 Task: Search one way flight ticket for 3 adults, 3 children in business from King Salmon: King Salmon Airport to Laramie: Laramie Regional Airport on 5-3-2023. Choice of flights is Royal air maroc. Number of bags: 1 carry on bag and 3 checked bags. Price is upto 99000. Outbound departure time preference is 18:45.
Action: Mouse moved to (298, 419)
Screenshot: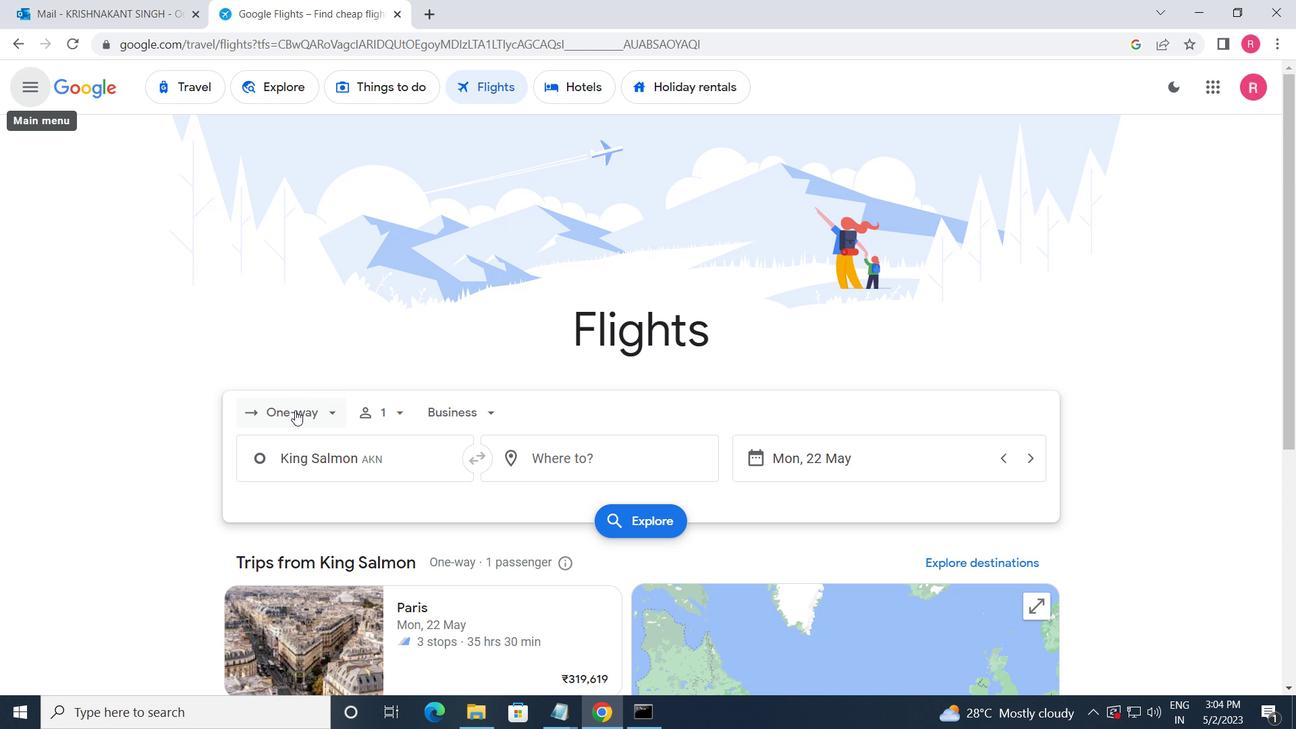 
Action: Mouse pressed left at (298, 419)
Screenshot: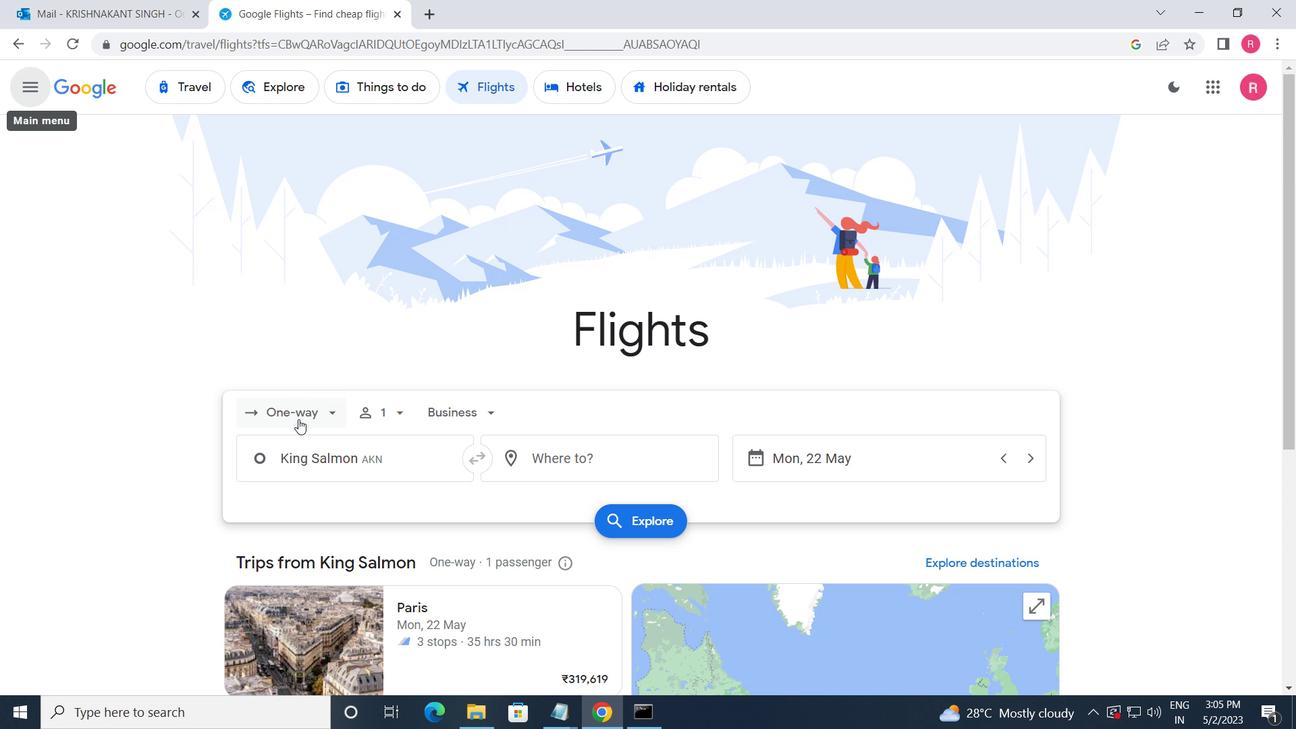
Action: Mouse moved to (310, 499)
Screenshot: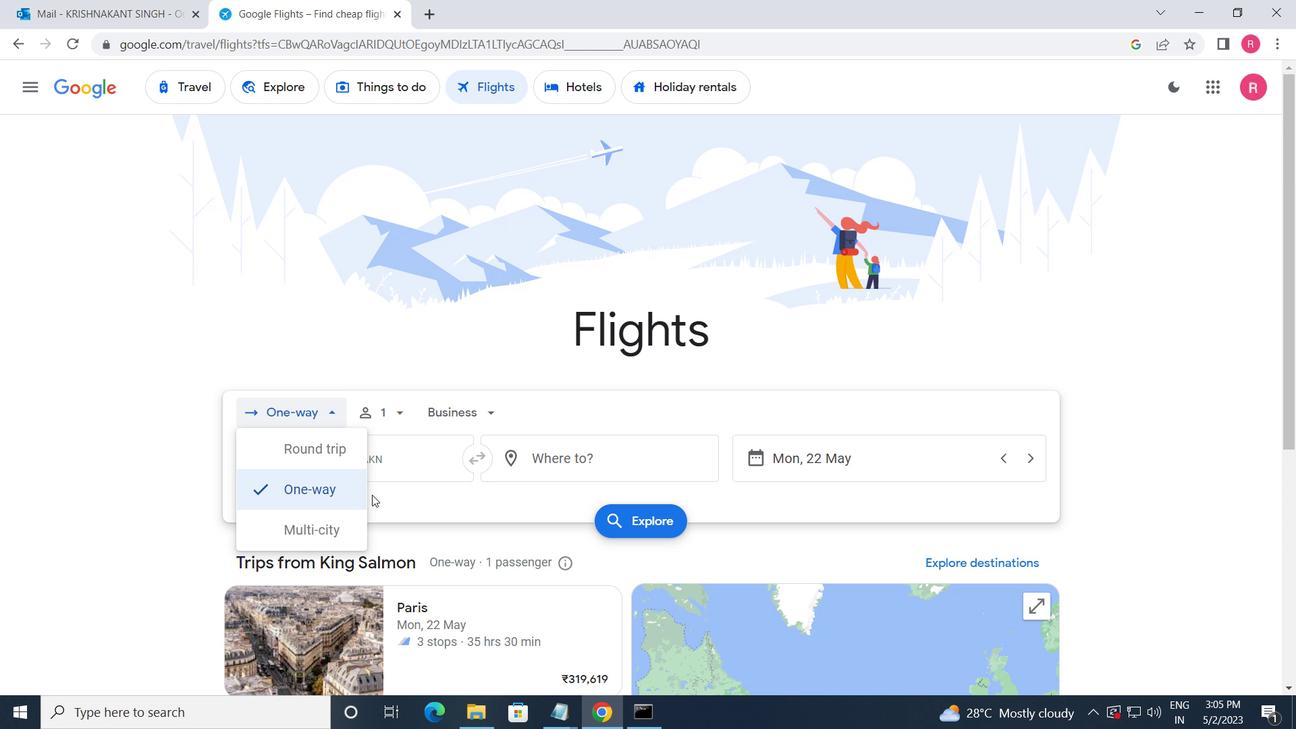 
Action: Mouse pressed left at (310, 499)
Screenshot: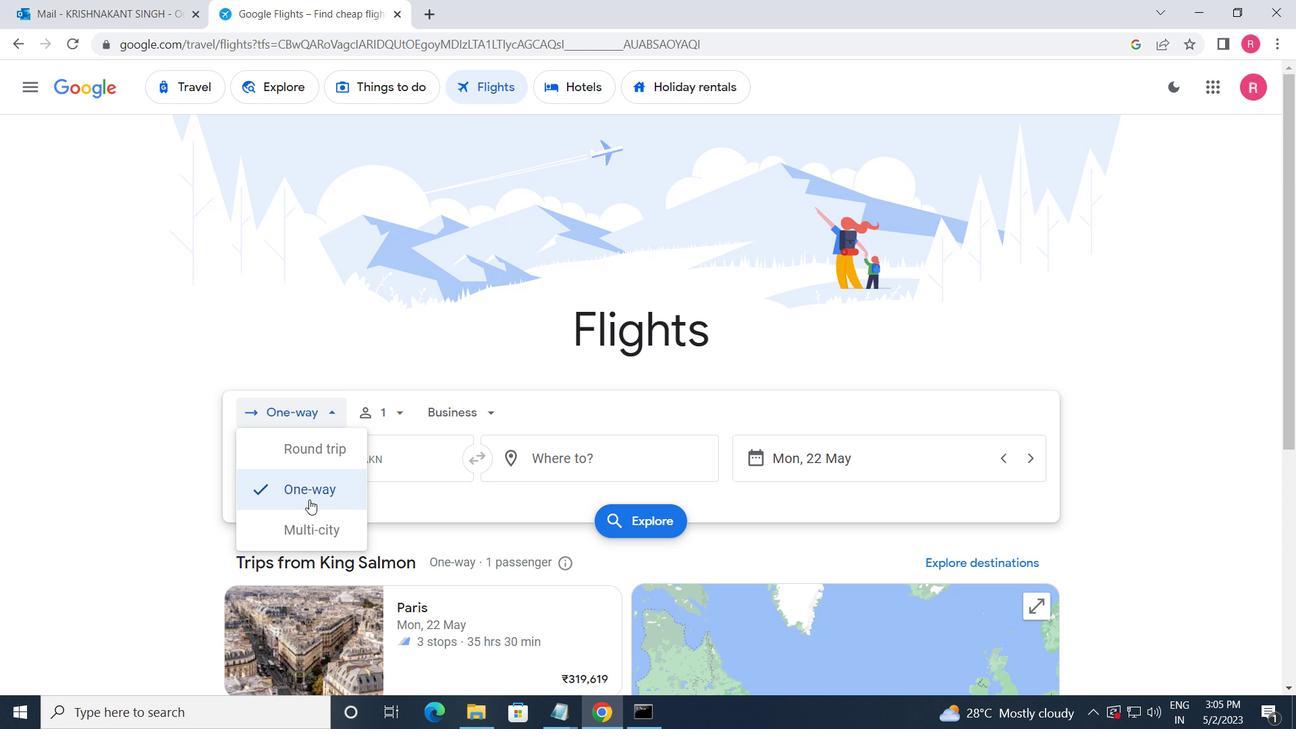 
Action: Mouse moved to (417, 418)
Screenshot: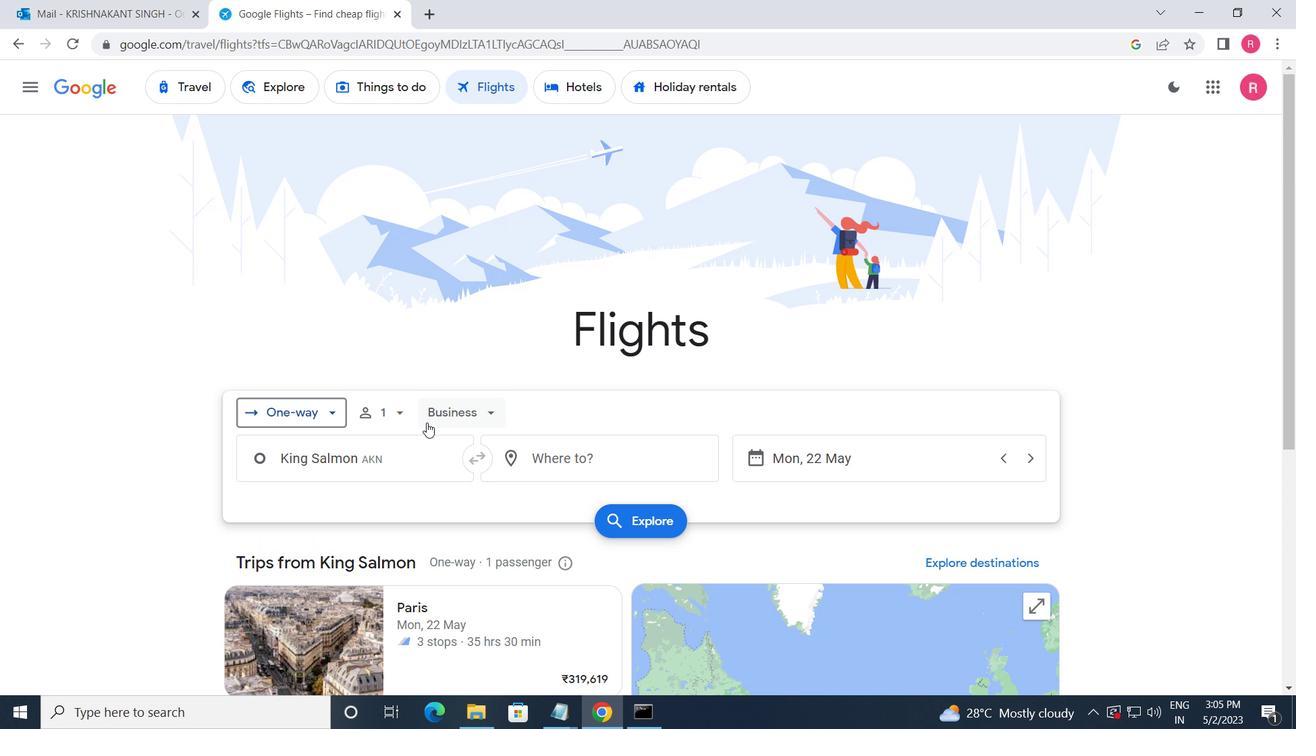 
Action: Mouse pressed left at (417, 418)
Screenshot: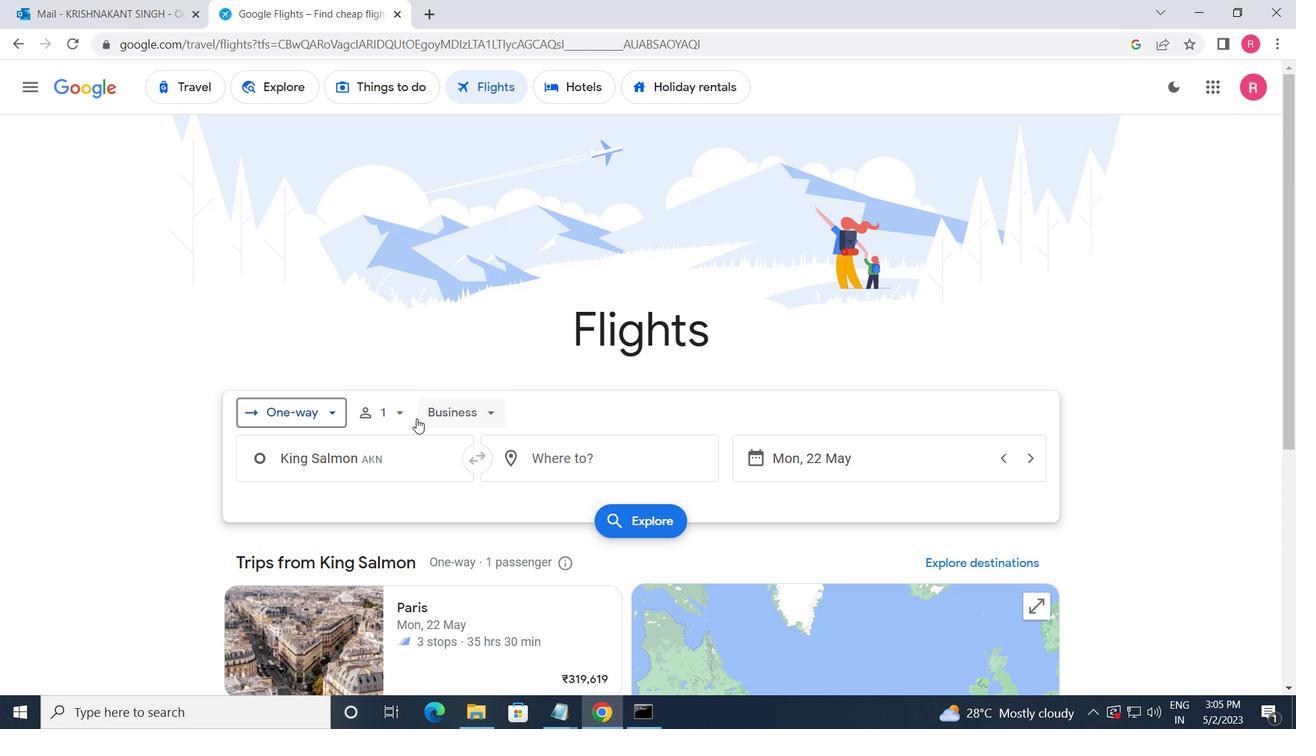 
Action: Mouse moved to (401, 419)
Screenshot: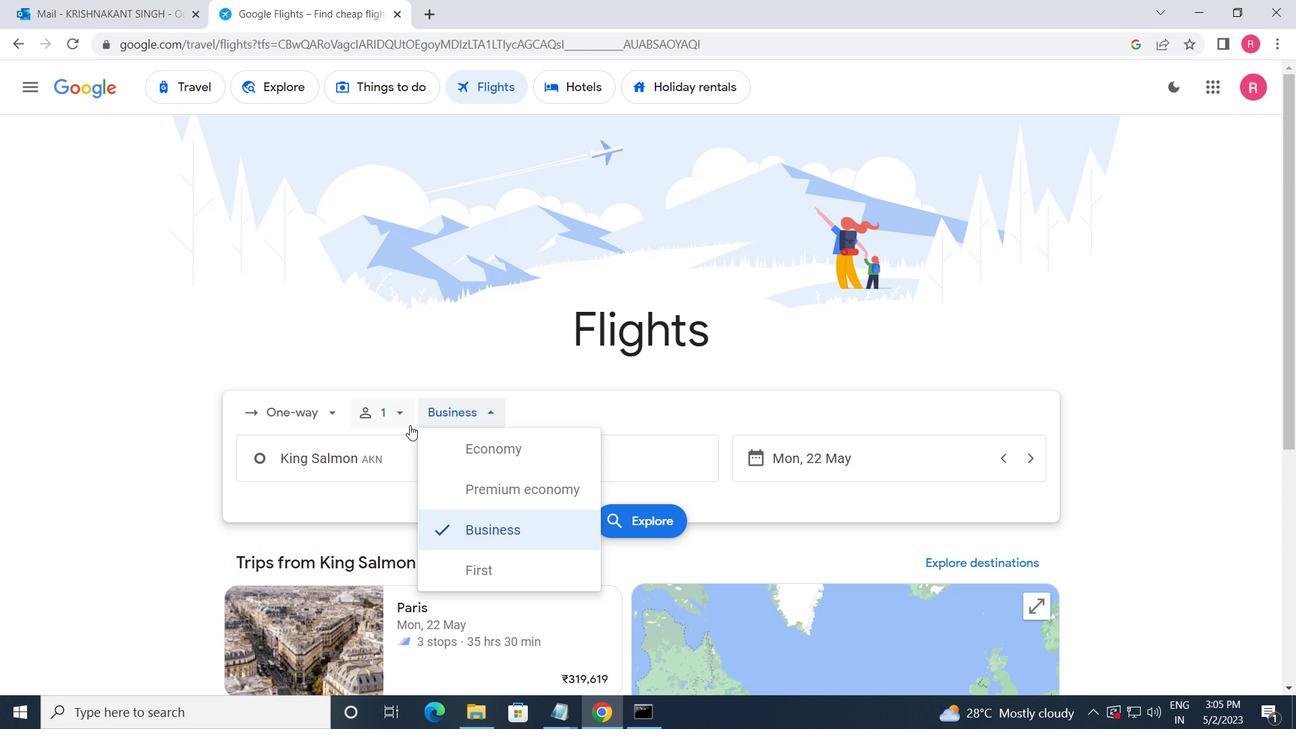 
Action: Mouse pressed left at (401, 419)
Screenshot: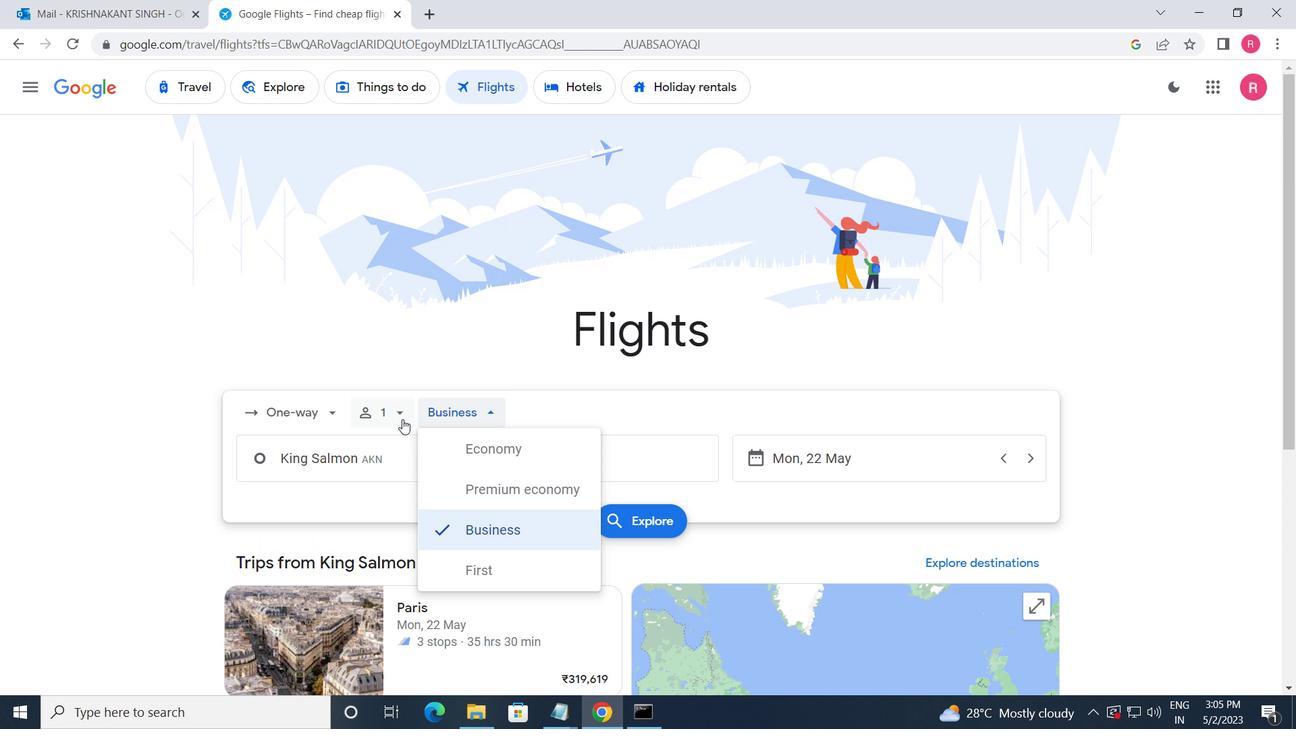 
Action: Mouse moved to (532, 451)
Screenshot: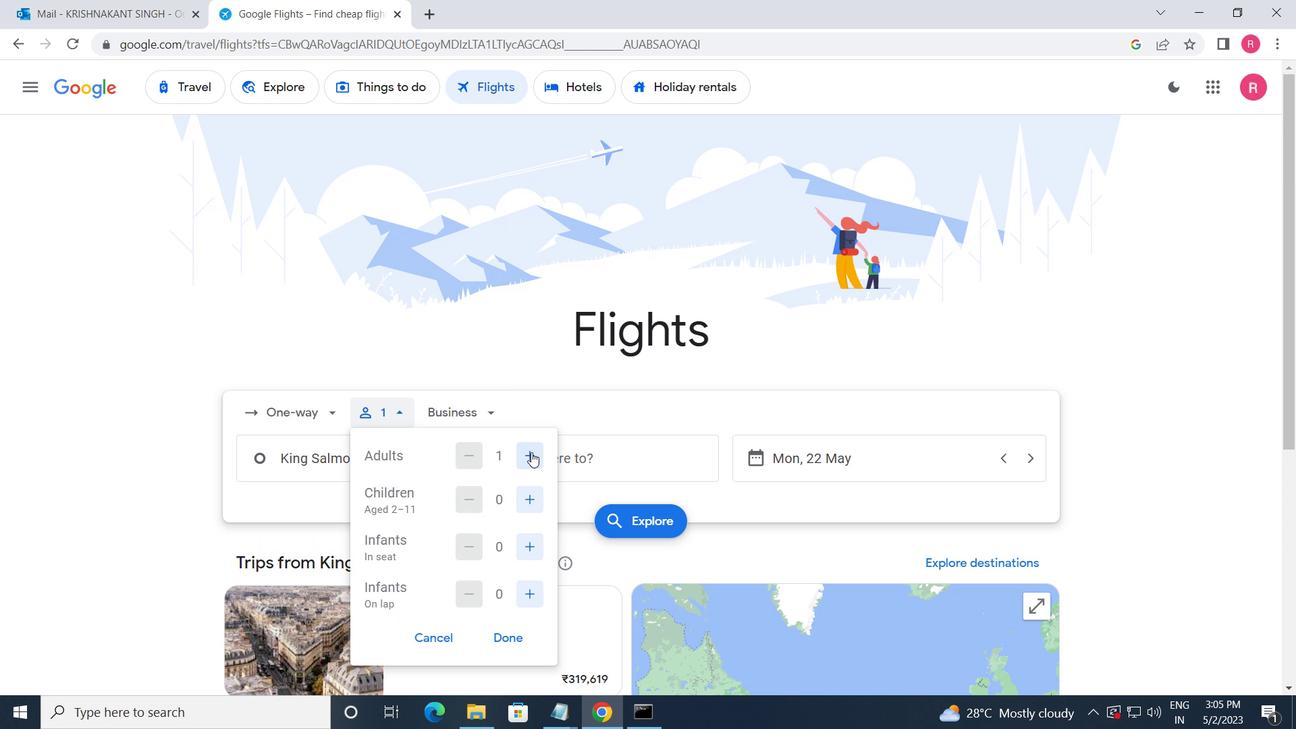 
Action: Mouse pressed left at (532, 451)
Screenshot: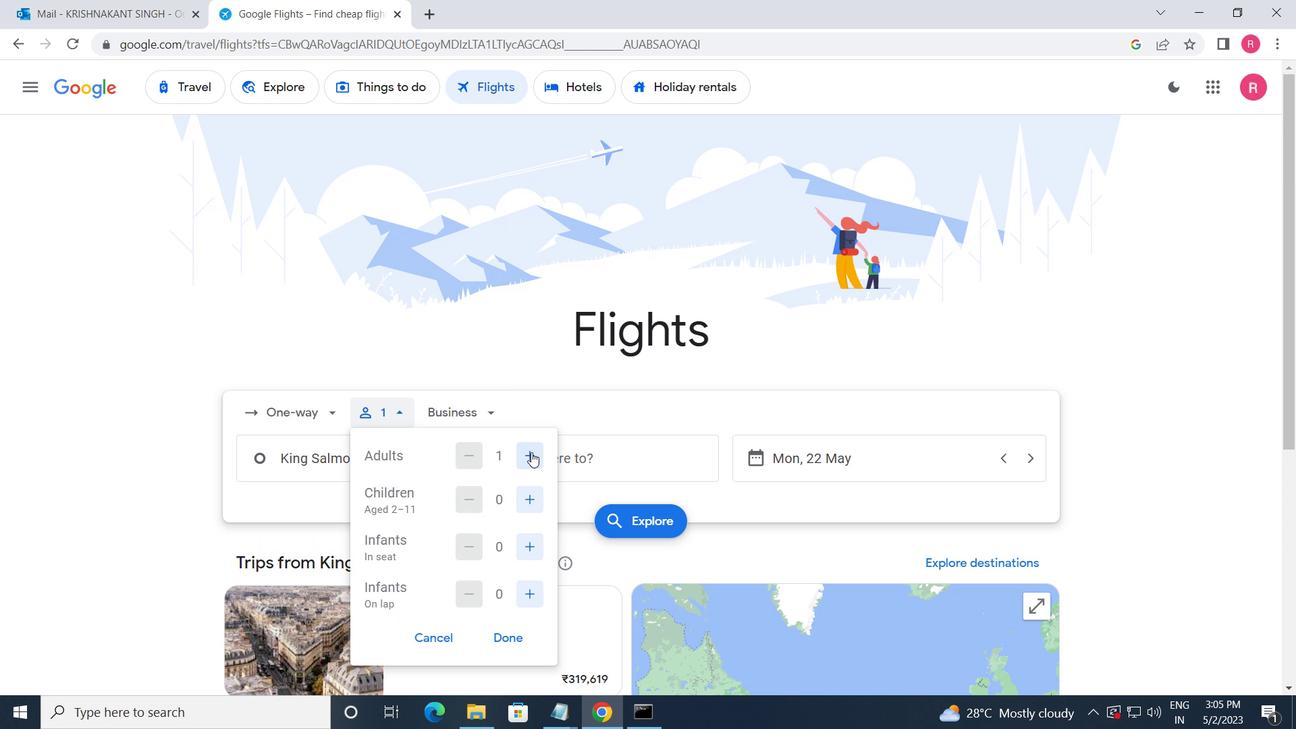 
Action: Mouse moved to (532, 451)
Screenshot: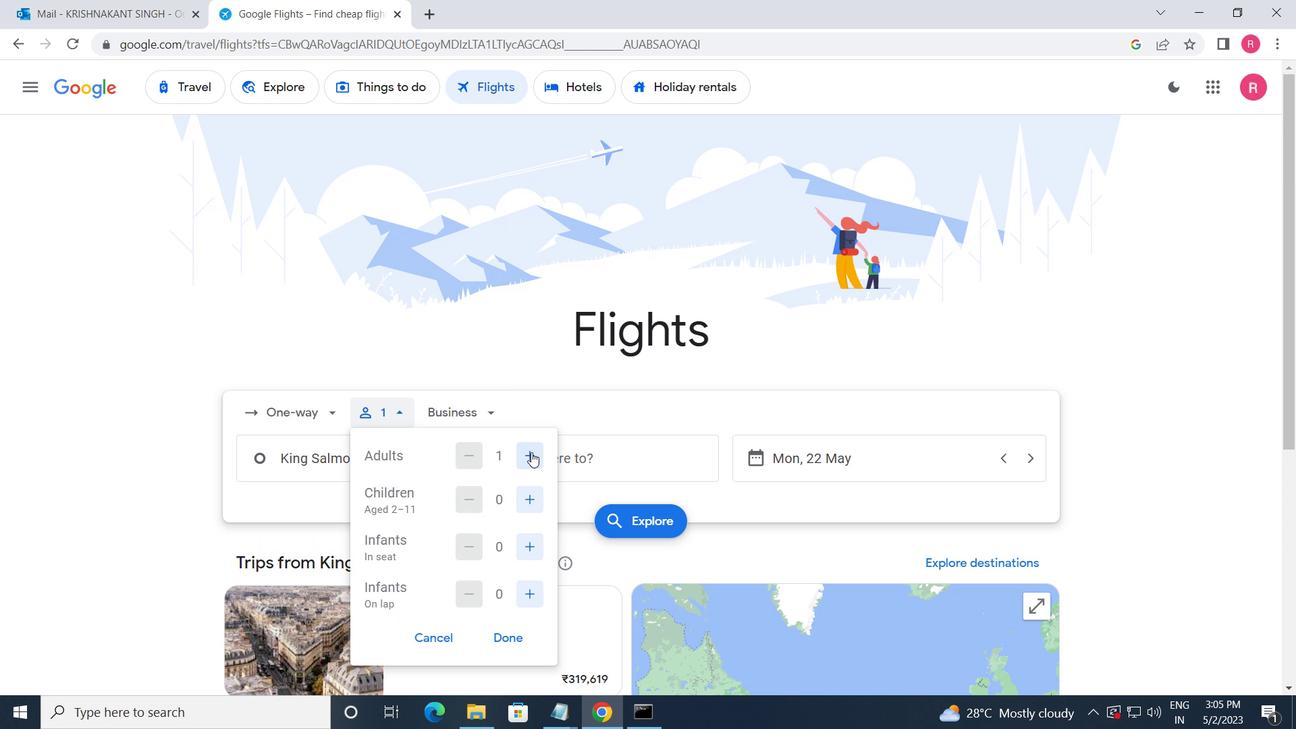 
Action: Mouse pressed left at (532, 451)
Screenshot: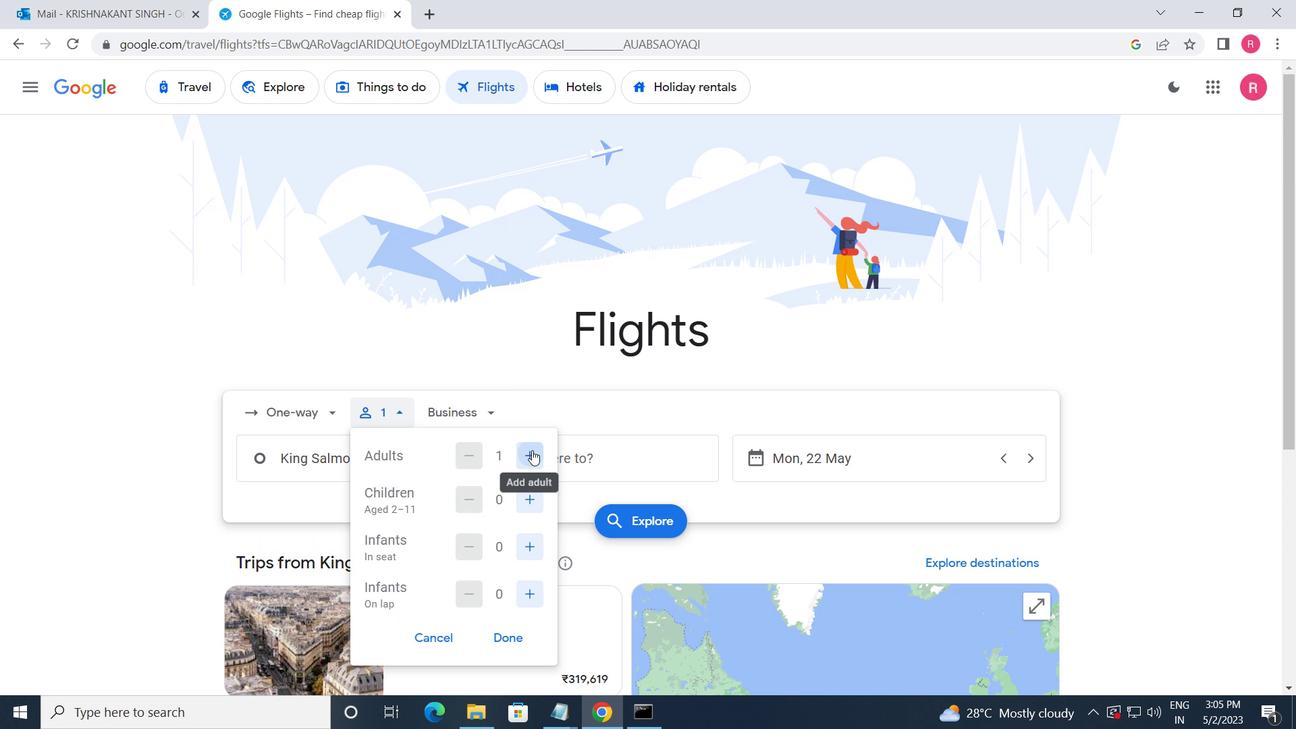 
Action: Mouse moved to (527, 509)
Screenshot: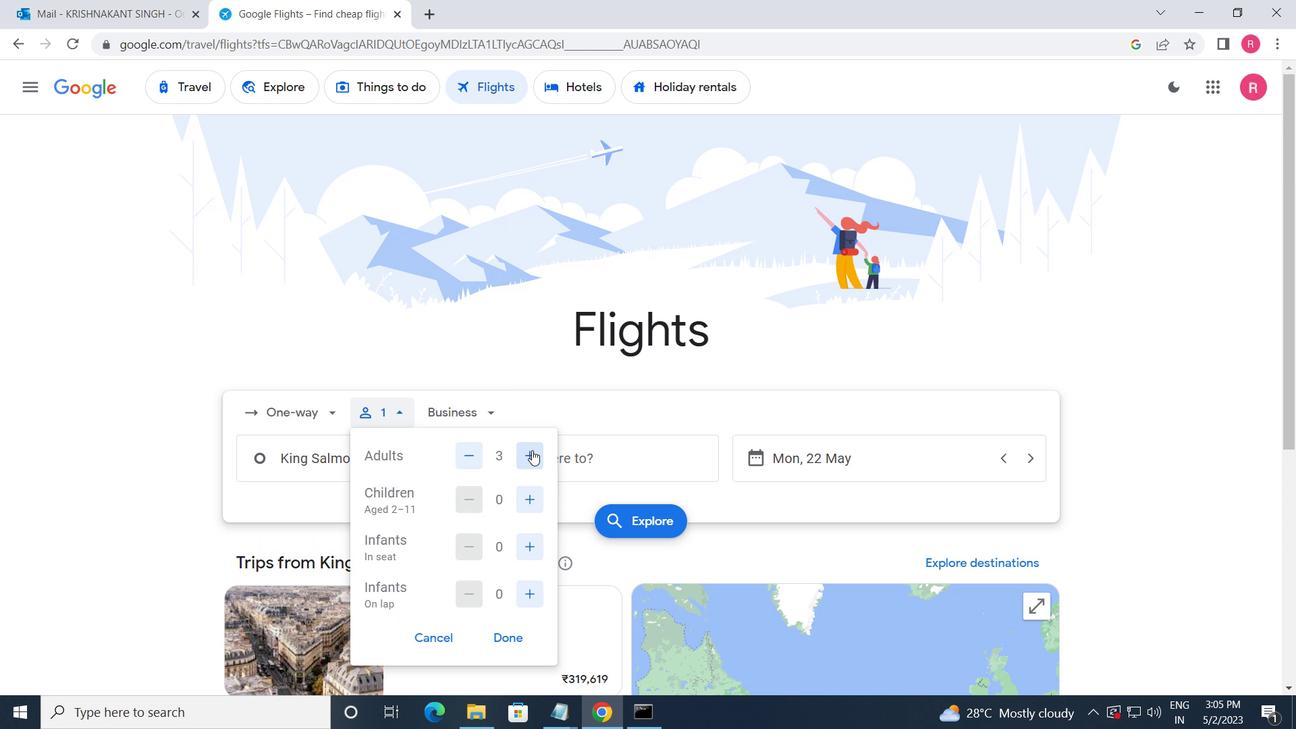 
Action: Mouse pressed left at (527, 509)
Screenshot: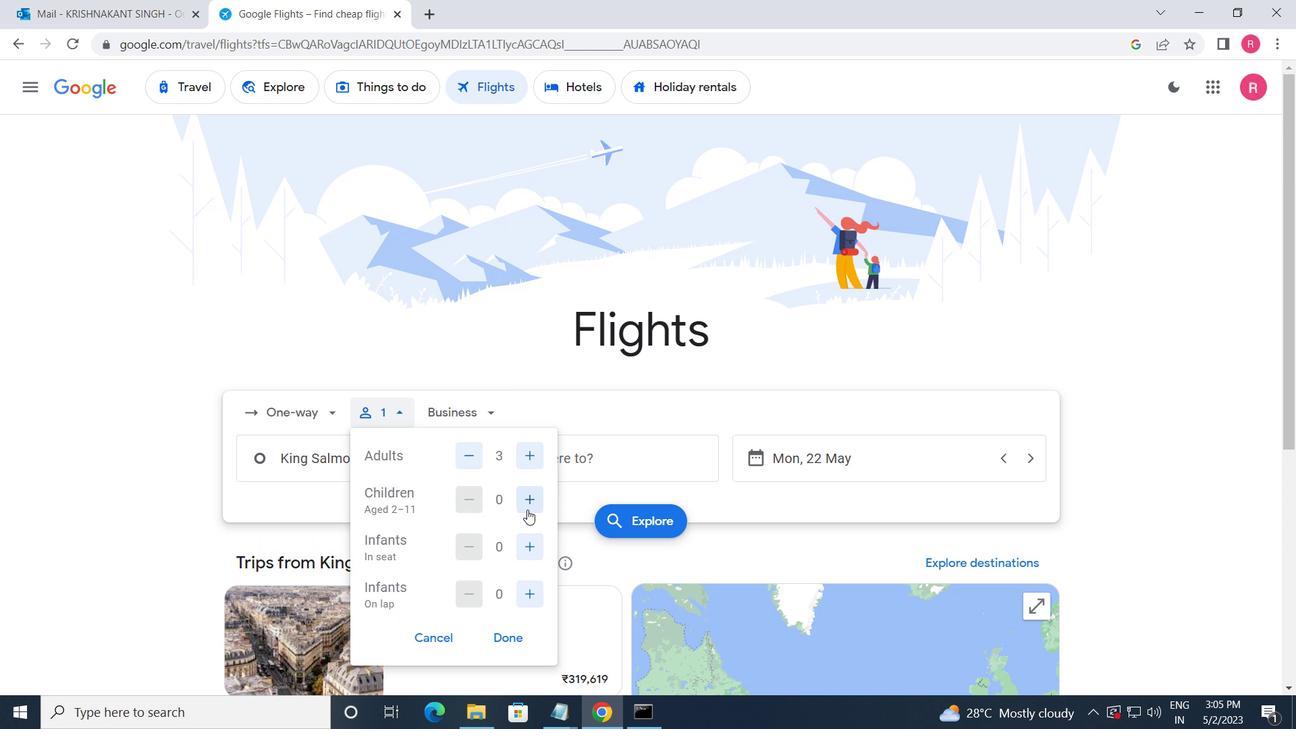 
Action: Mouse moved to (526, 509)
Screenshot: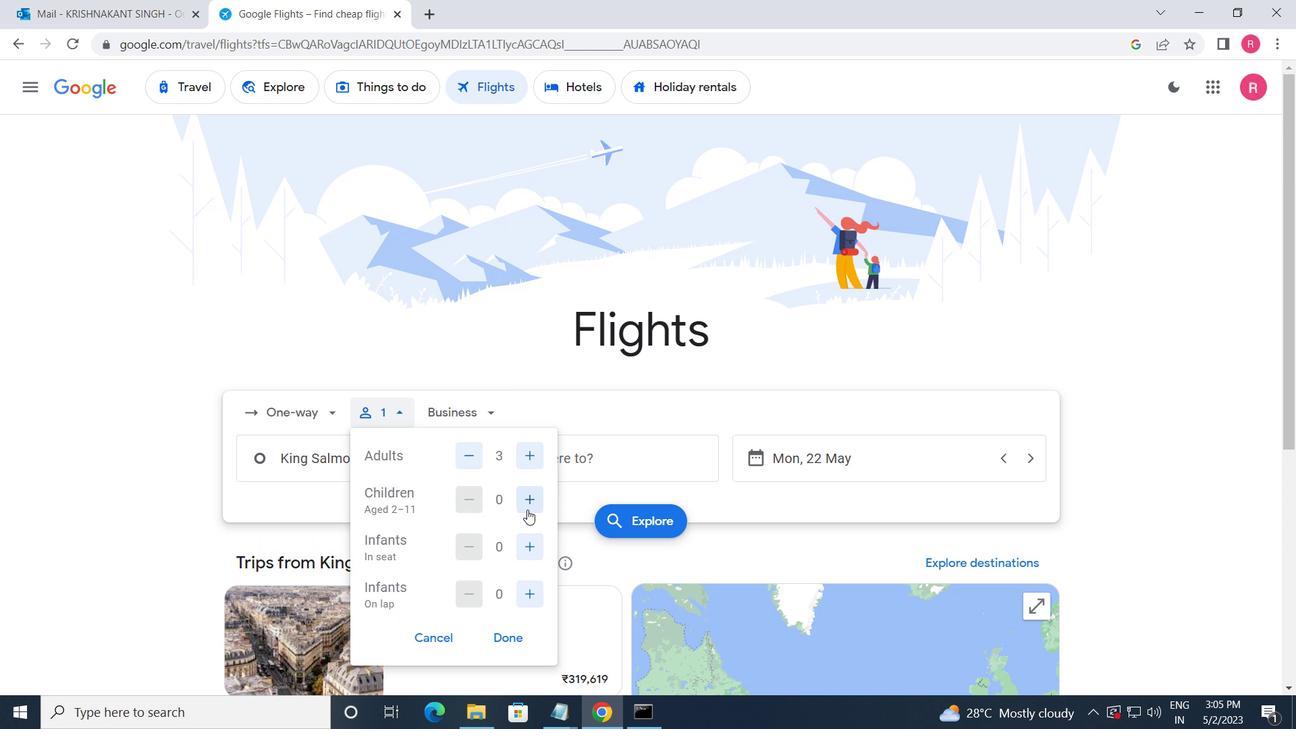 
Action: Mouse pressed left at (526, 509)
Screenshot: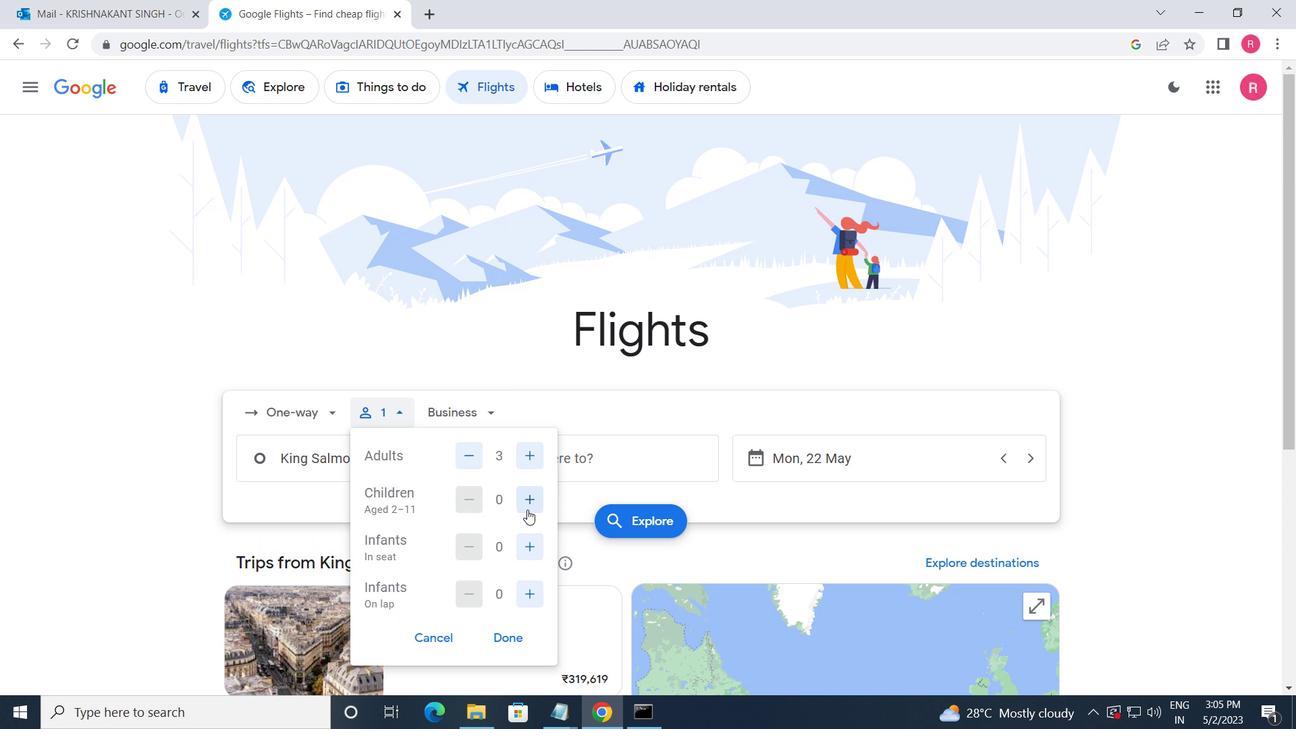 
Action: Mouse moved to (526, 508)
Screenshot: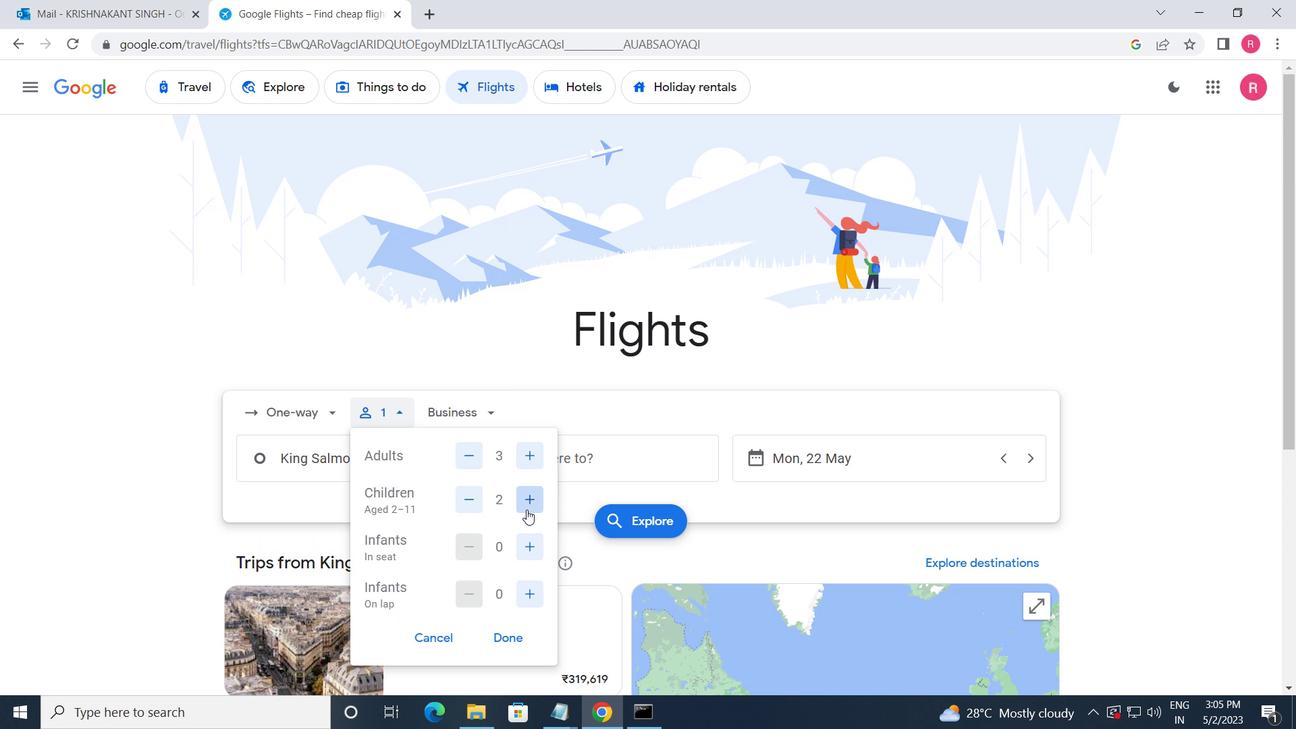 
Action: Mouse pressed left at (526, 508)
Screenshot: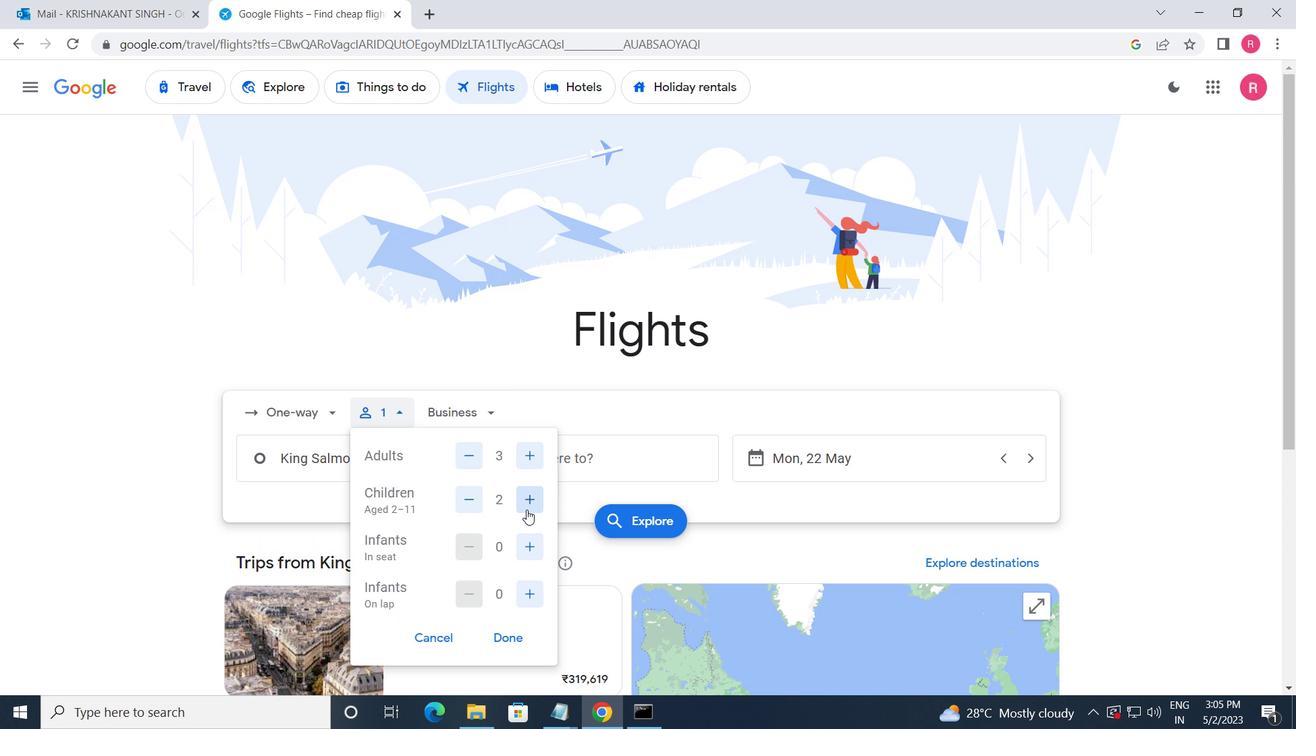 
Action: Mouse moved to (466, 413)
Screenshot: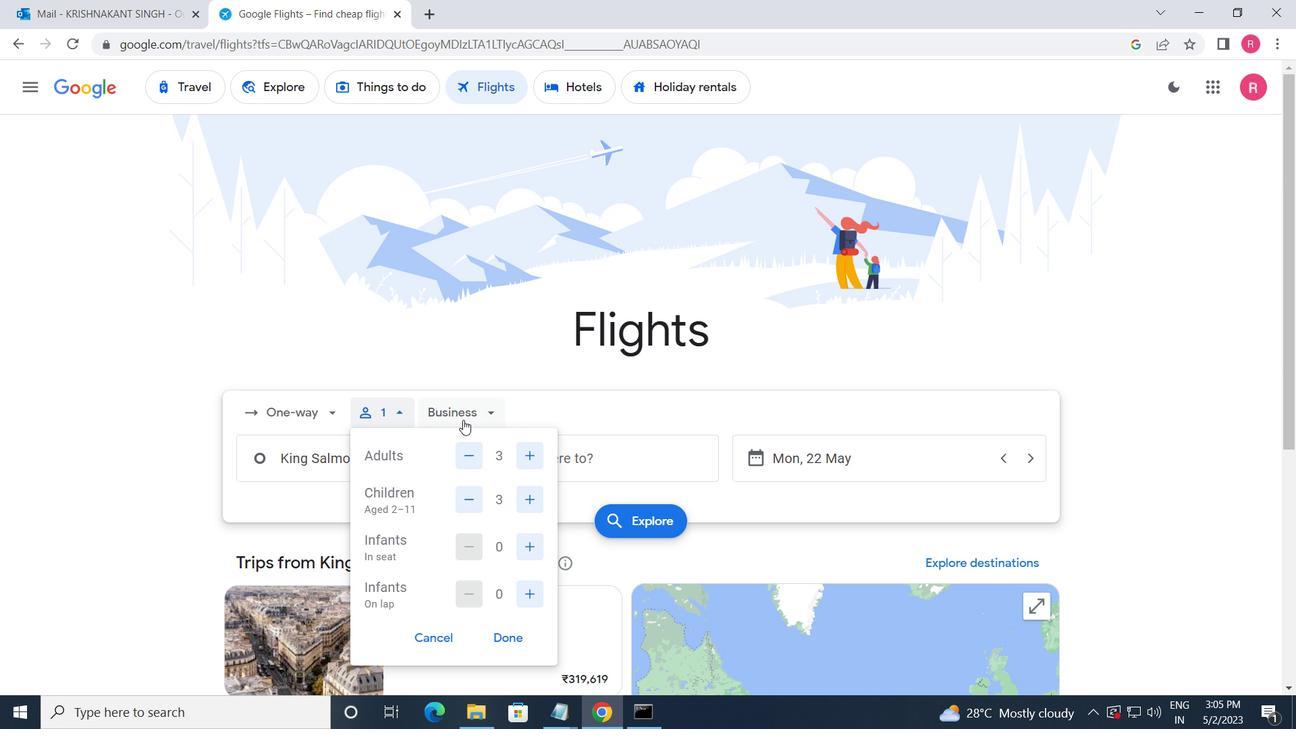 
Action: Mouse pressed left at (466, 413)
Screenshot: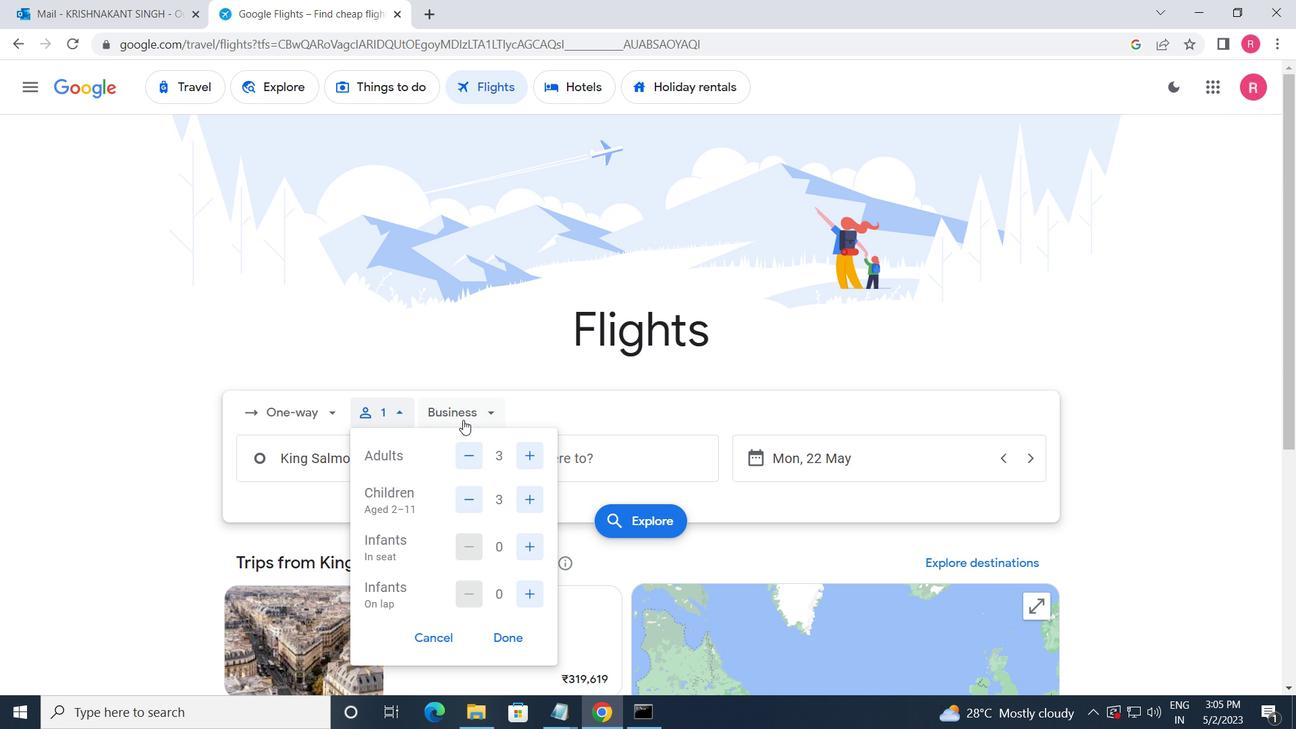 
Action: Mouse moved to (478, 532)
Screenshot: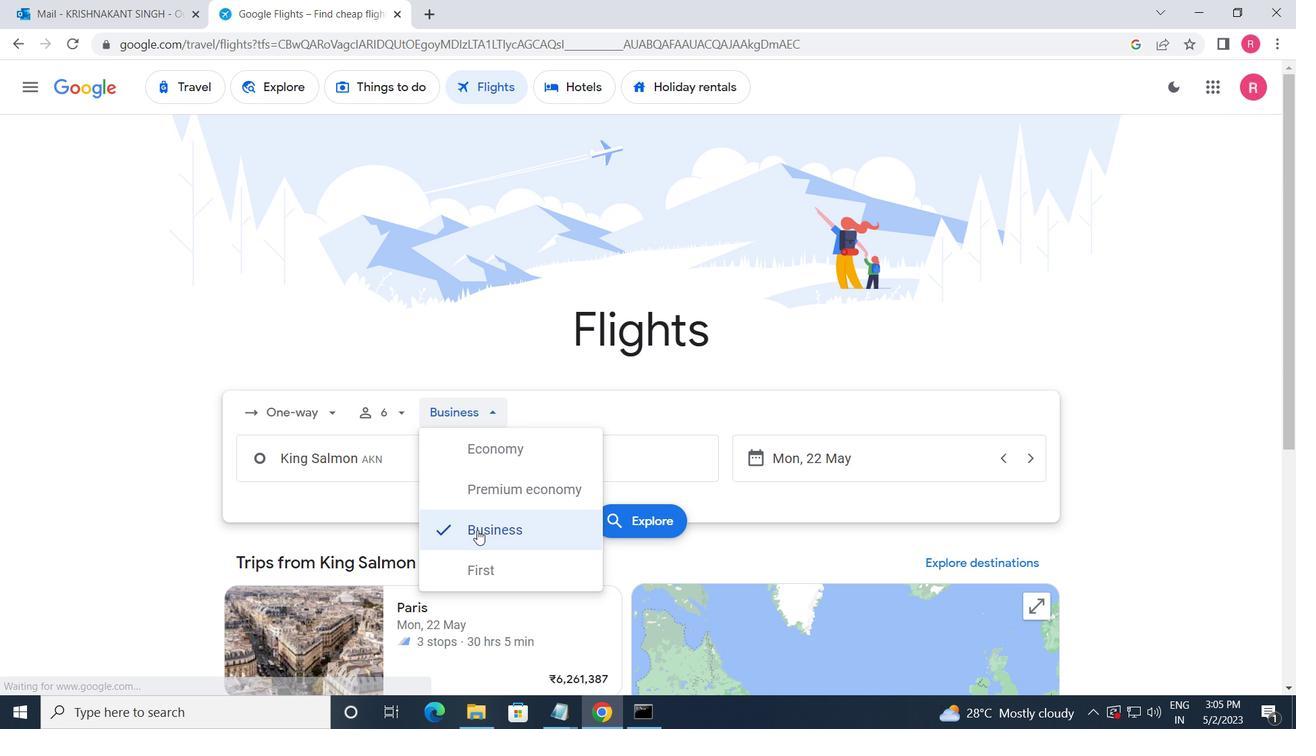 
Action: Mouse pressed left at (478, 532)
Screenshot: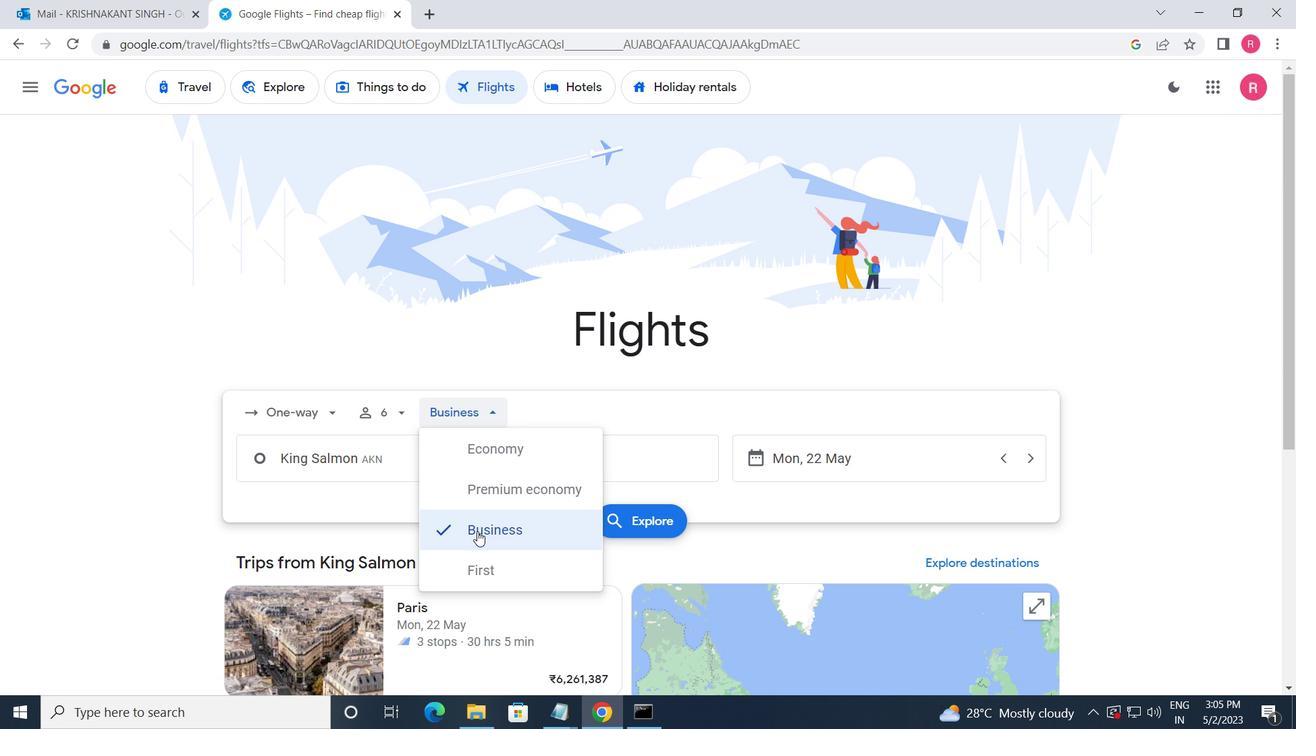 
Action: Mouse moved to (382, 469)
Screenshot: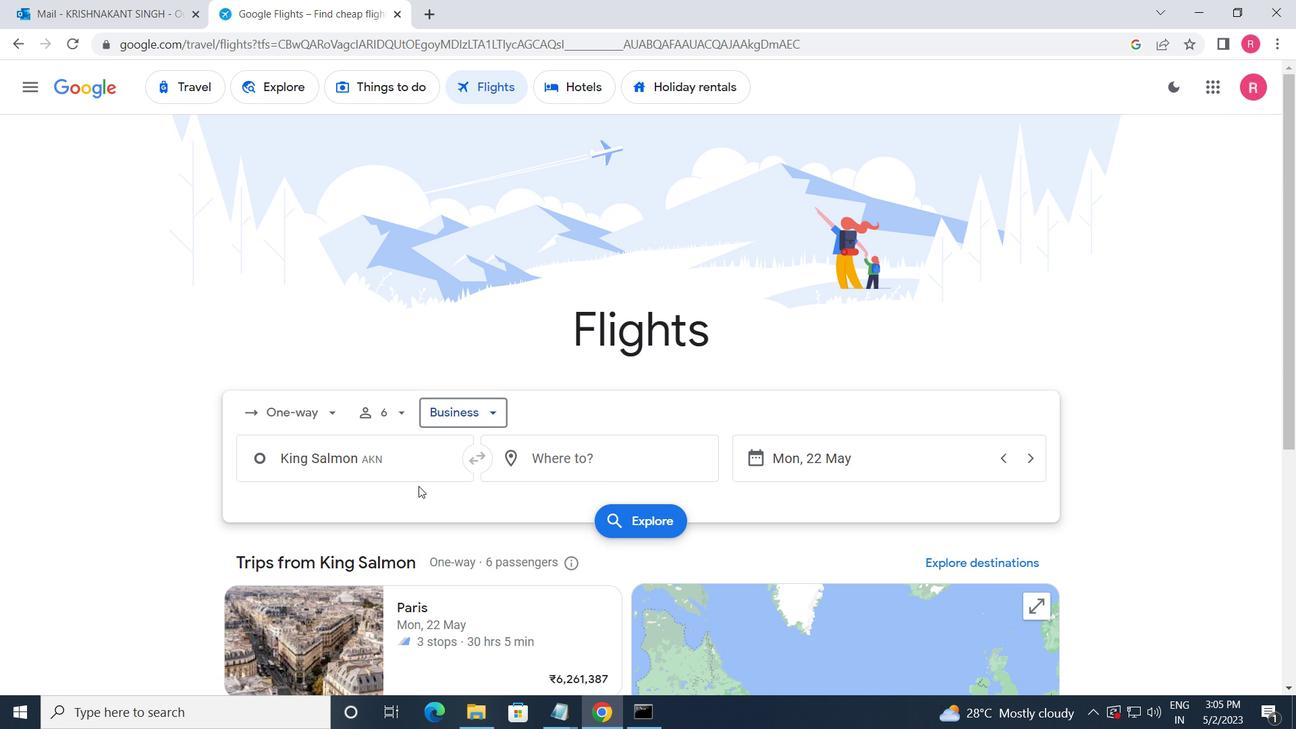 
Action: Mouse pressed left at (382, 469)
Screenshot: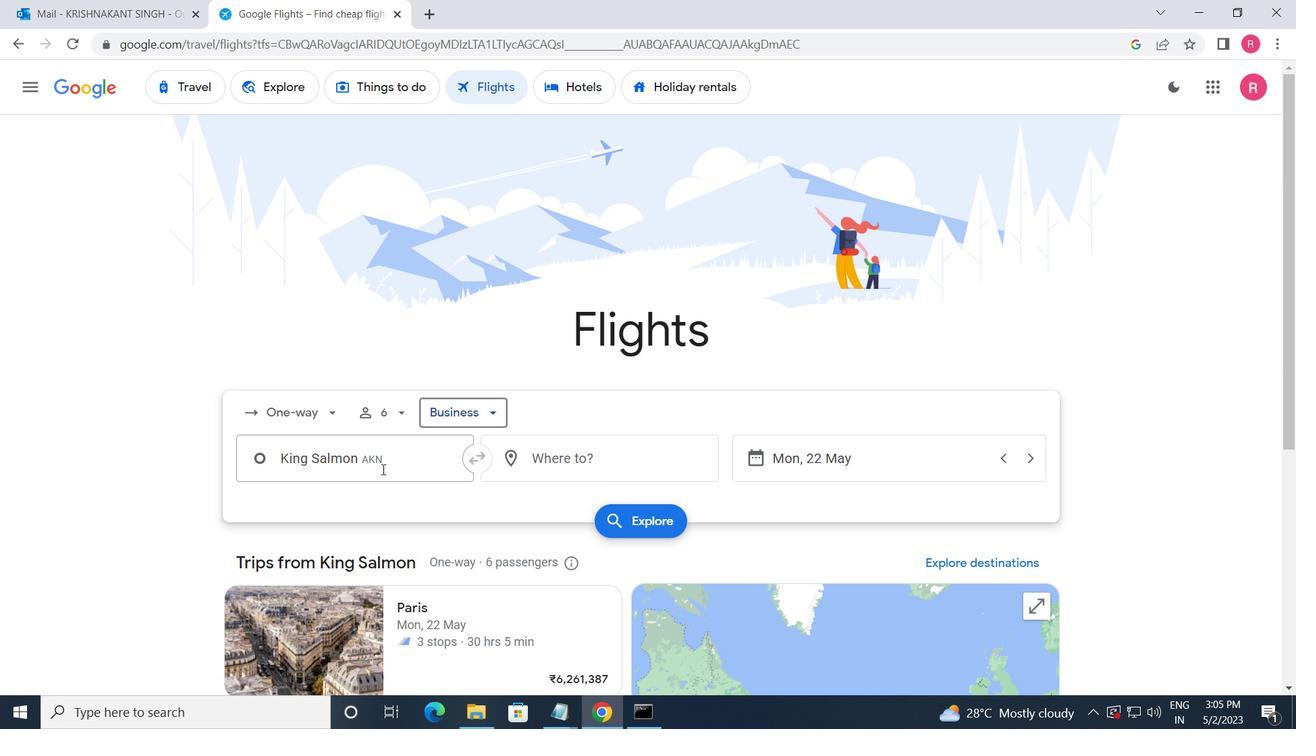 
Action: Mouse moved to (441, 501)
Screenshot: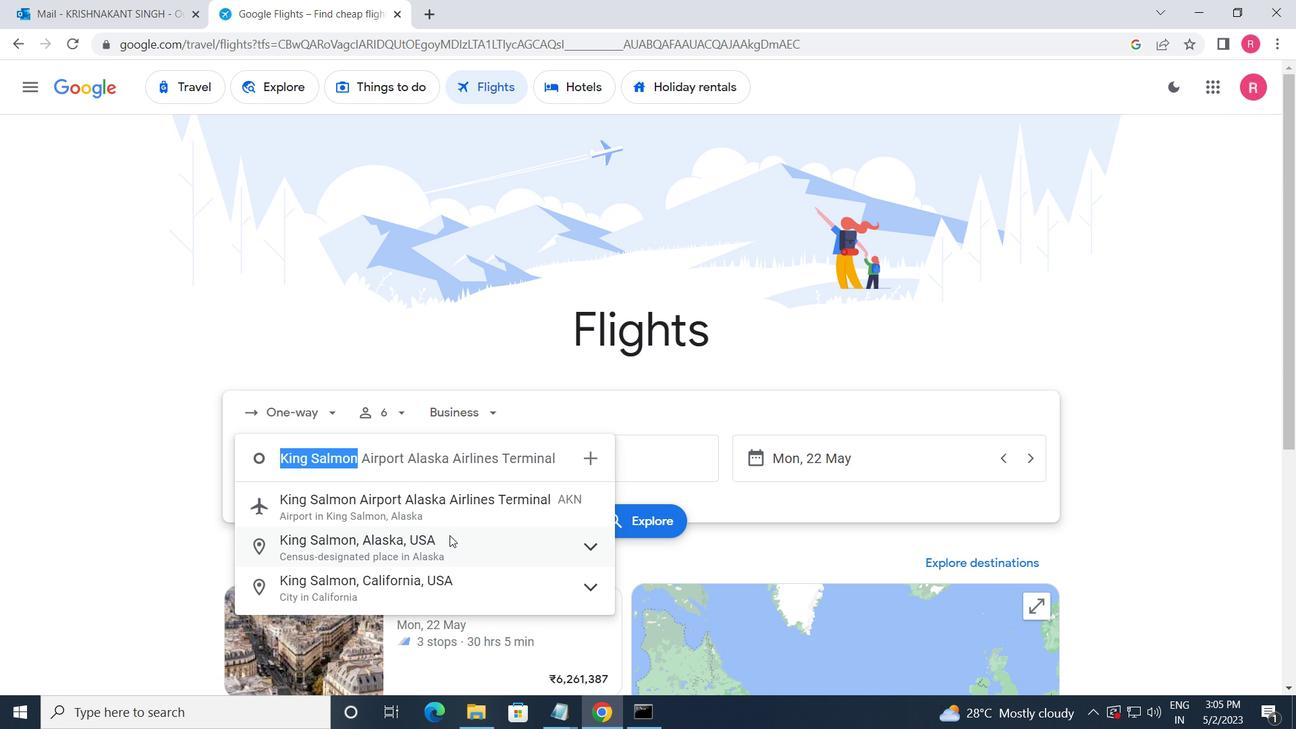 
Action: Mouse pressed left at (441, 501)
Screenshot: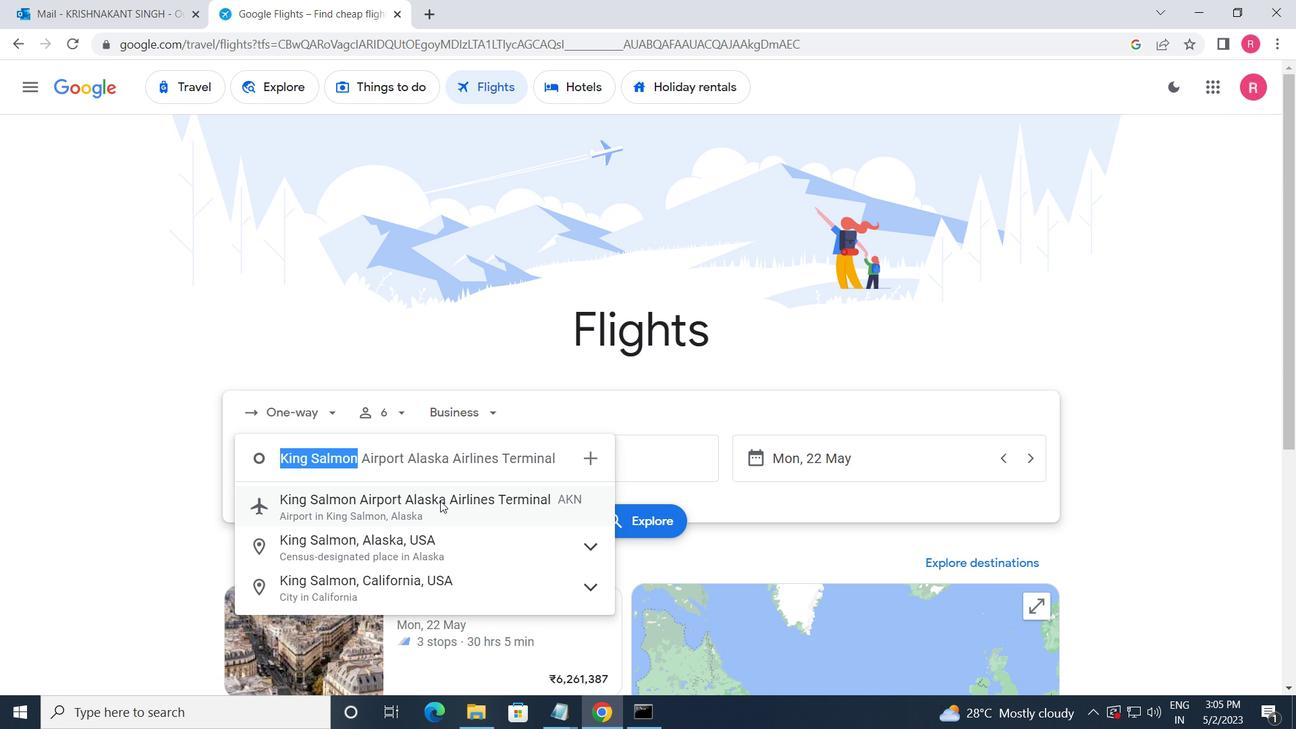 
Action: Mouse moved to (658, 456)
Screenshot: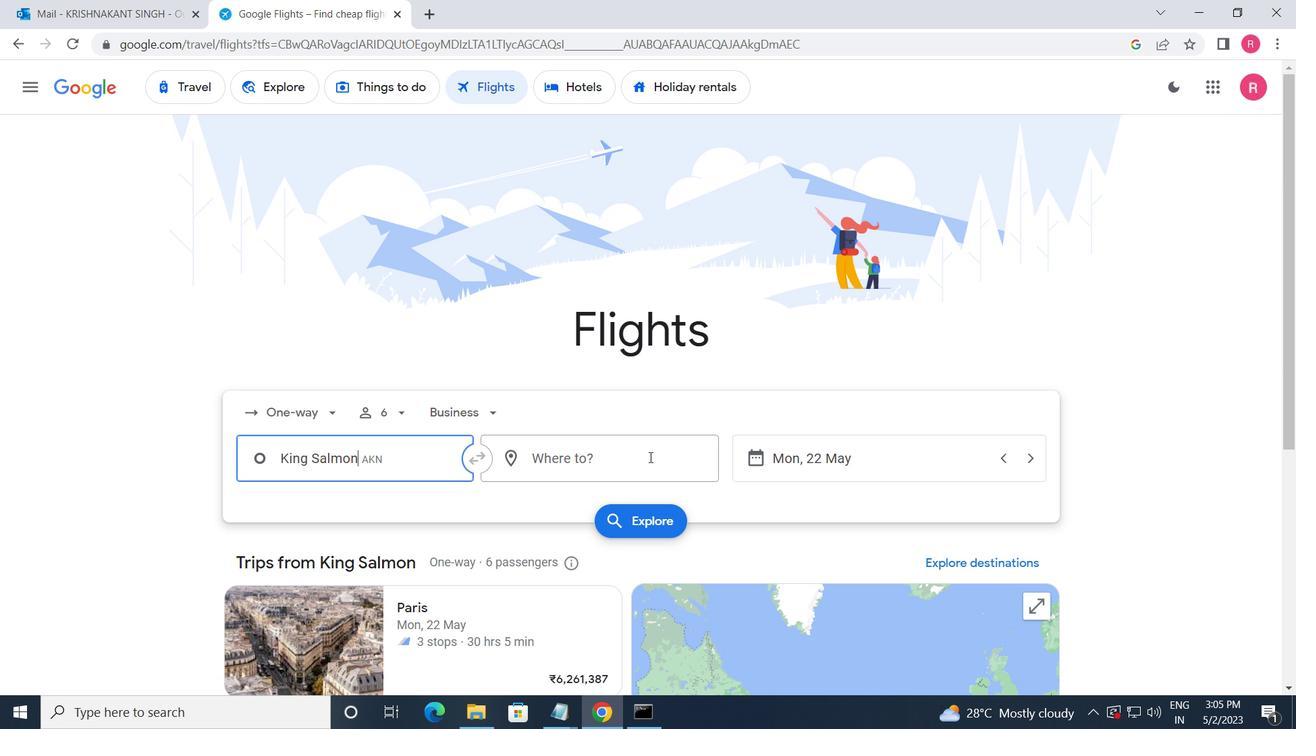 
Action: Mouse pressed left at (658, 456)
Screenshot: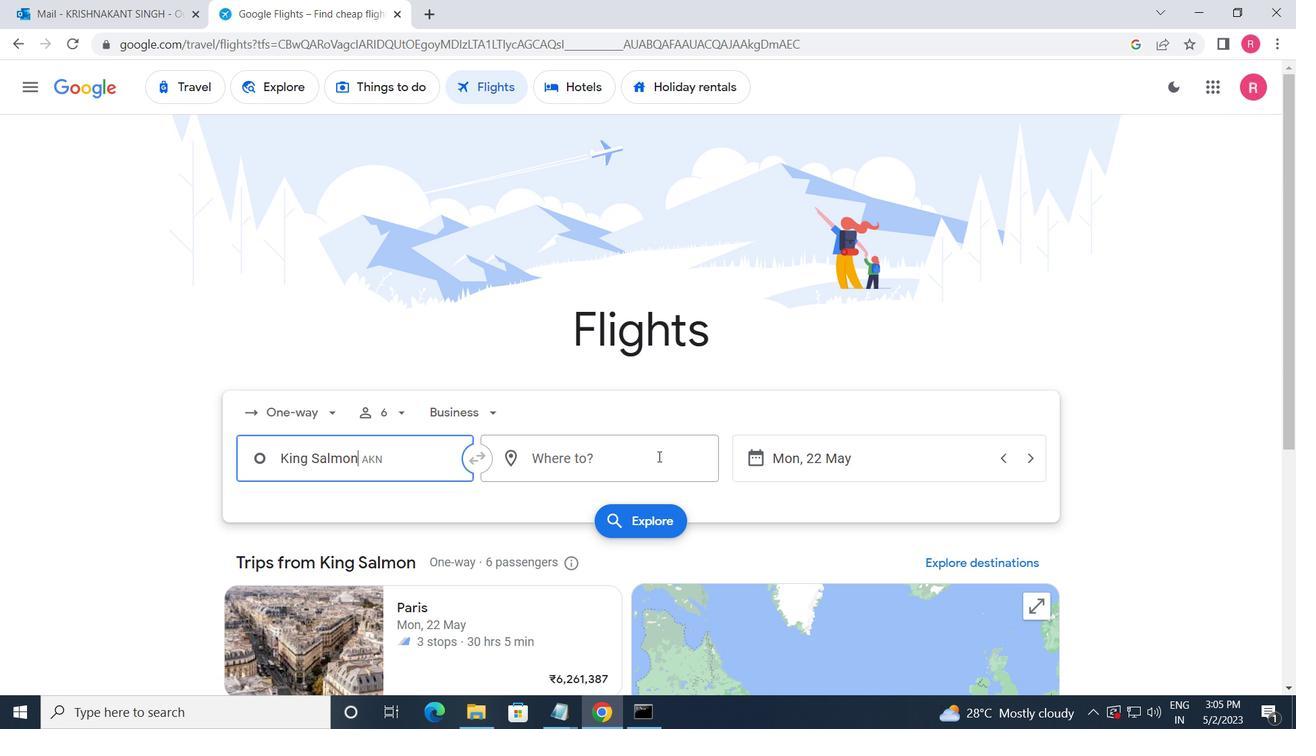 
Action: Mouse moved to (601, 551)
Screenshot: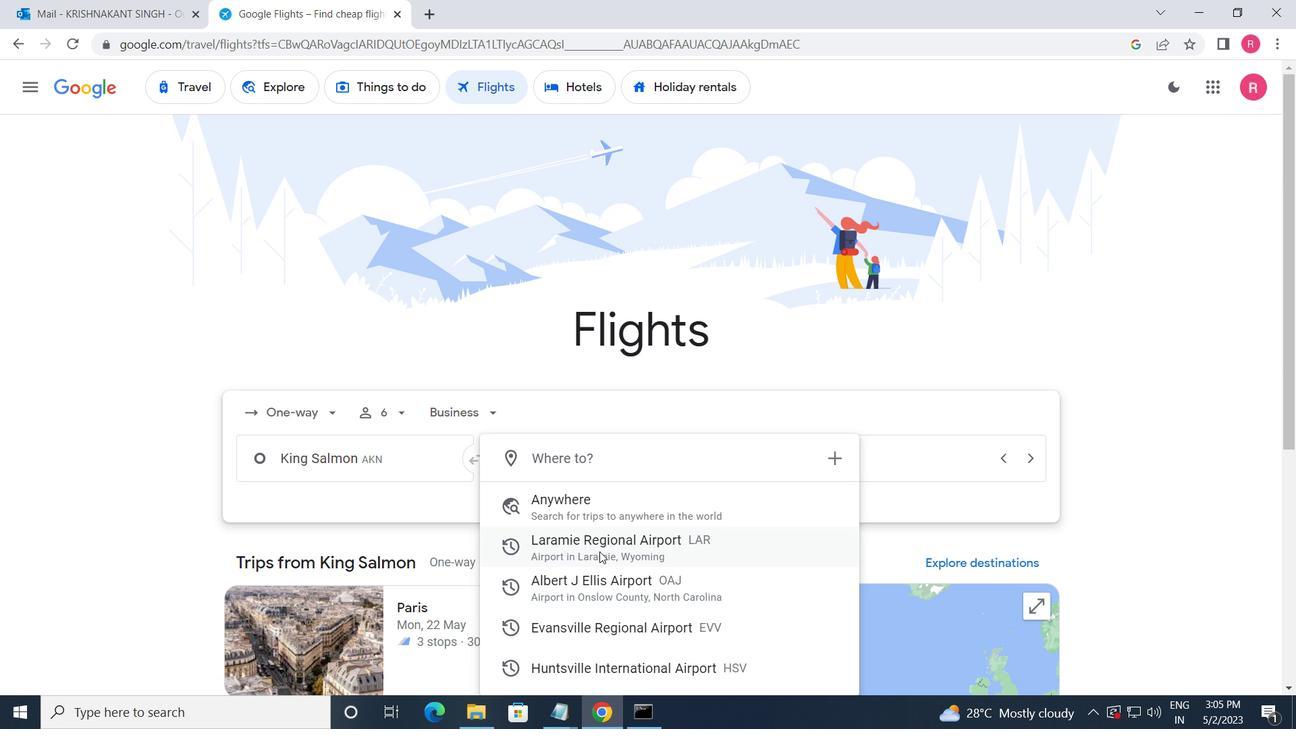 
Action: Mouse pressed left at (601, 551)
Screenshot: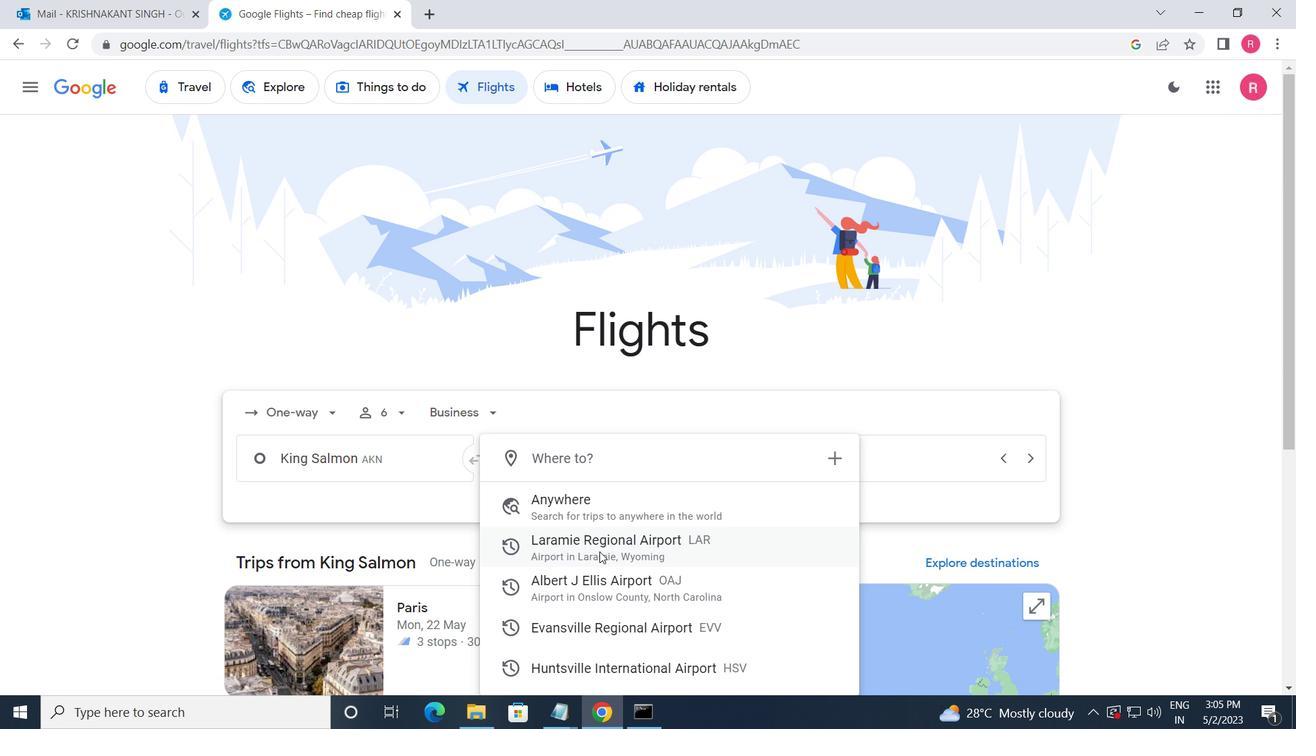 
Action: Mouse moved to (901, 472)
Screenshot: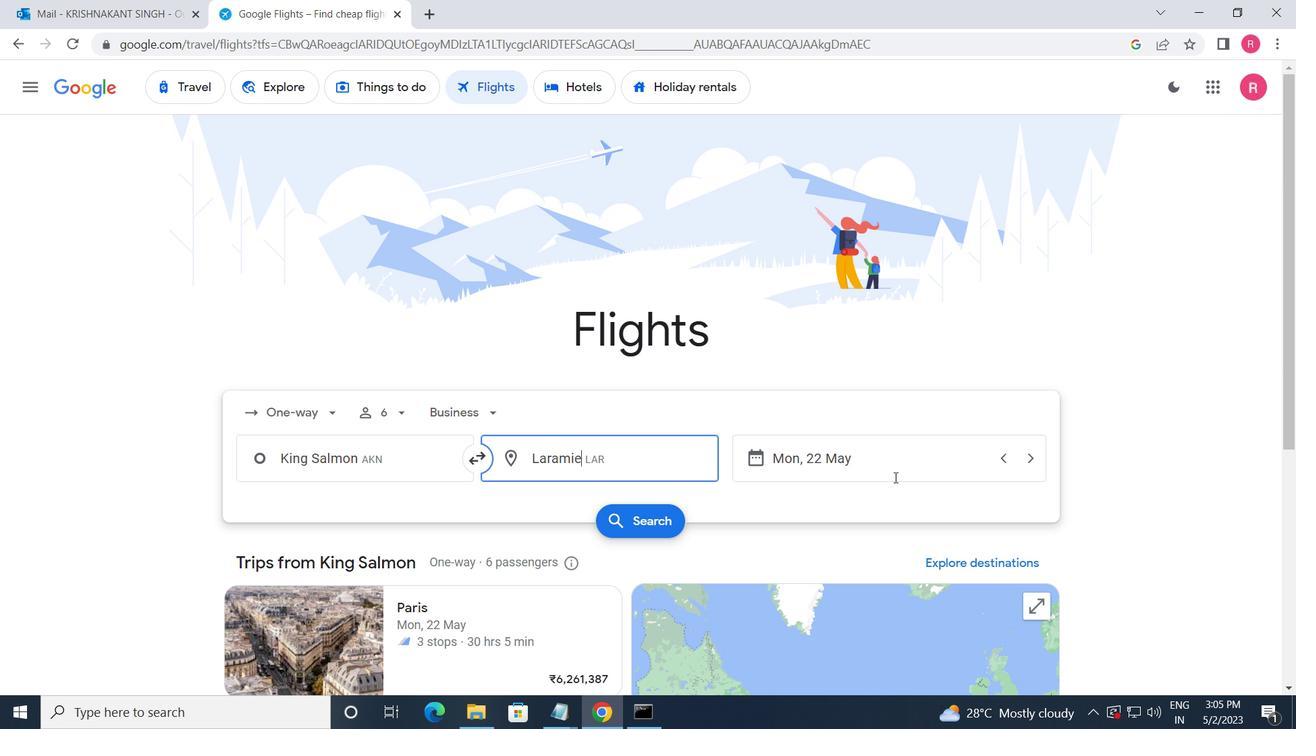 
Action: Mouse pressed left at (901, 472)
Screenshot: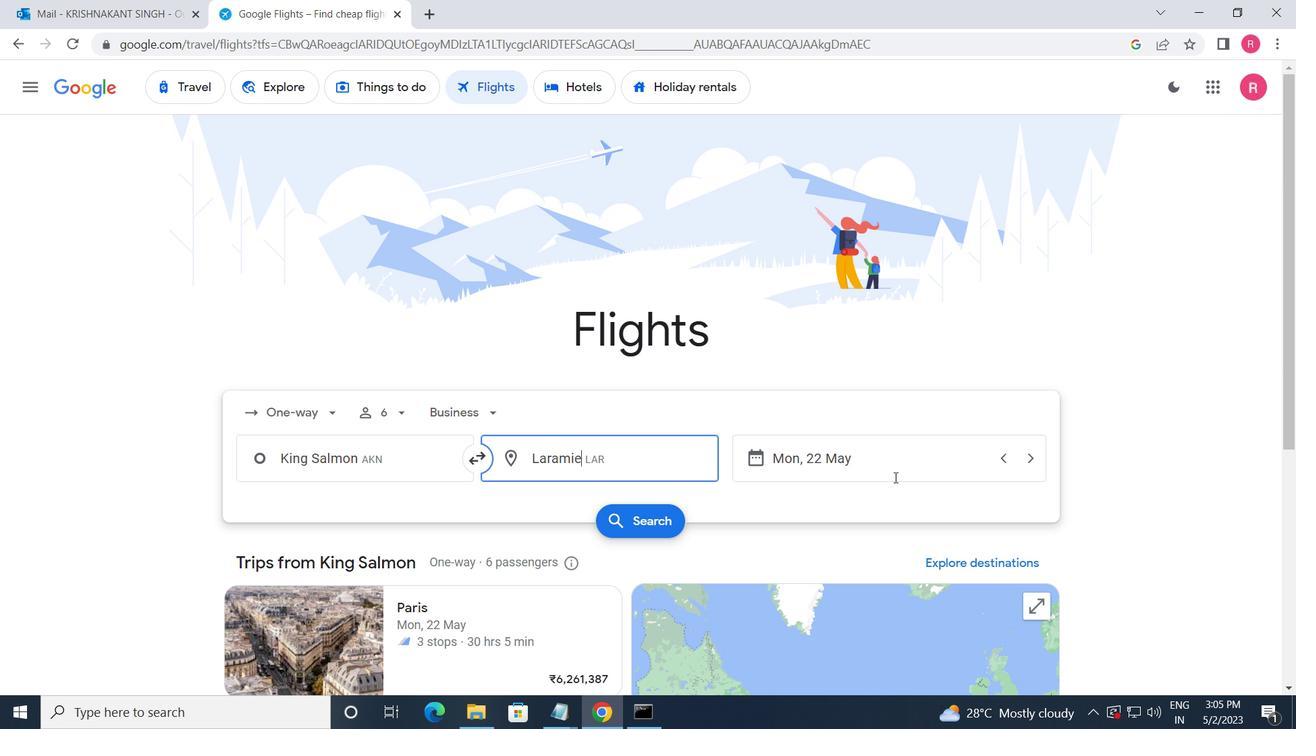 
Action: Mouse moved to (530, 396)
Screenshot: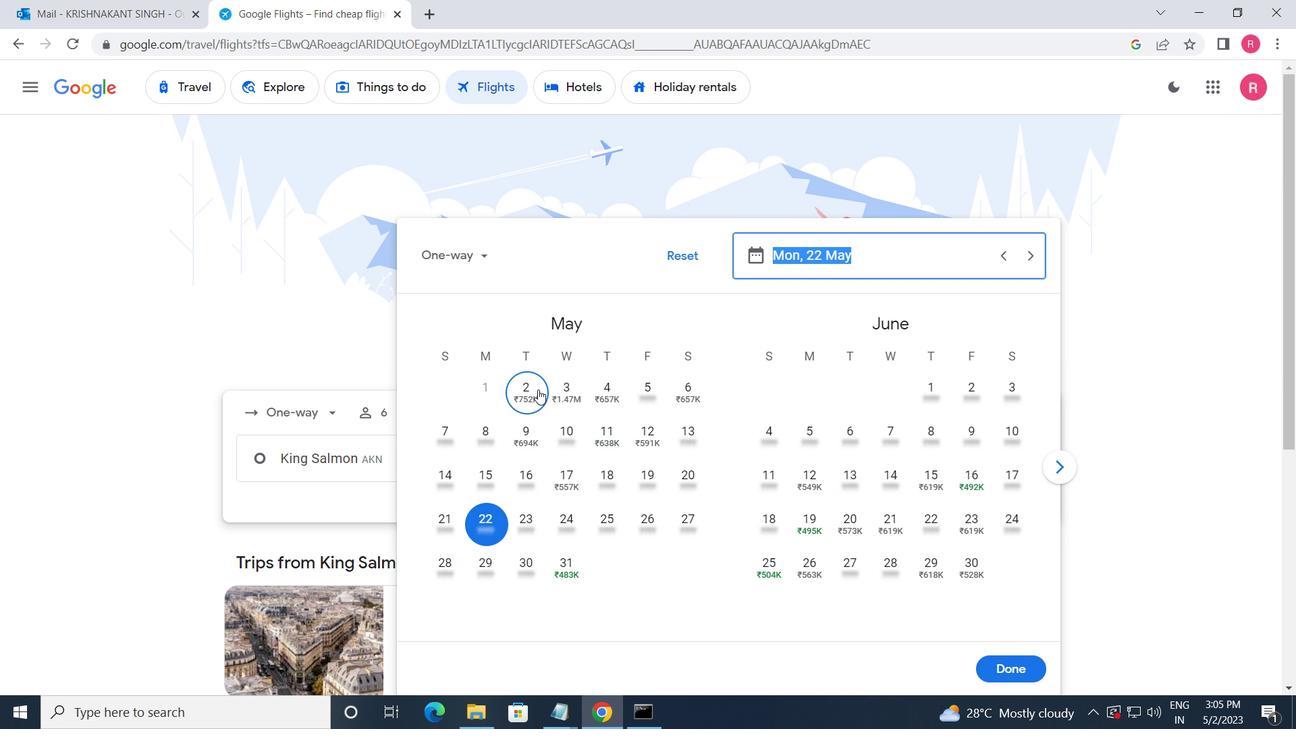 
Action: Mouse pressed left at (530, 396)
Screenshot: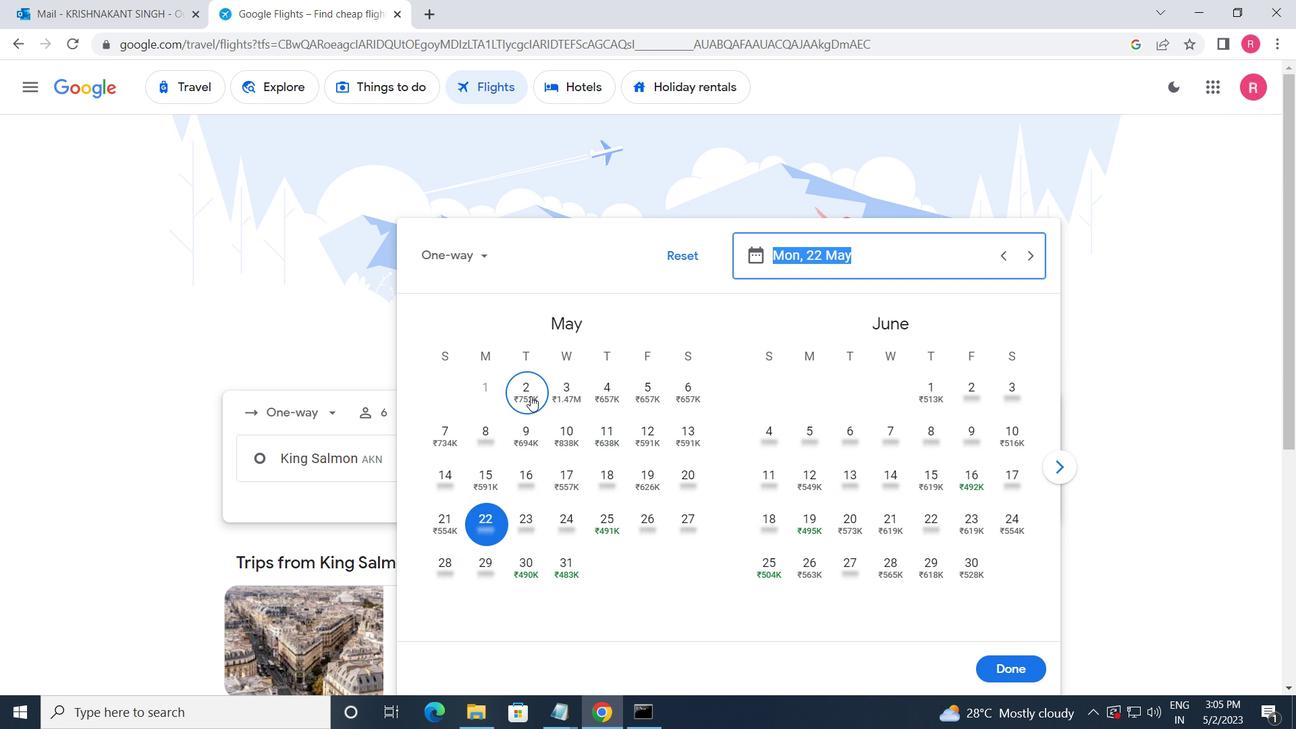 
Action: Mouse moved to (999, 668)
Screenshot: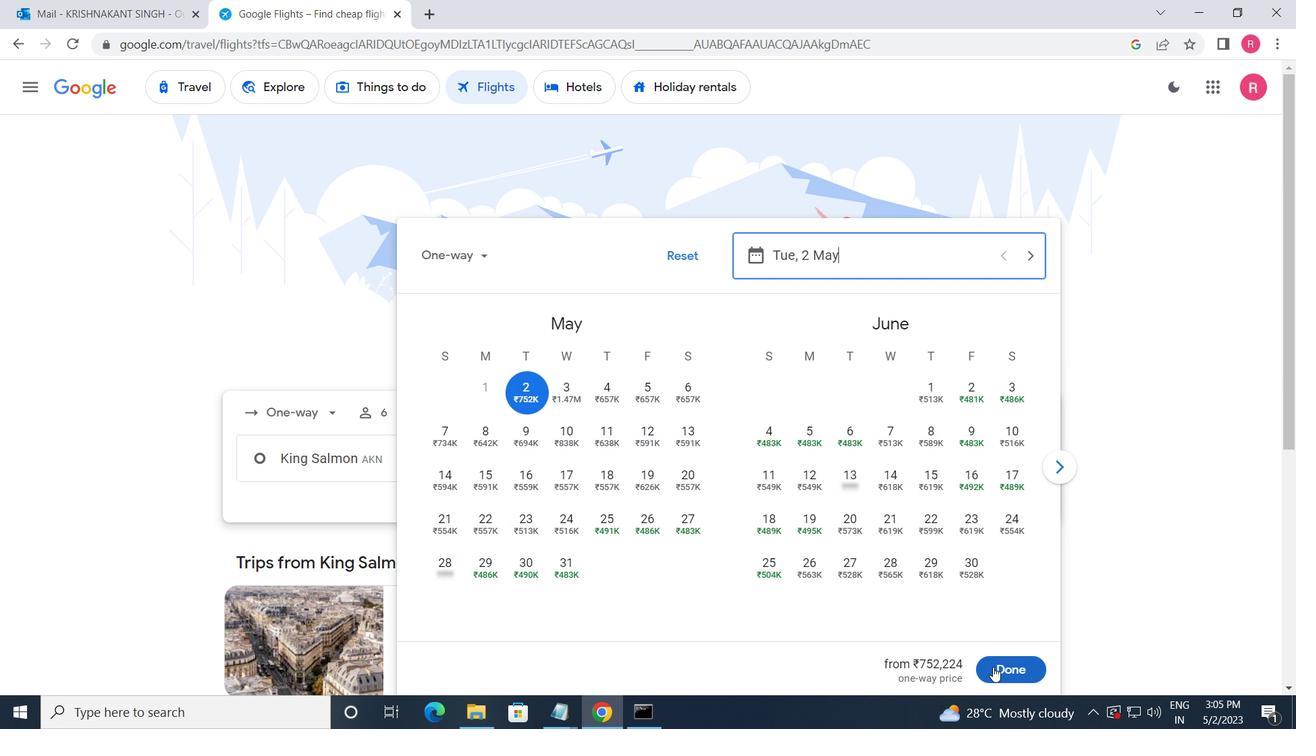 
Action: Mouse pressed left at (999, 668)
Screenshot: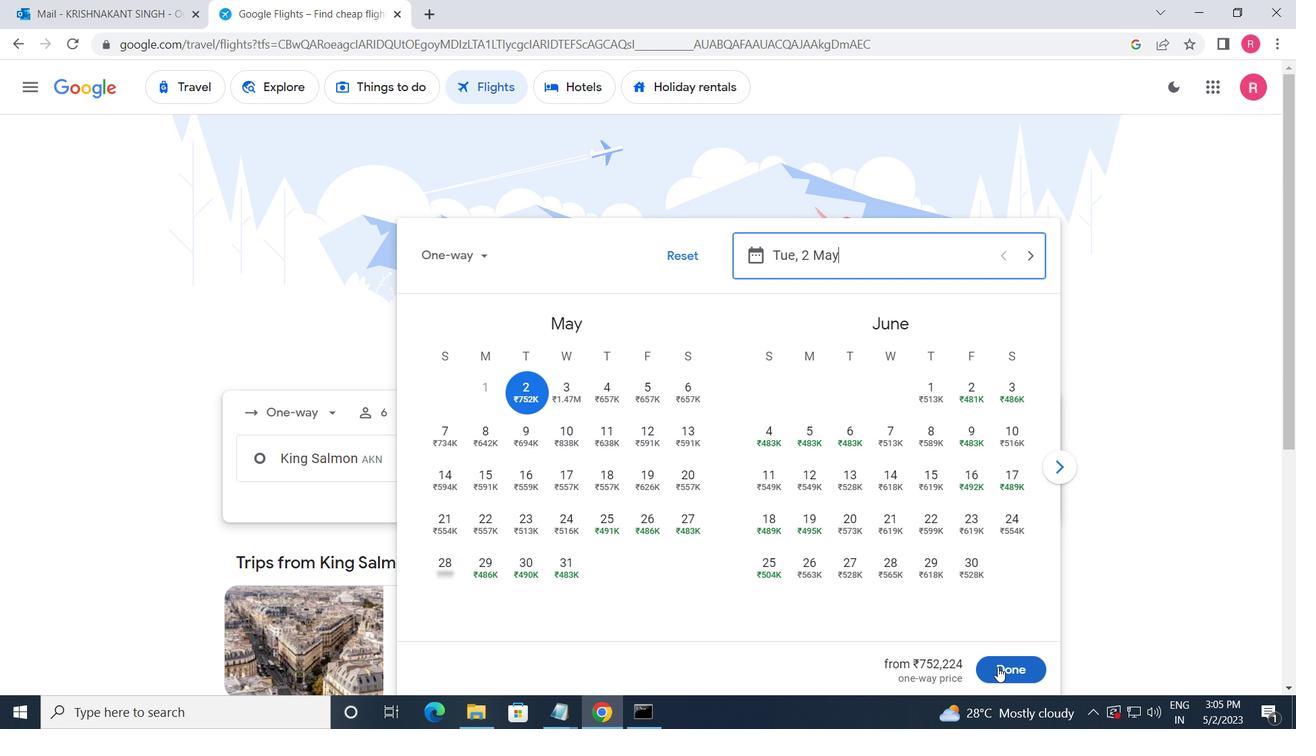 
Action: Mouse moved to (638, 529)
Screenshot: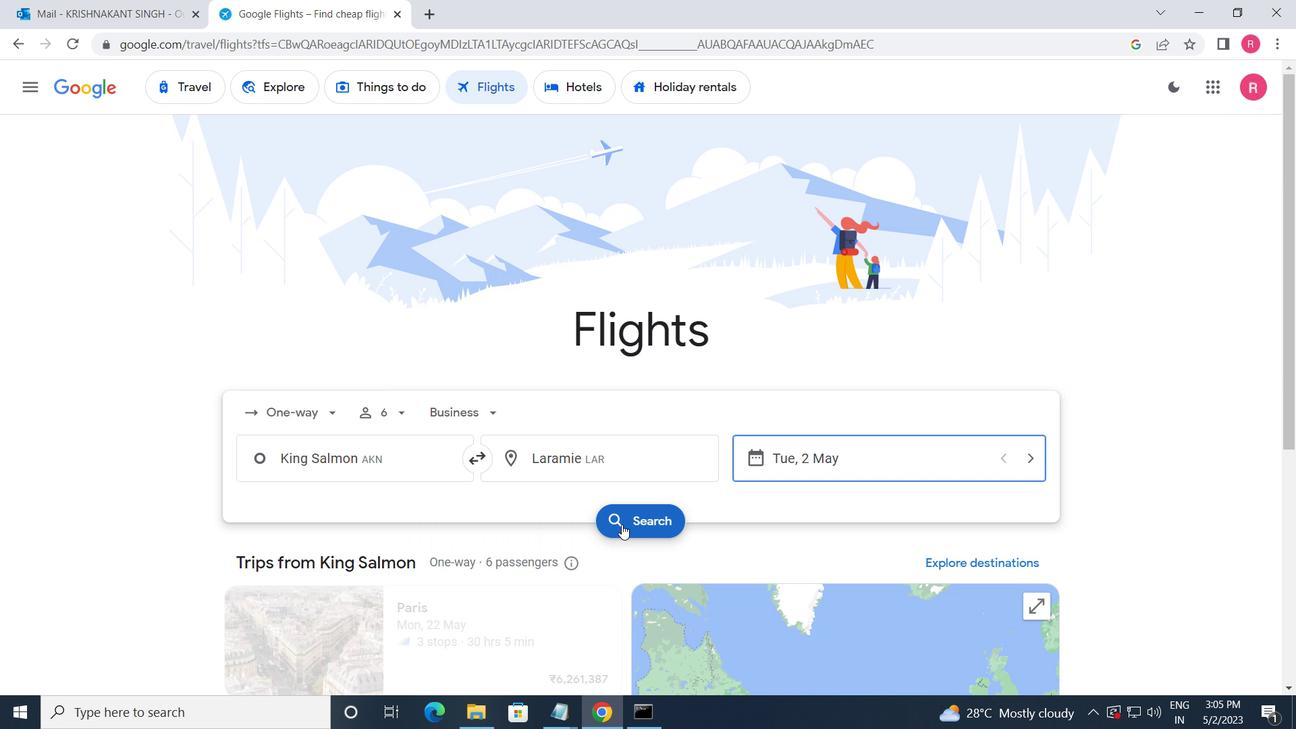 
Action: Mouse pressed left at (638, 529)
Screenshot: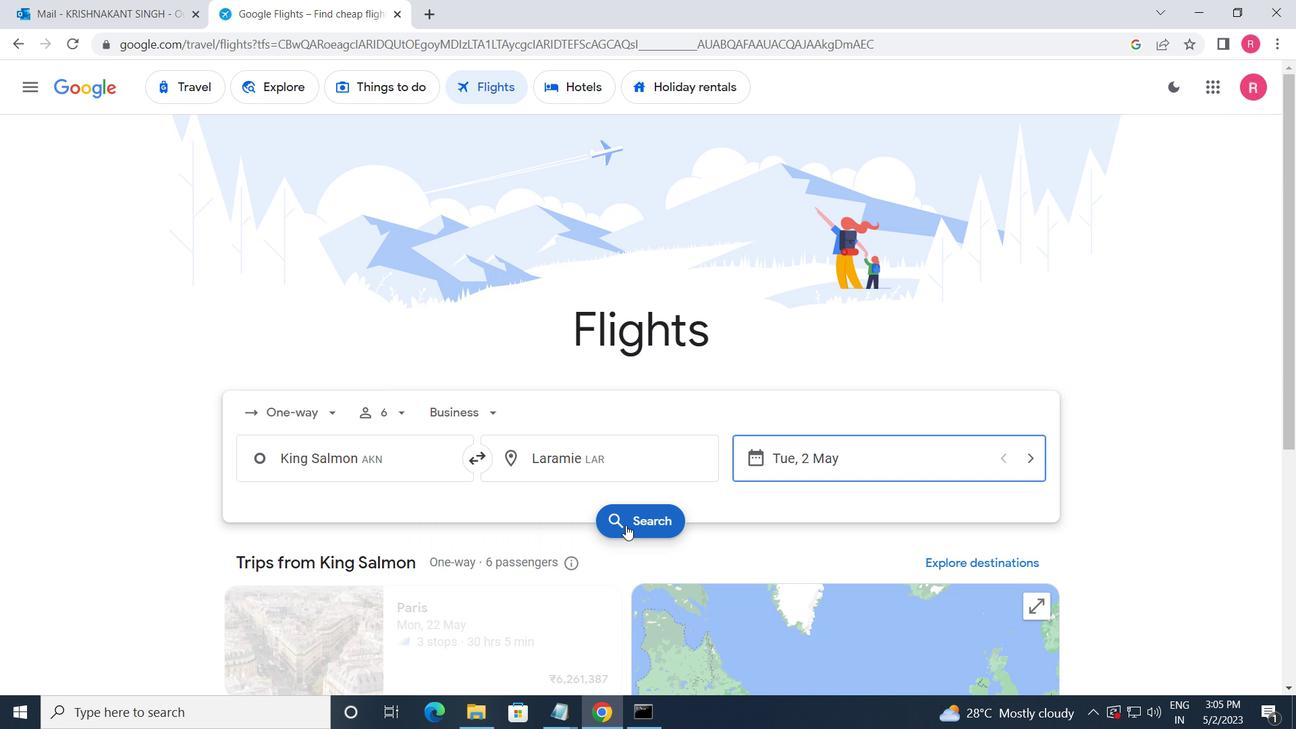 
Action: Mouse moved to (243, 254)
Screenshot: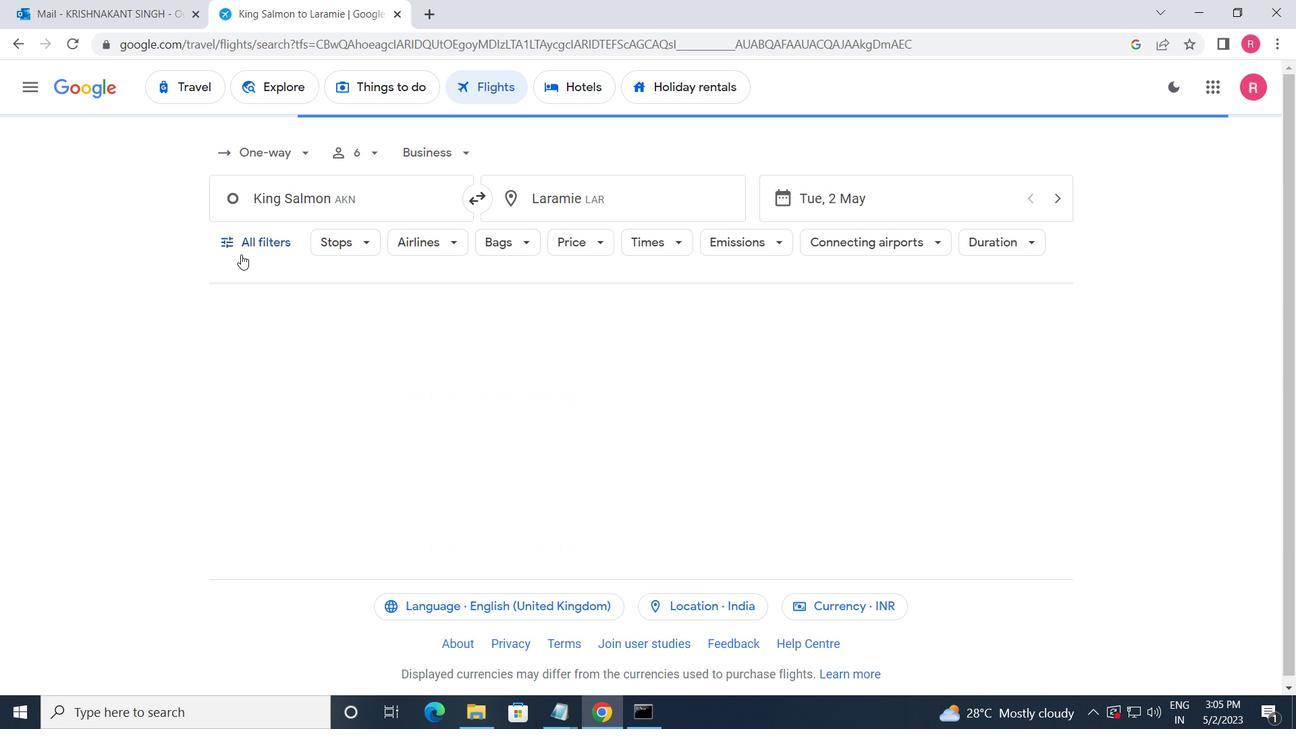 
Action: Mouse pressed left at (243, 254)
Screenshot: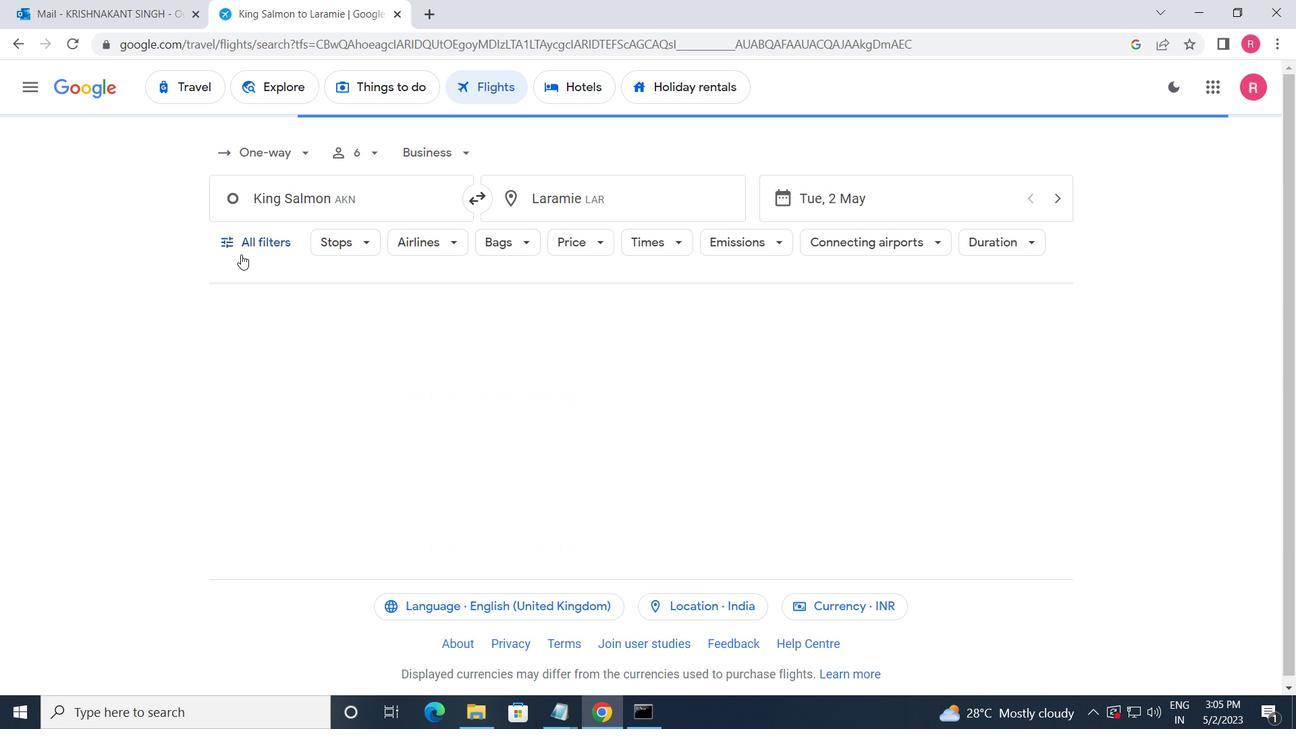 
Action: Mouse moved to (462, 470)
Screenshot: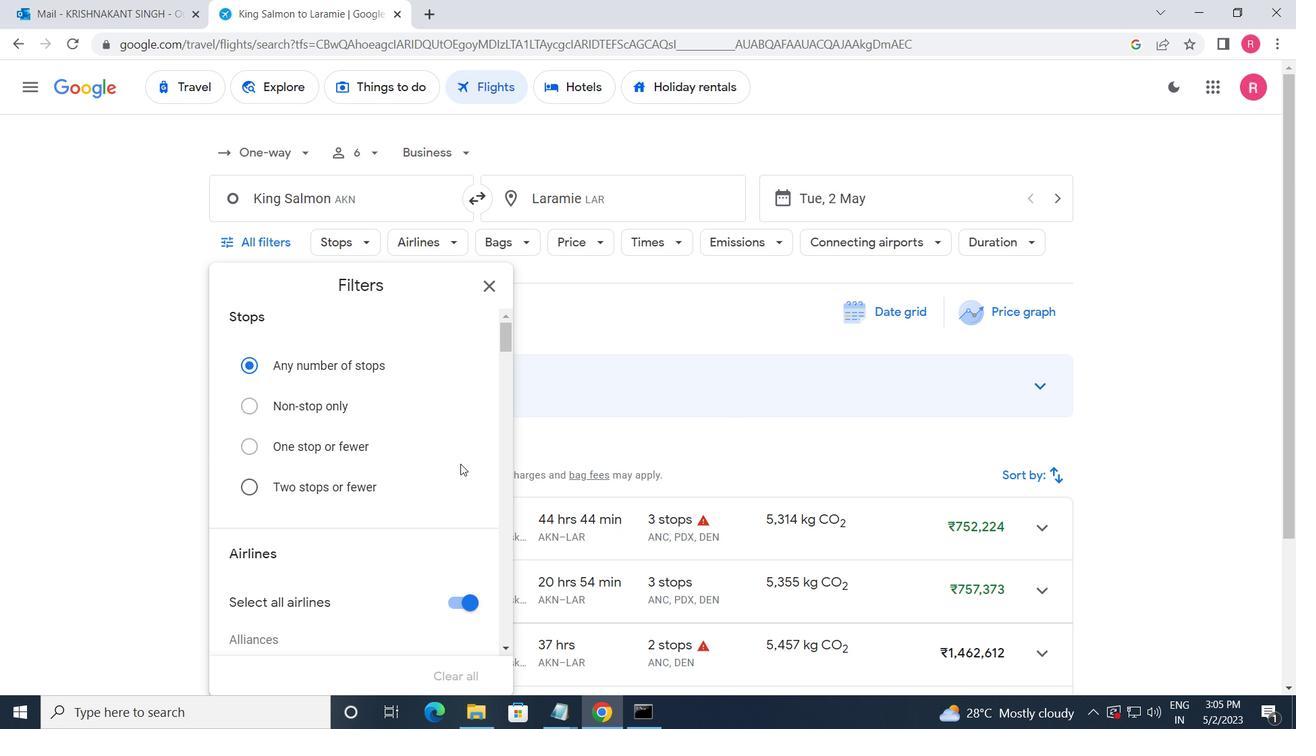 
Action: Mouse scrolled (462, 469) with delta (0, 0)
Screenshot: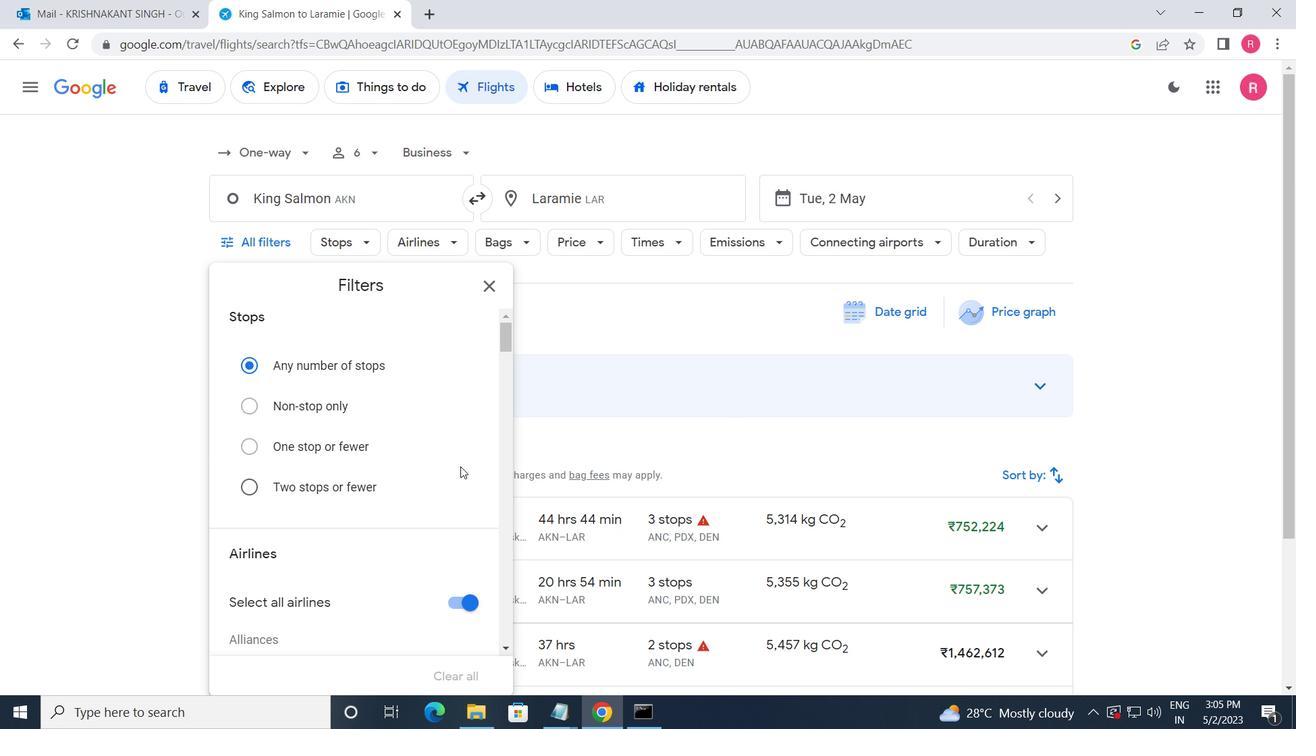 
Action: Mouse moved to (462, 471)
Screenshot: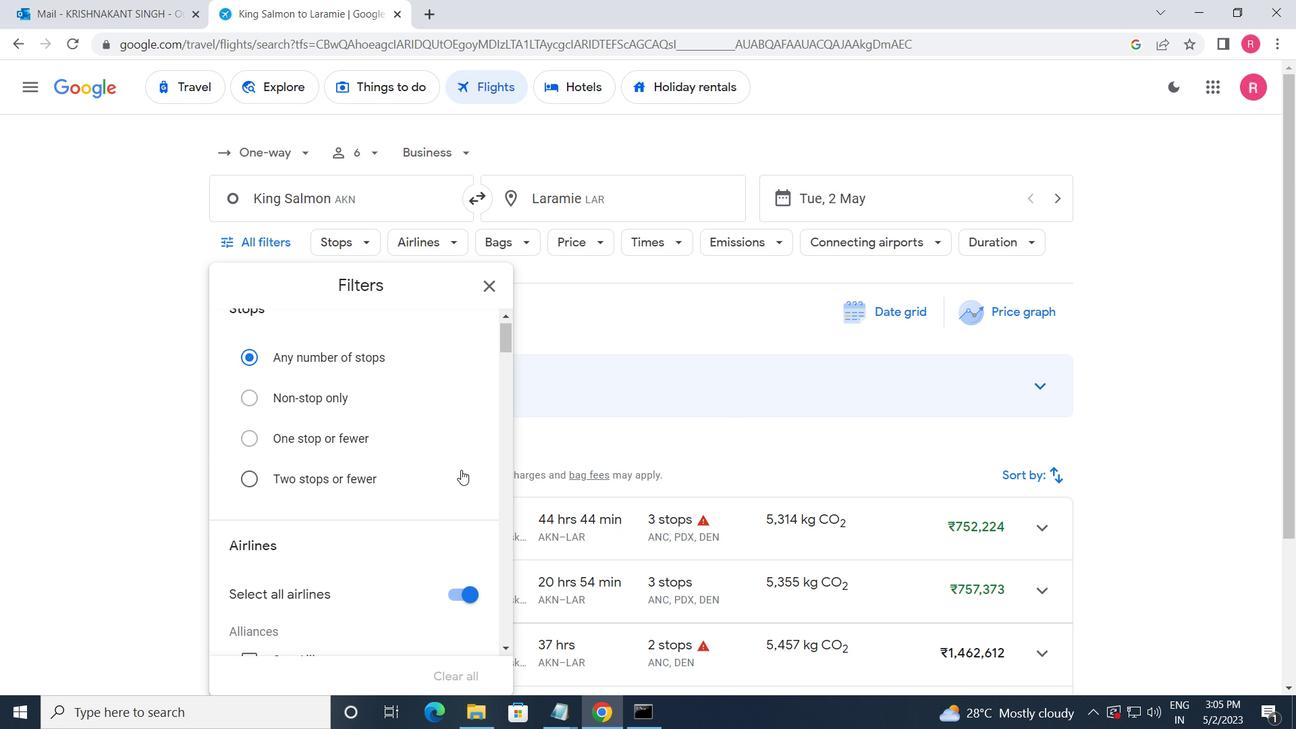 
Action: Mouse scrolled (462, 470) with delta (0, 0)
Screenshot: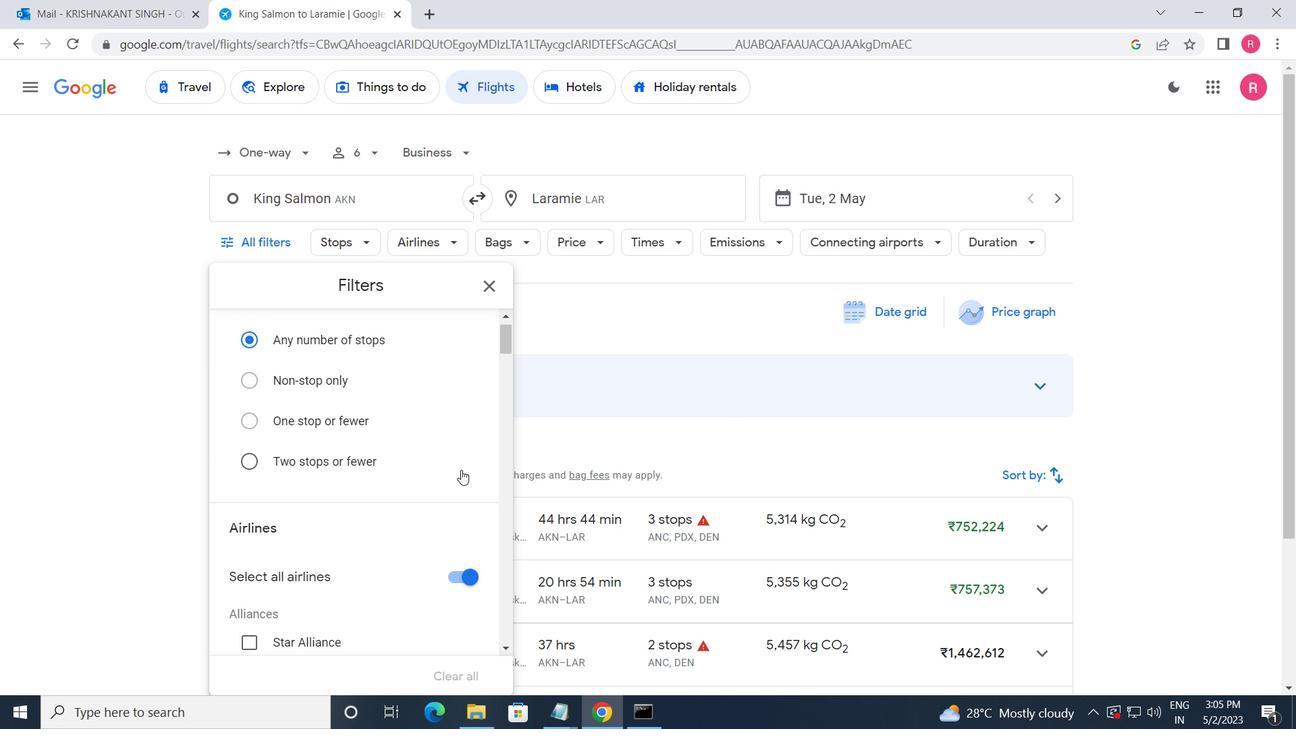 
Action: Mouse moved to (461, 474)
Screenshot: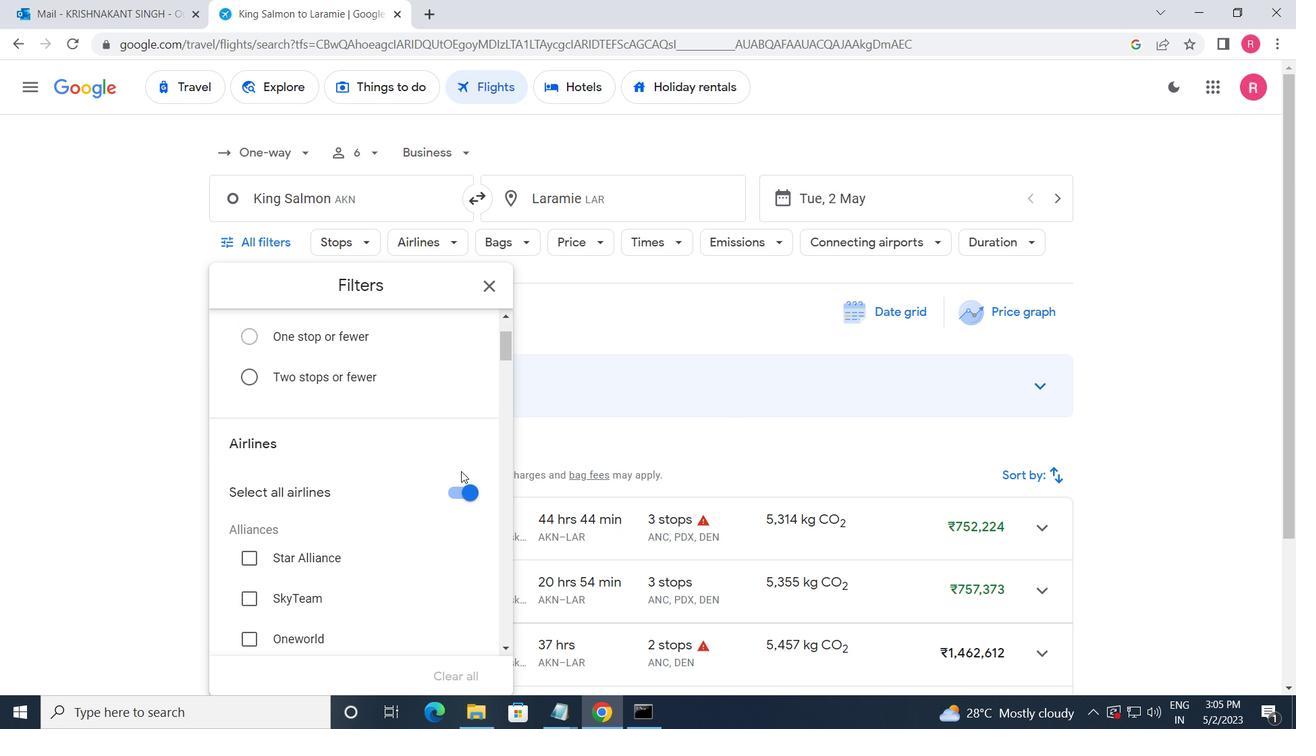 
Action: Mouse scrolled (461, 474) with delta (0, 0)
Screenshot: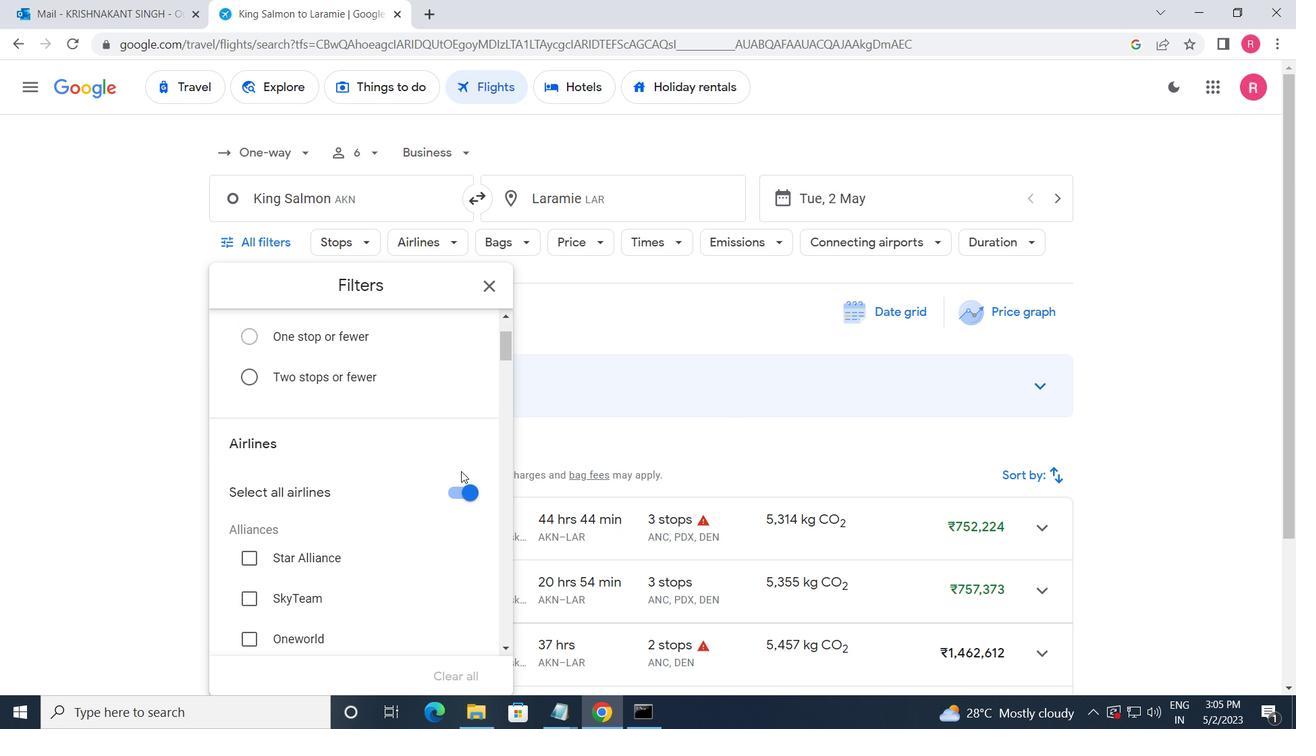 
Action: Mouse moved to (449, 493)
Screenshot: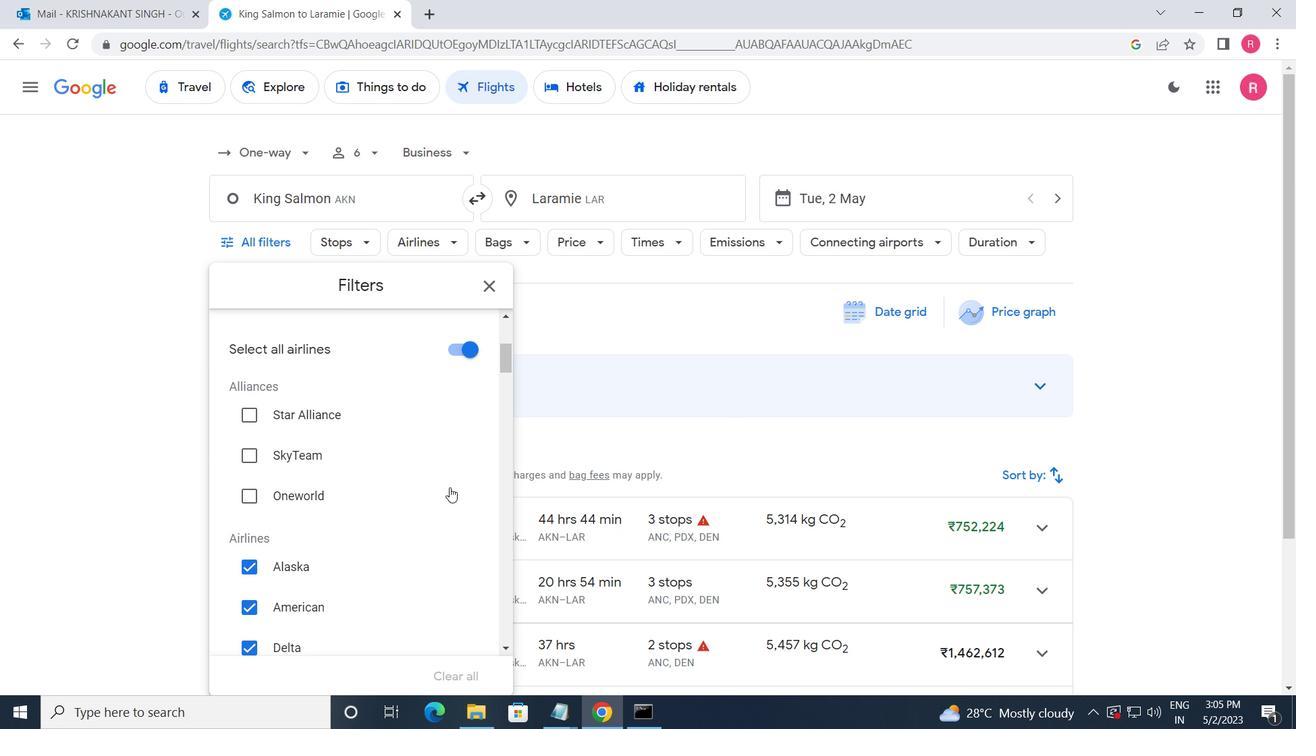 
Action: Mouse scrolled (449, 493) with delta (0, 0)
Screenshot: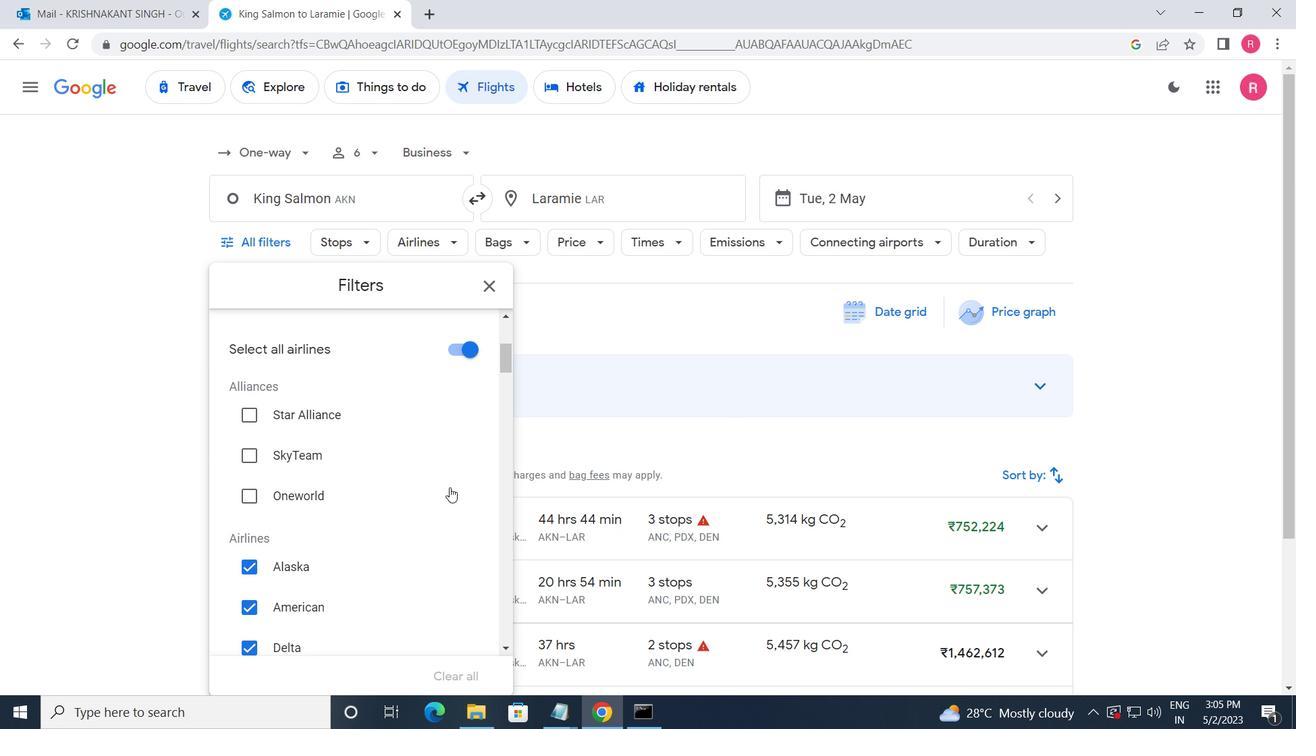
Action: Mouse moved to (449, 496)
Screenshot: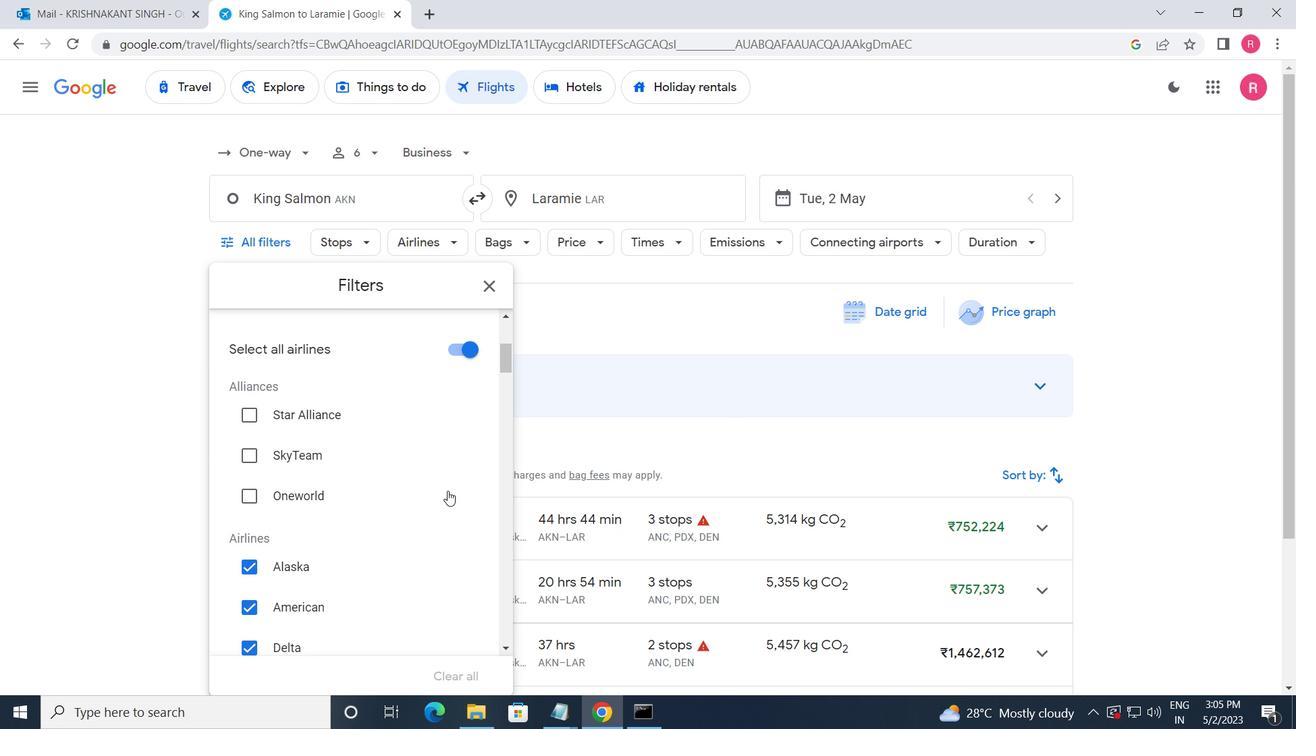 
Action: Mouse scrolled (449, 495) with delta (0, 0)
Screenshot: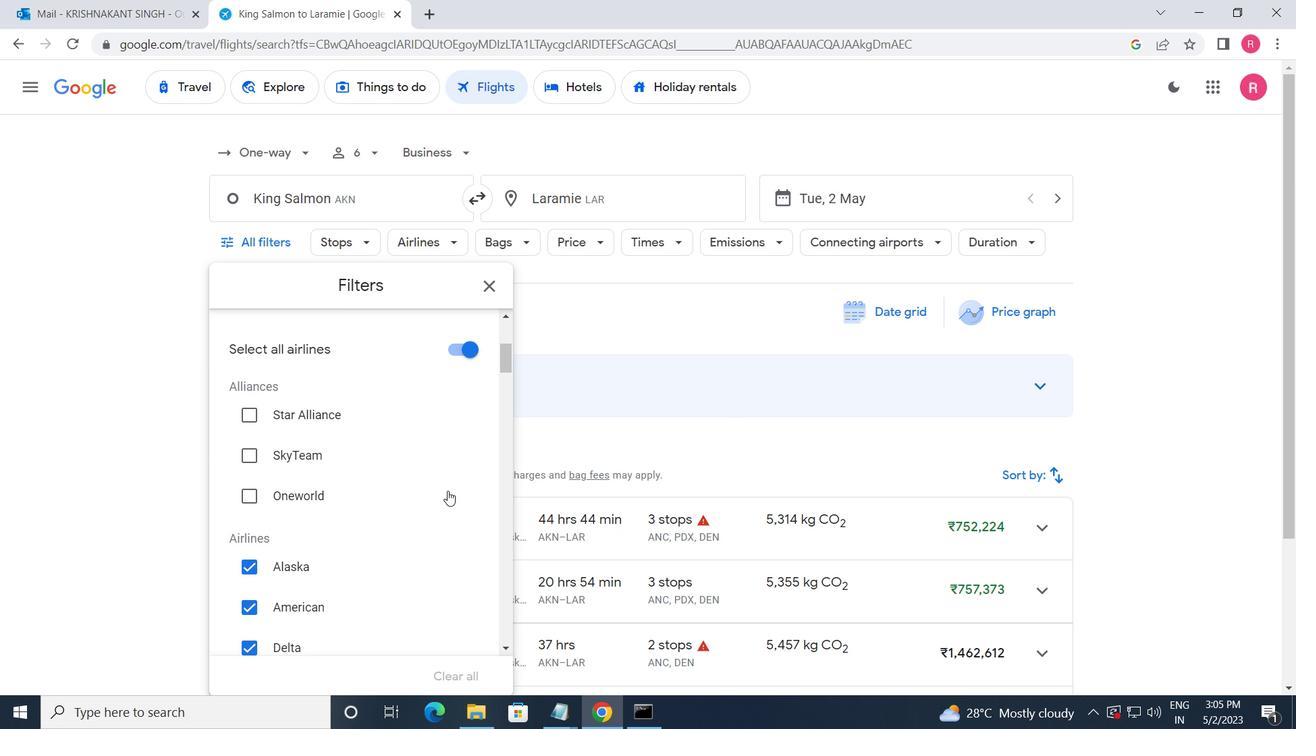 
Action: Mouse moved to (457, 439)
Screenshot: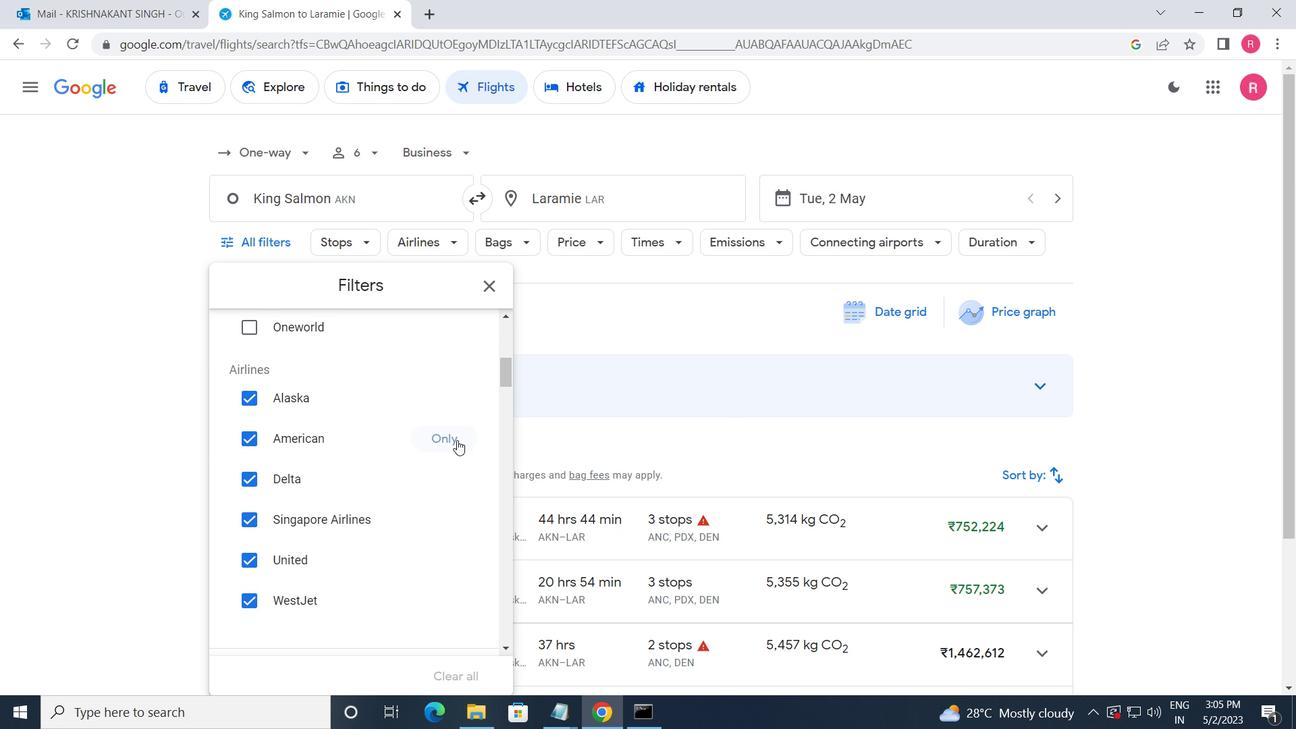 
Action: Mouse scrolled (457, 439) with delta (0, 0)
Screenshot: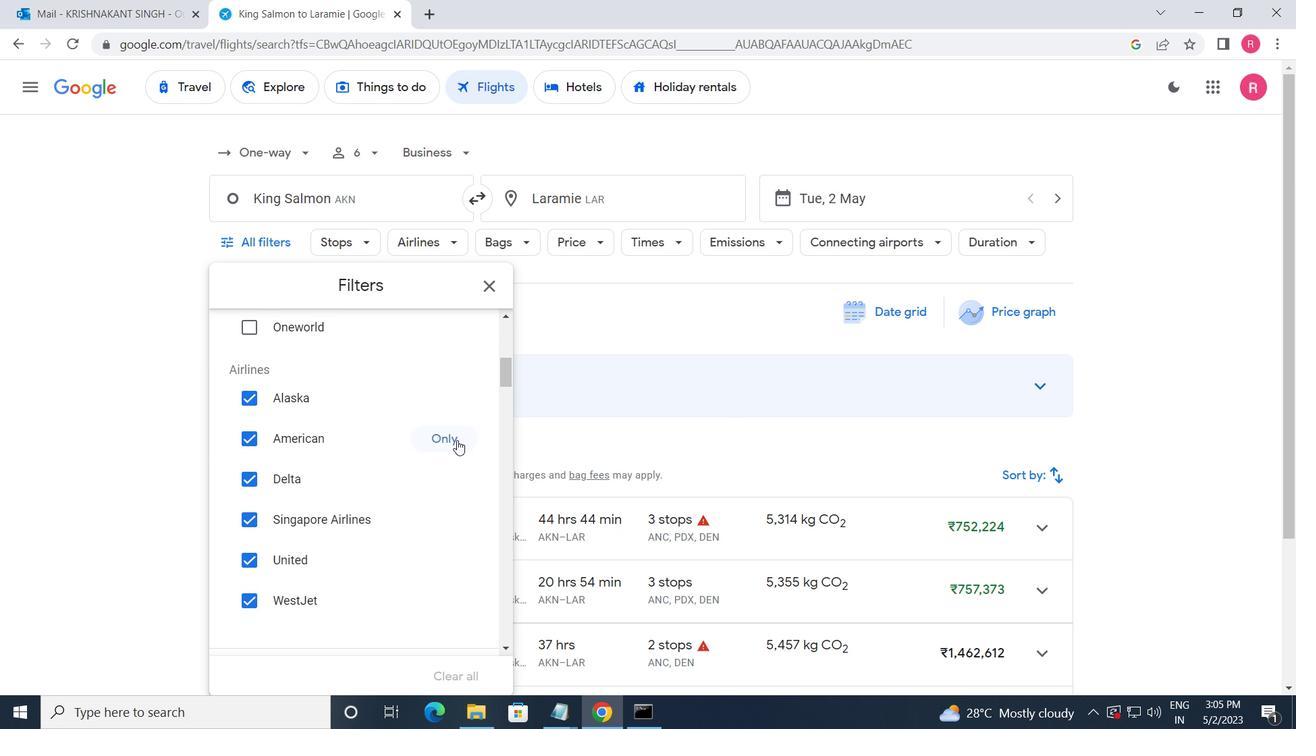 
Action: Mouse moved to (460, 435)
Screenshot: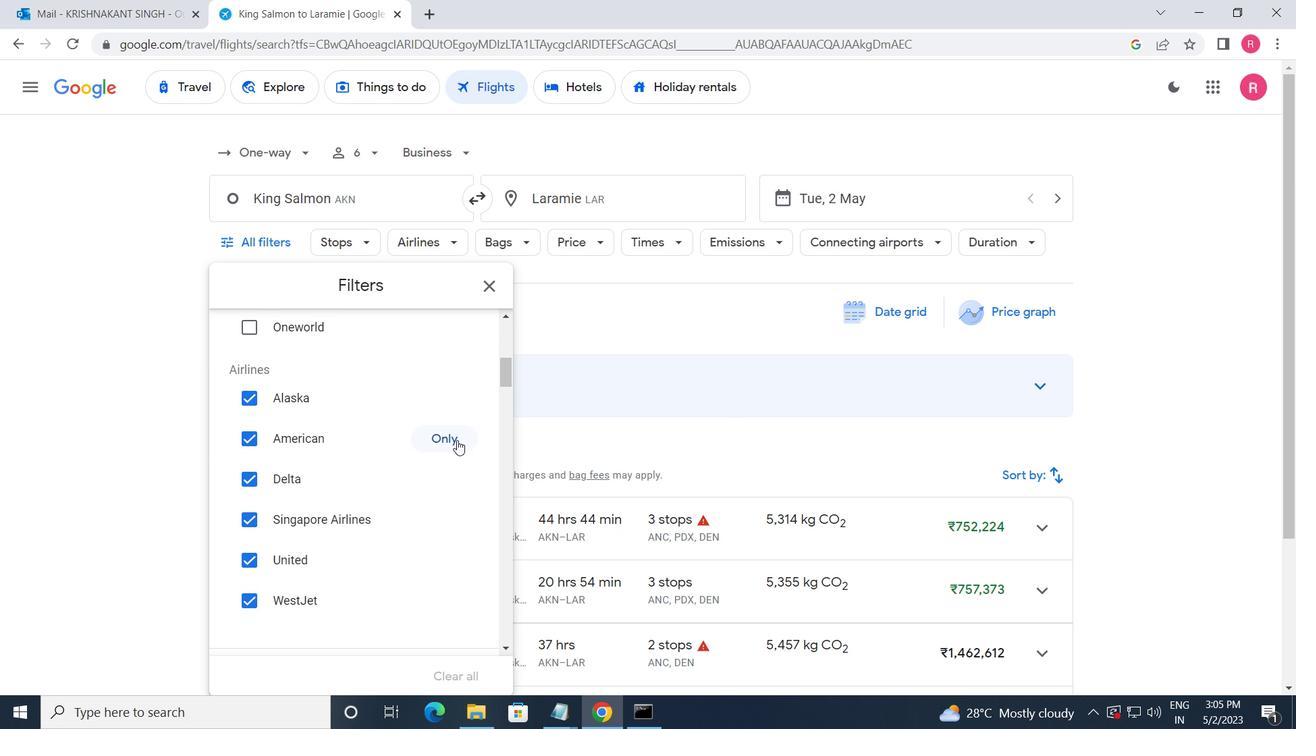 
Action: Mouse scrolled (460, 436) with delta (0, 0)
Screenshot: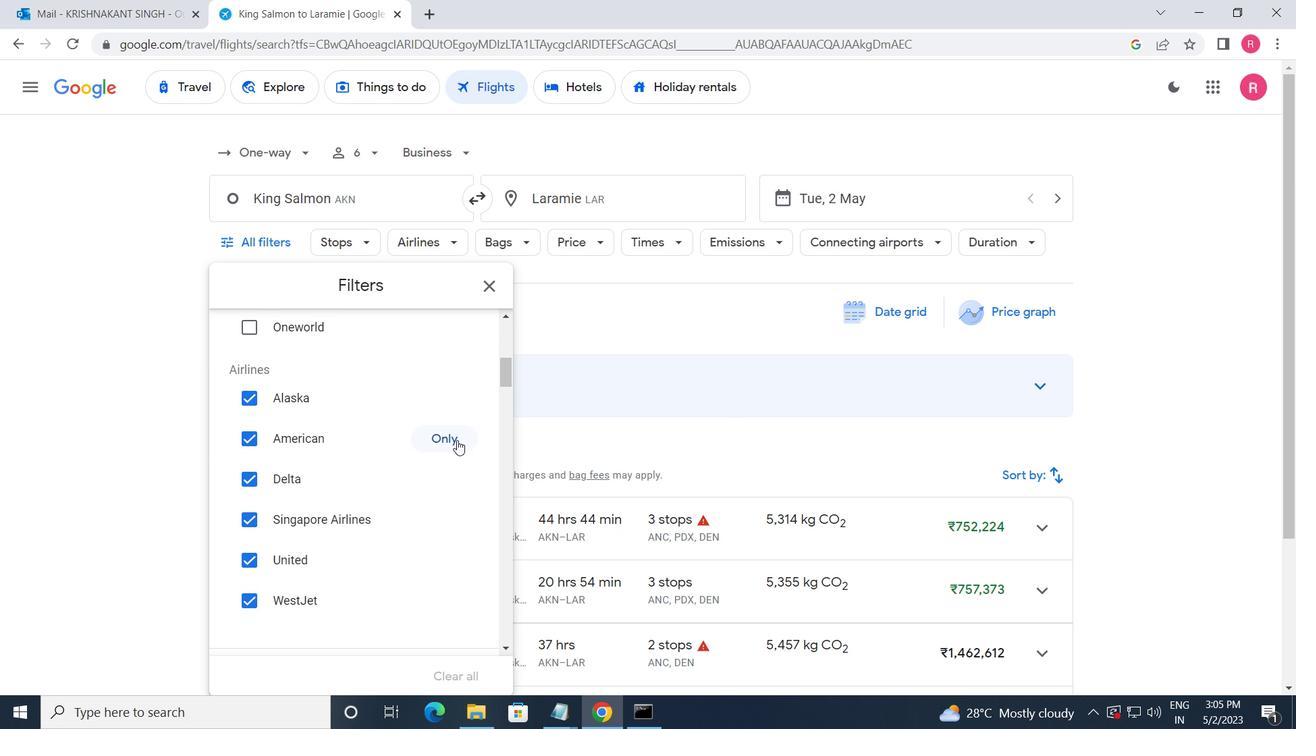 
Action: Mouse moved to (468, 358)
Screenshot: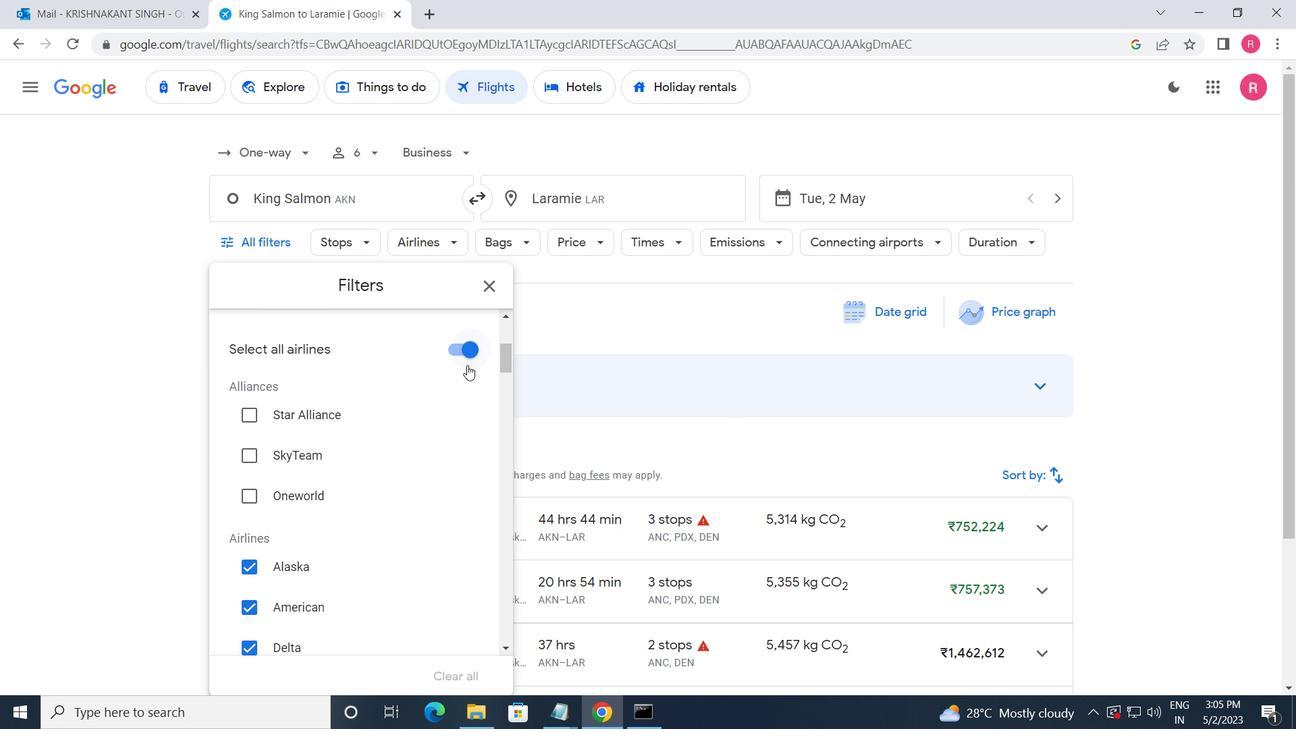 
Action: Mouse pressed left at (468, 358)
Screenshot: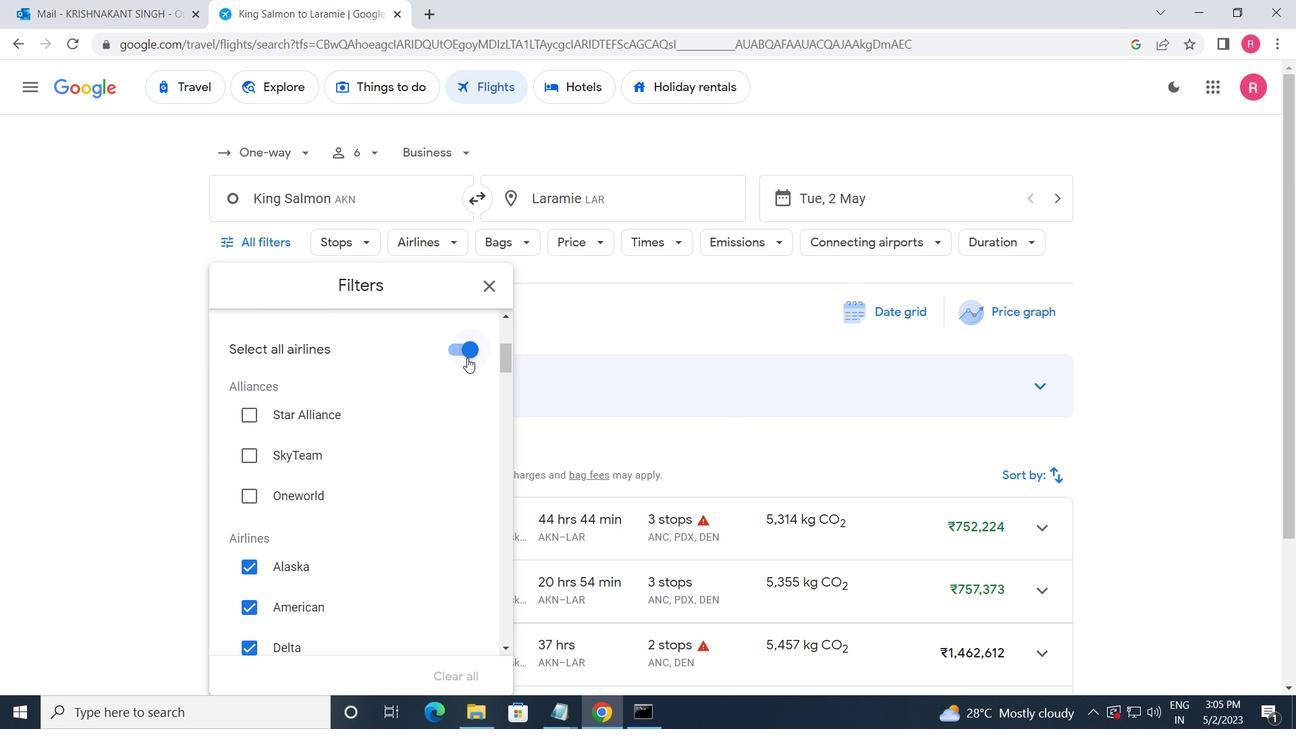 
Action: Mouse moved to (436, 447)
Screenshot: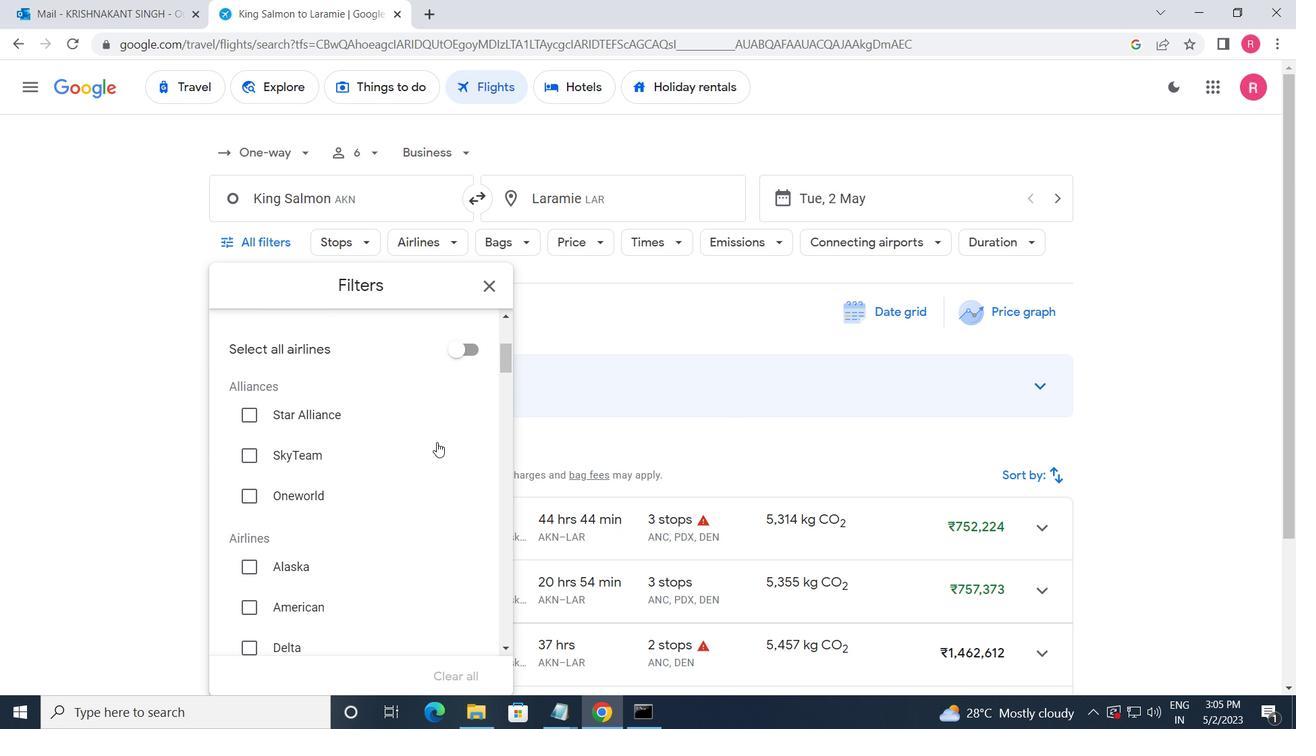 
Action: Mouse scrolled (436, 446) with delta (0, 0)
Screenshot: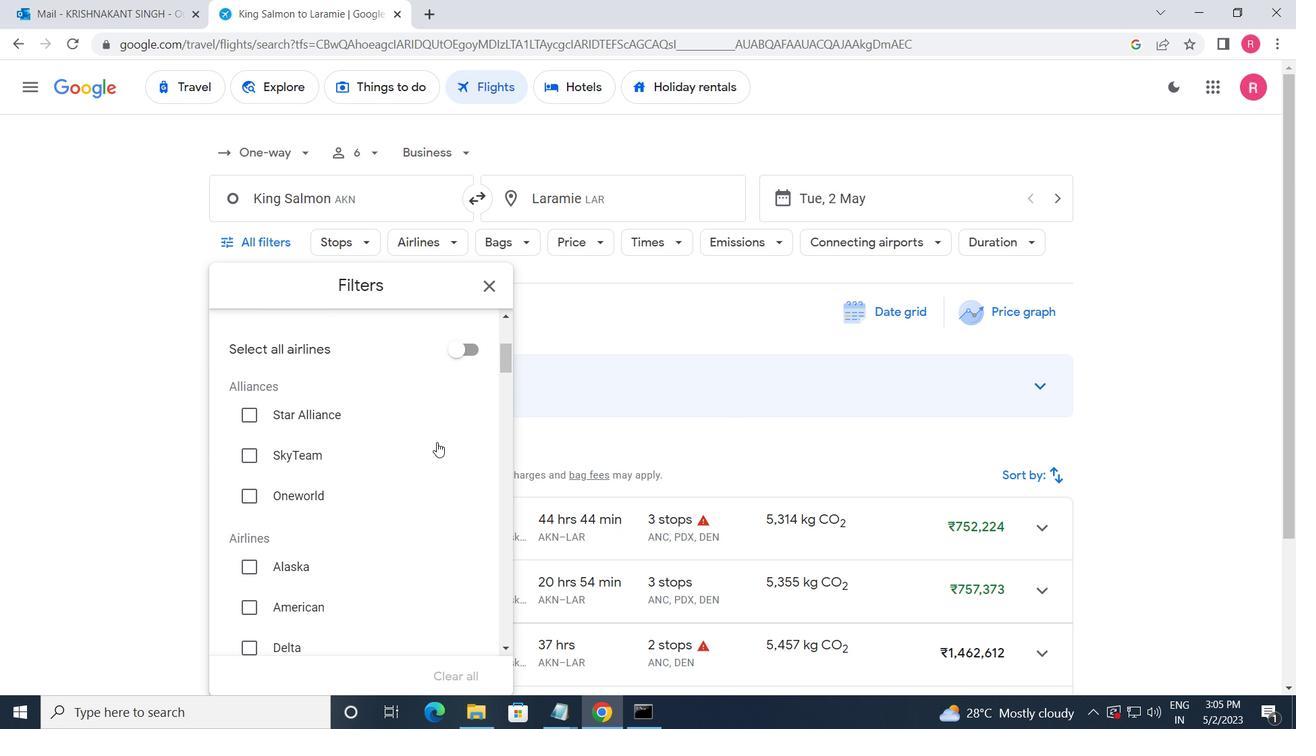 
Action: Mouse moved to (436, 455)
Screenshot: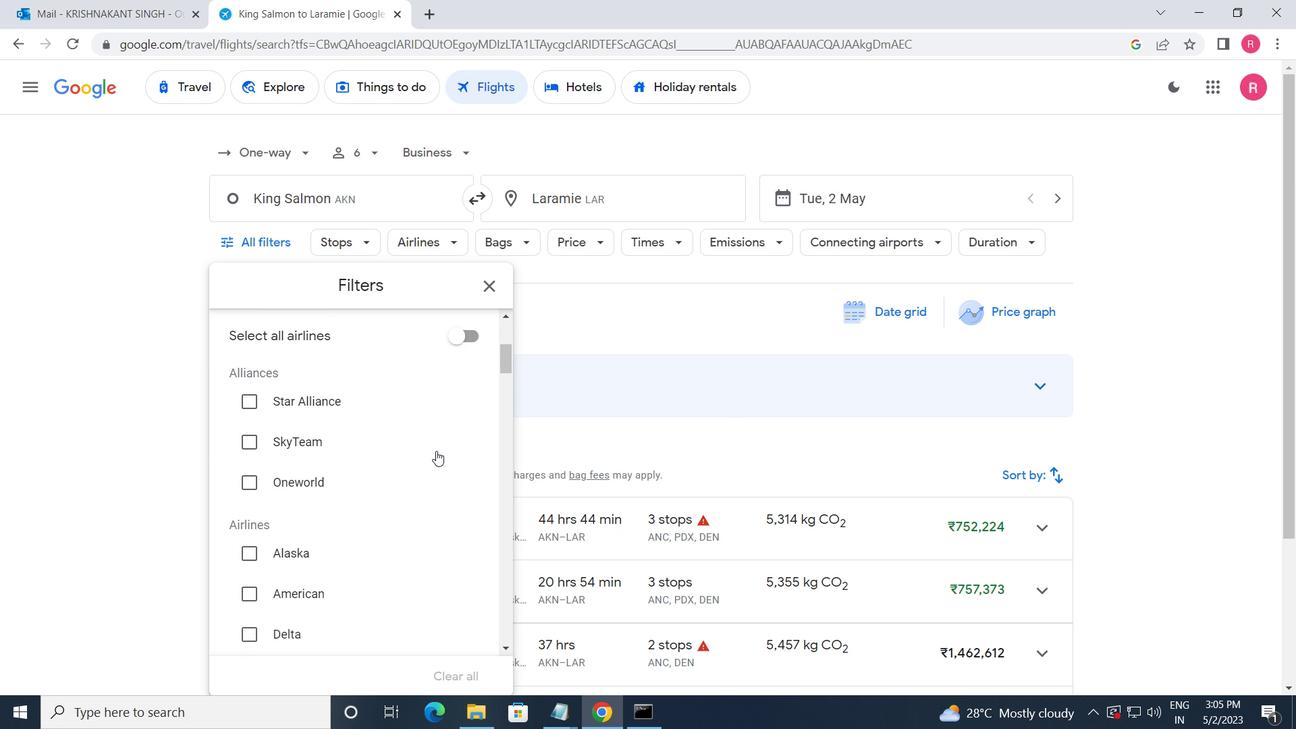 
Action: Mouse scrolled (436, 455) with delta (0, 0)
Screenshot: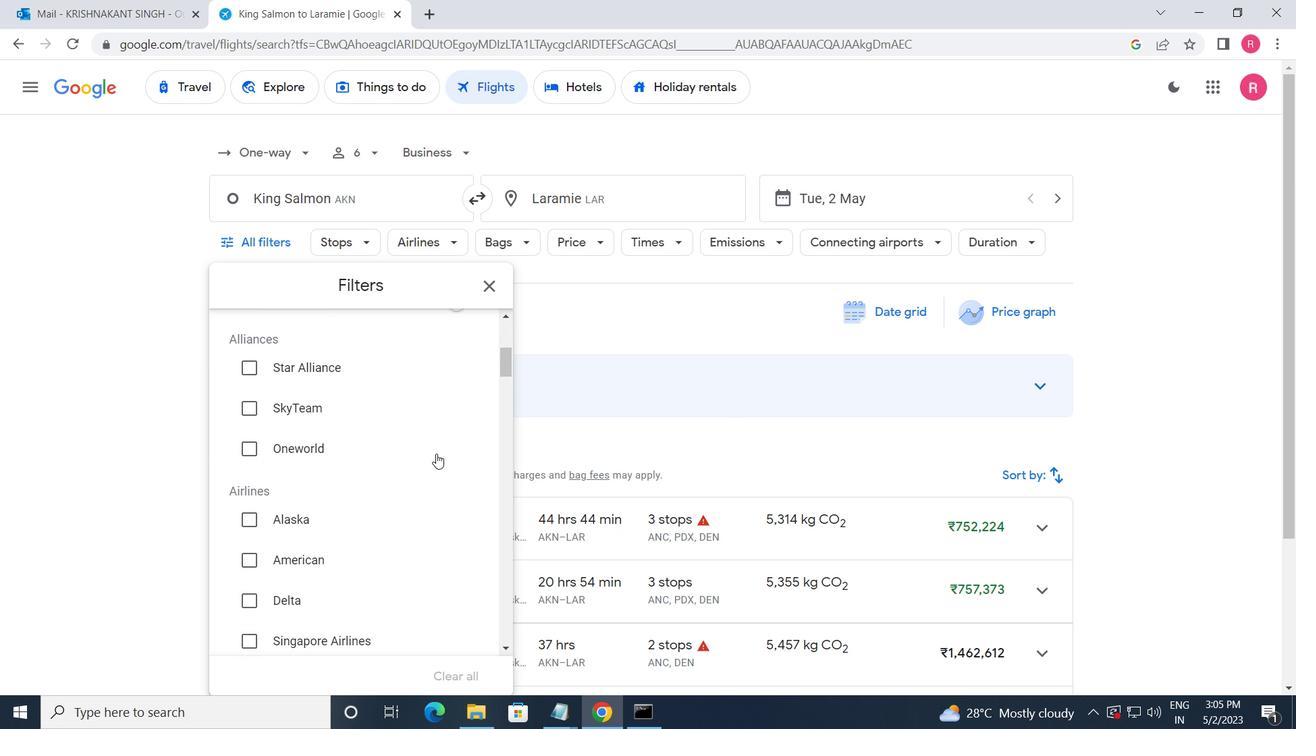 
Action: Mouse moved to (436, 459)
Screenshot: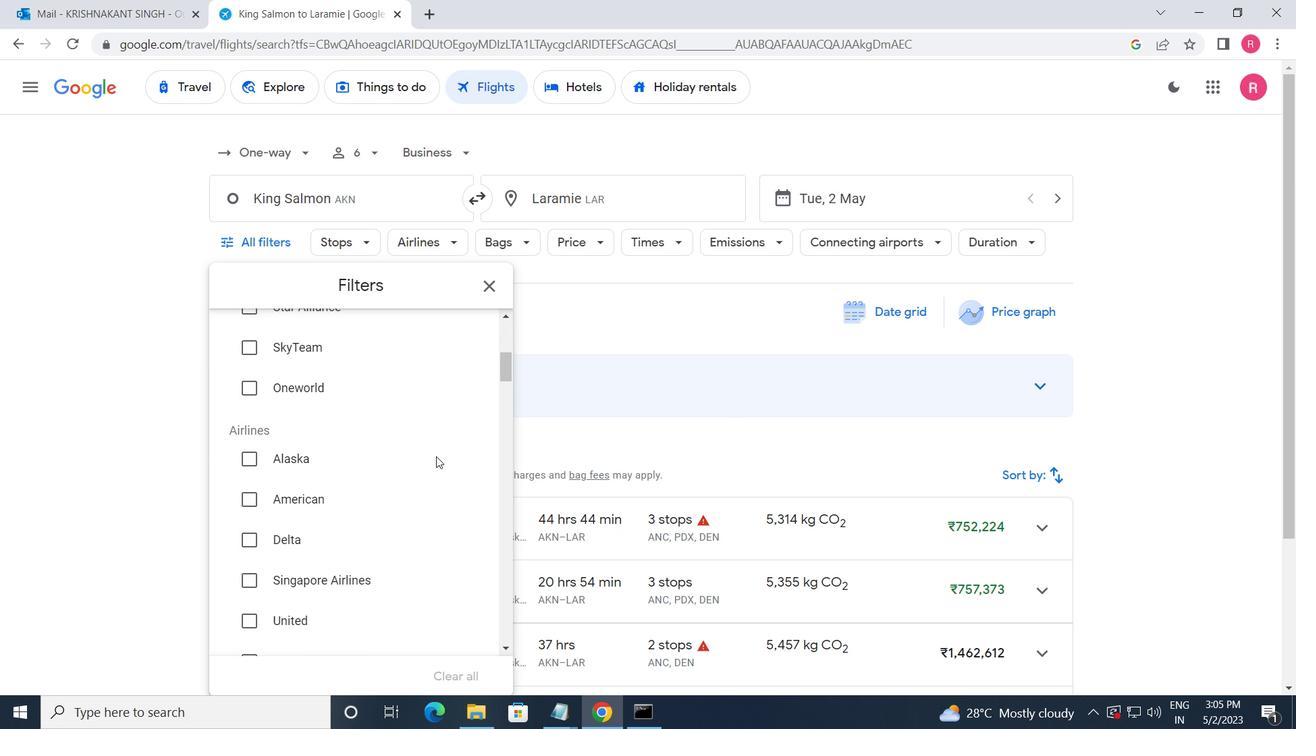 
Action: Mouse scrolled (436, 459) with delta (0, 0)
Screenshot: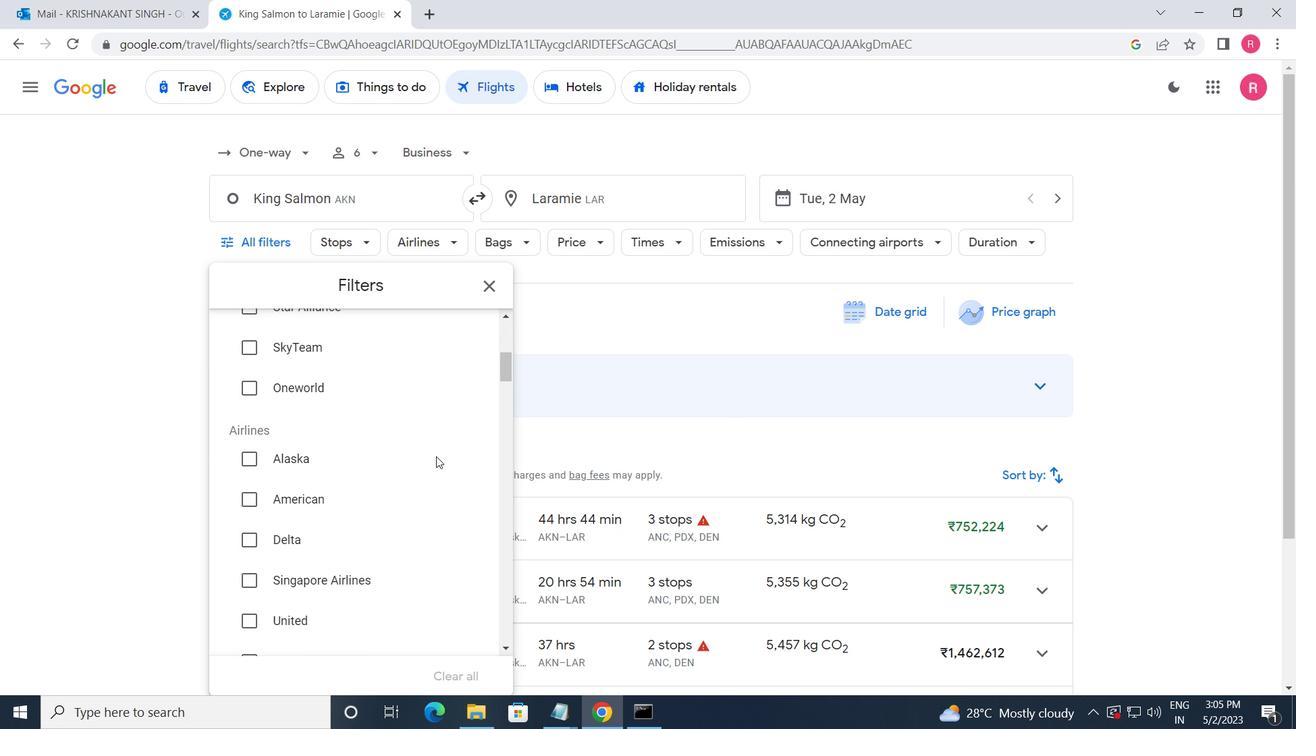 
Action: Mouse moved to (435, 461)
Screenshot: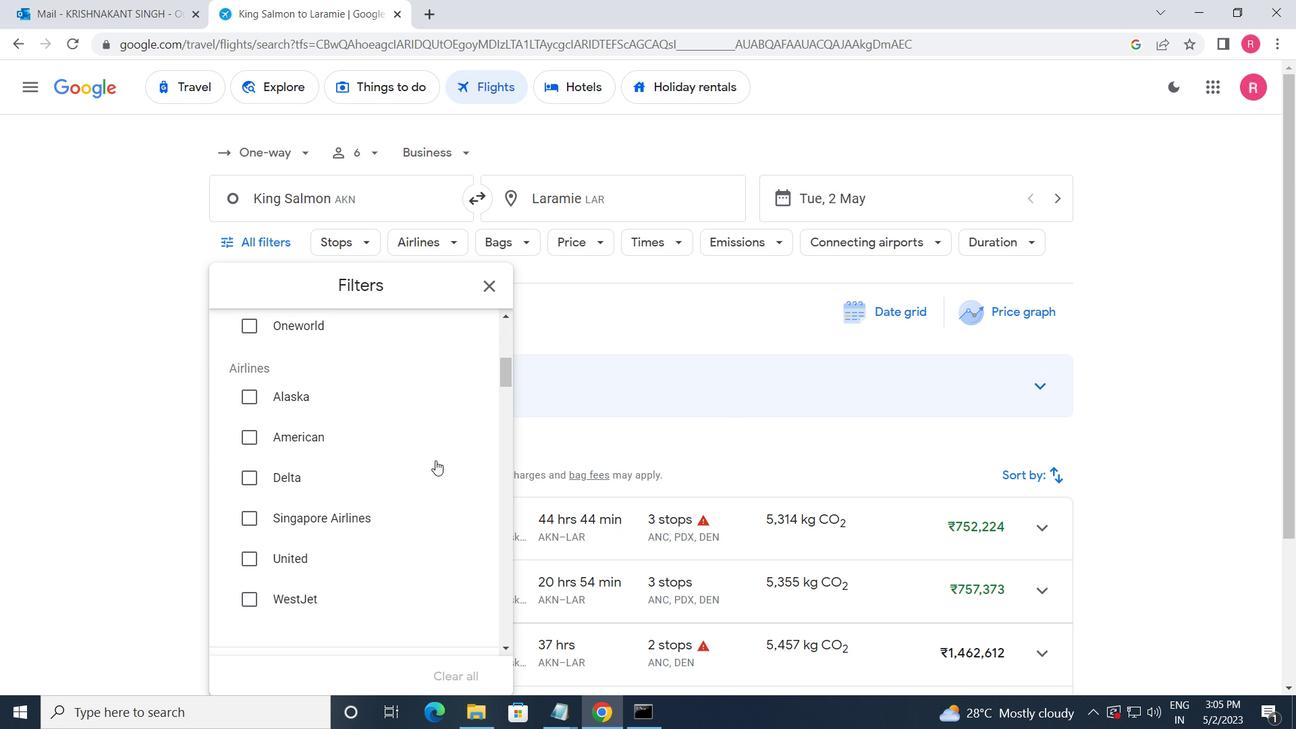 
Action: Mouse scrolled (435, 460) with delta (0, 0)
Screenshot: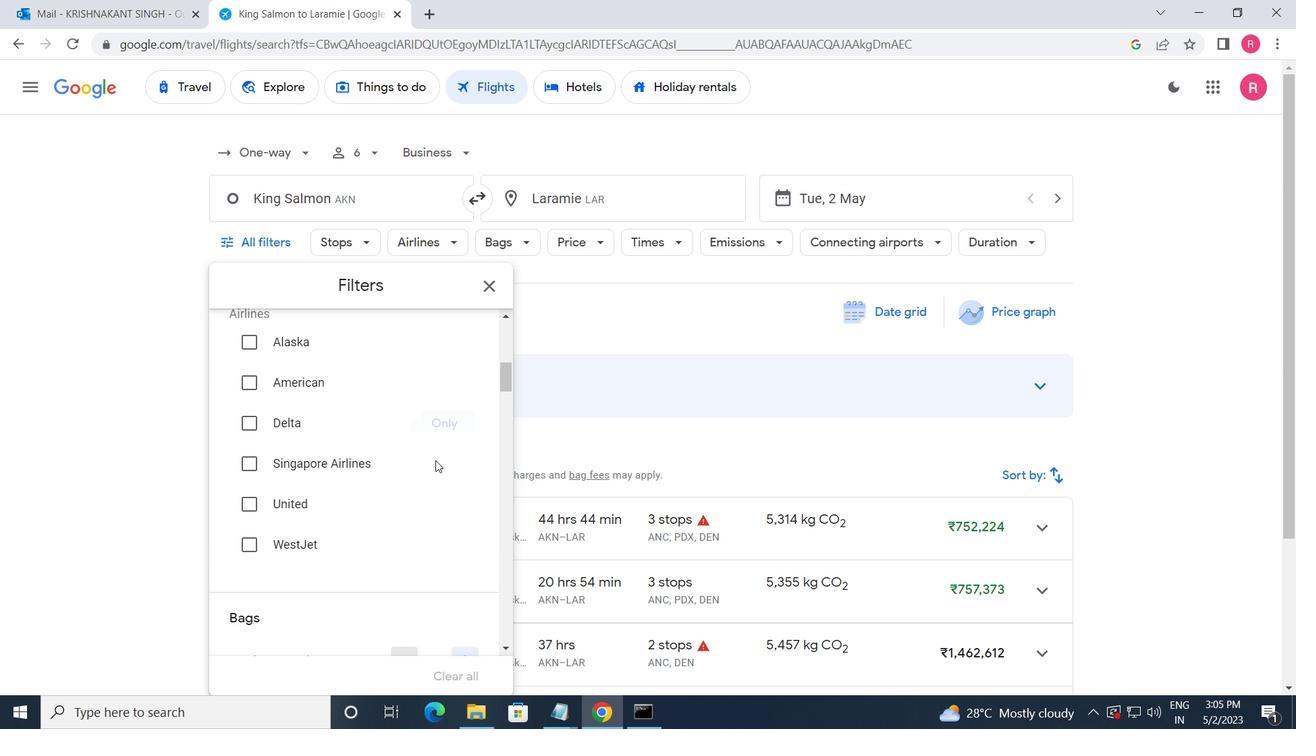 
Action: Mouse moved to (435, 462)
Screenshot: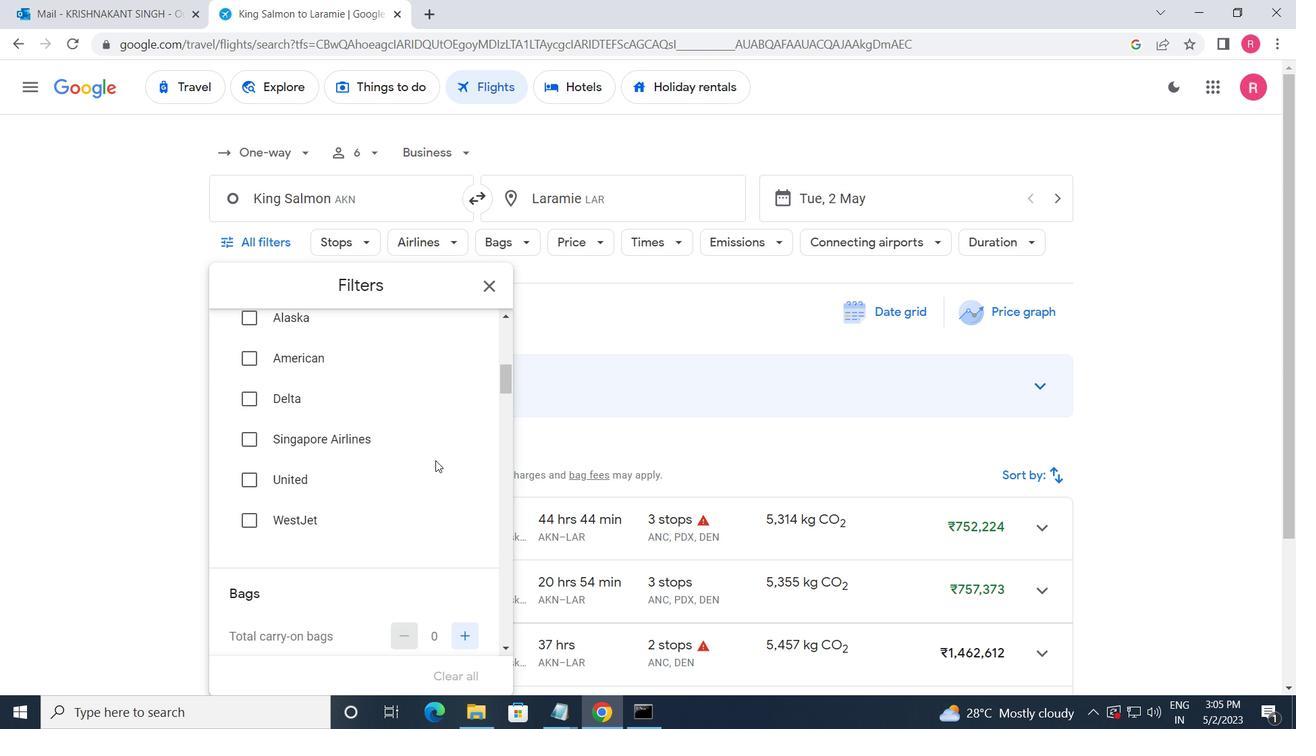 
Action: Mouse scrolled (435, 461) with delta (0, 0)
Screenshot: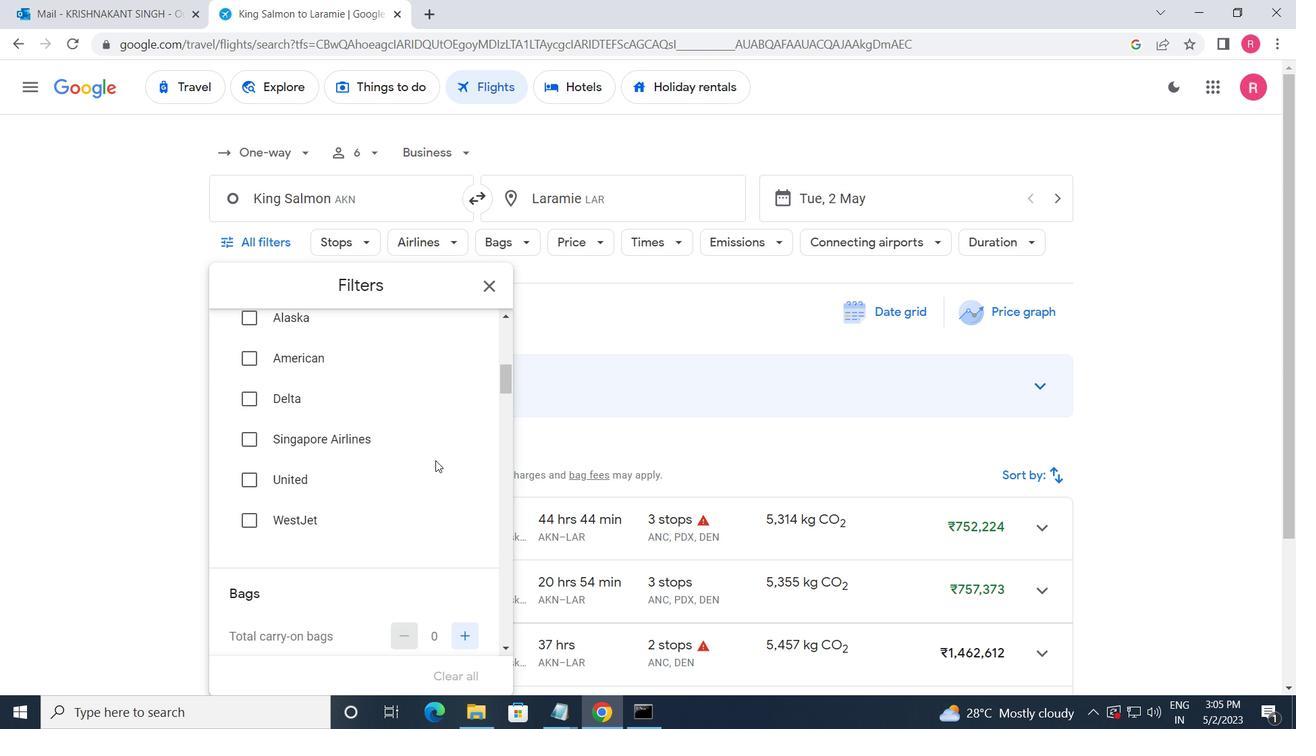 
Action: Mouse moved to (474, 470)
Screenshot: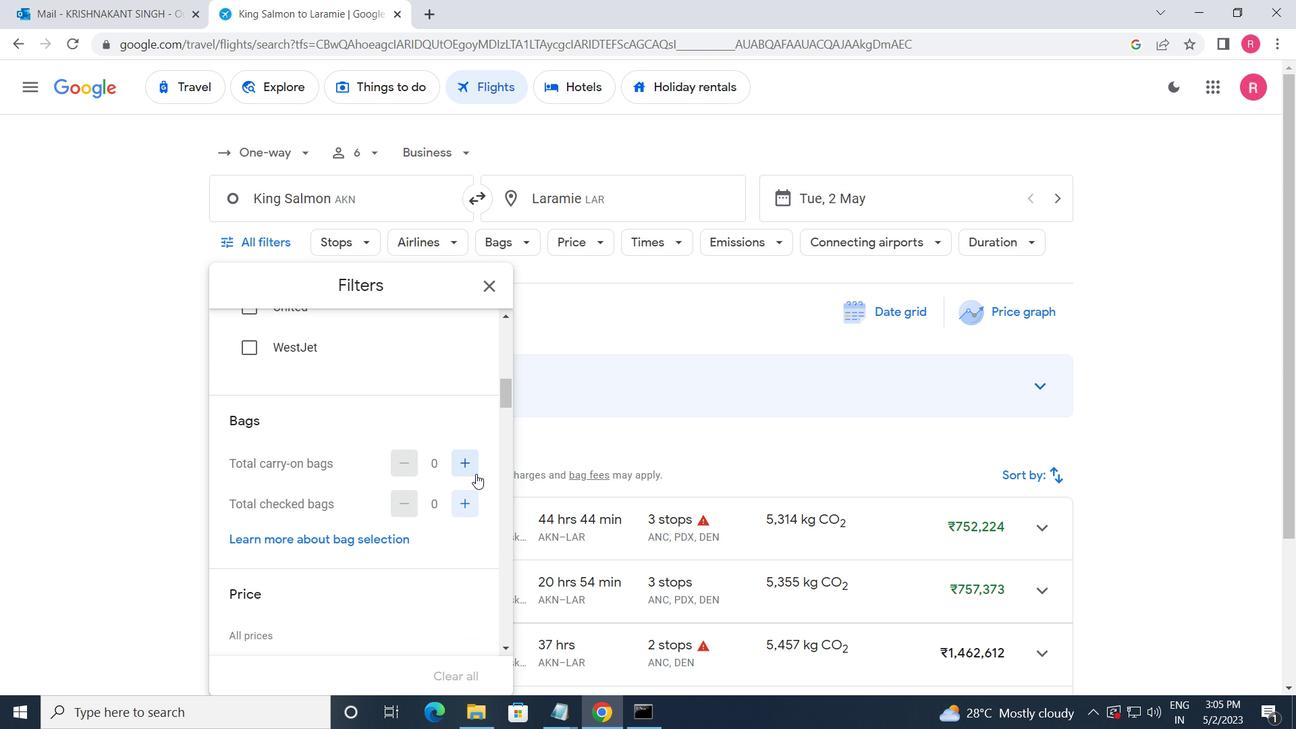 
Action: Mouse pressed left at (474, 470)
Screenshot: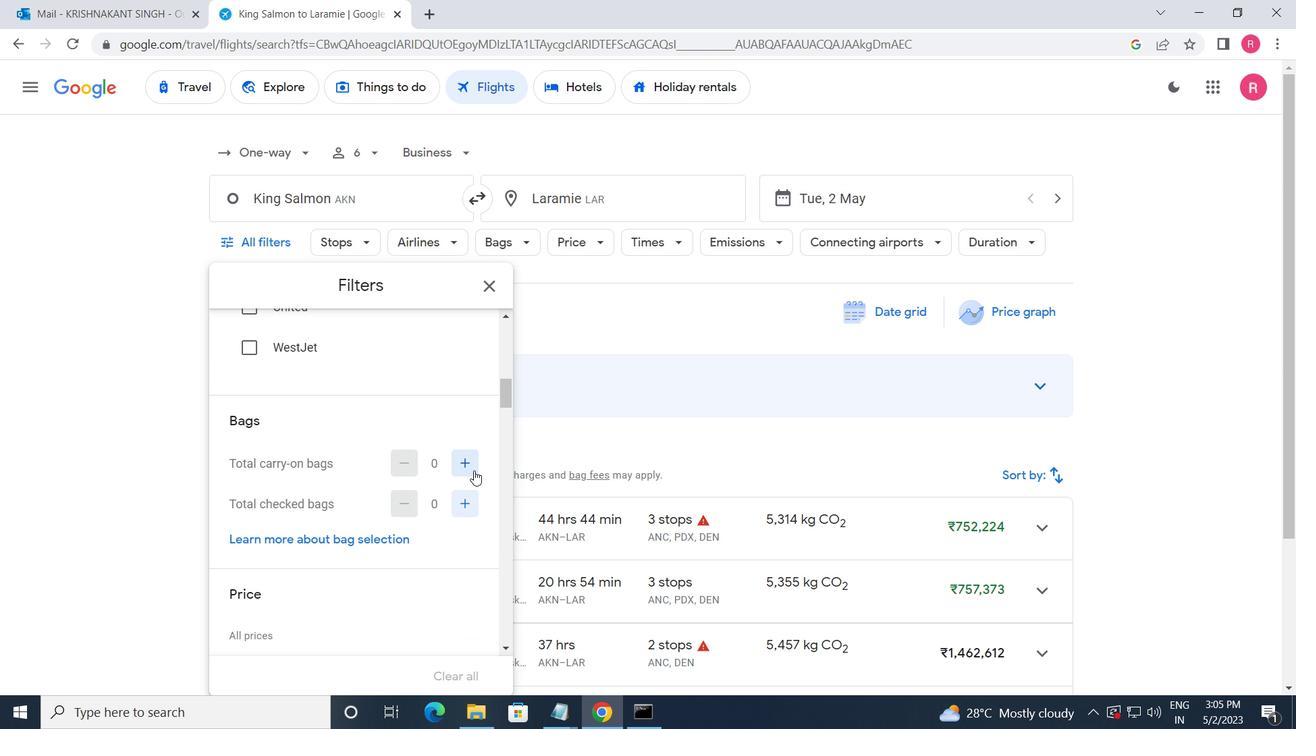 
Action: Mouse moved to (470, 501)
Screenshot: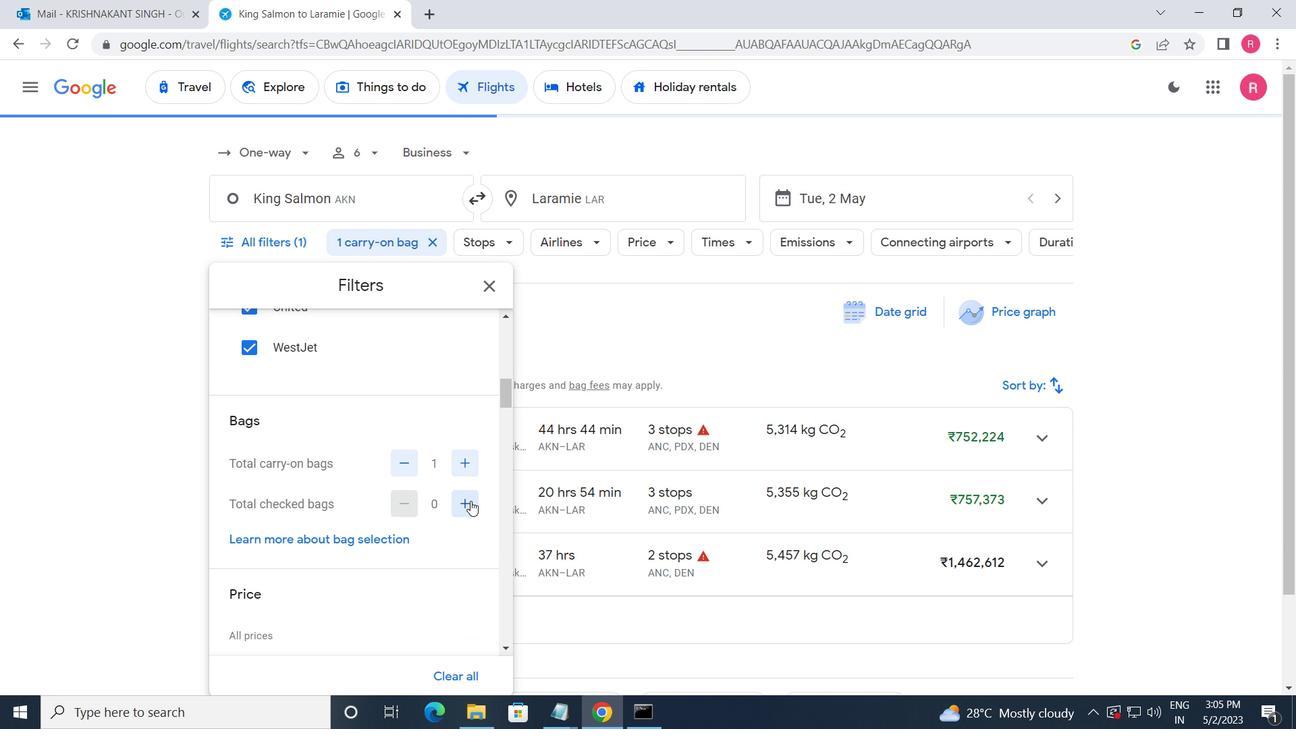 
Action: Mouse pressed left at (470, 501)
Screenshot: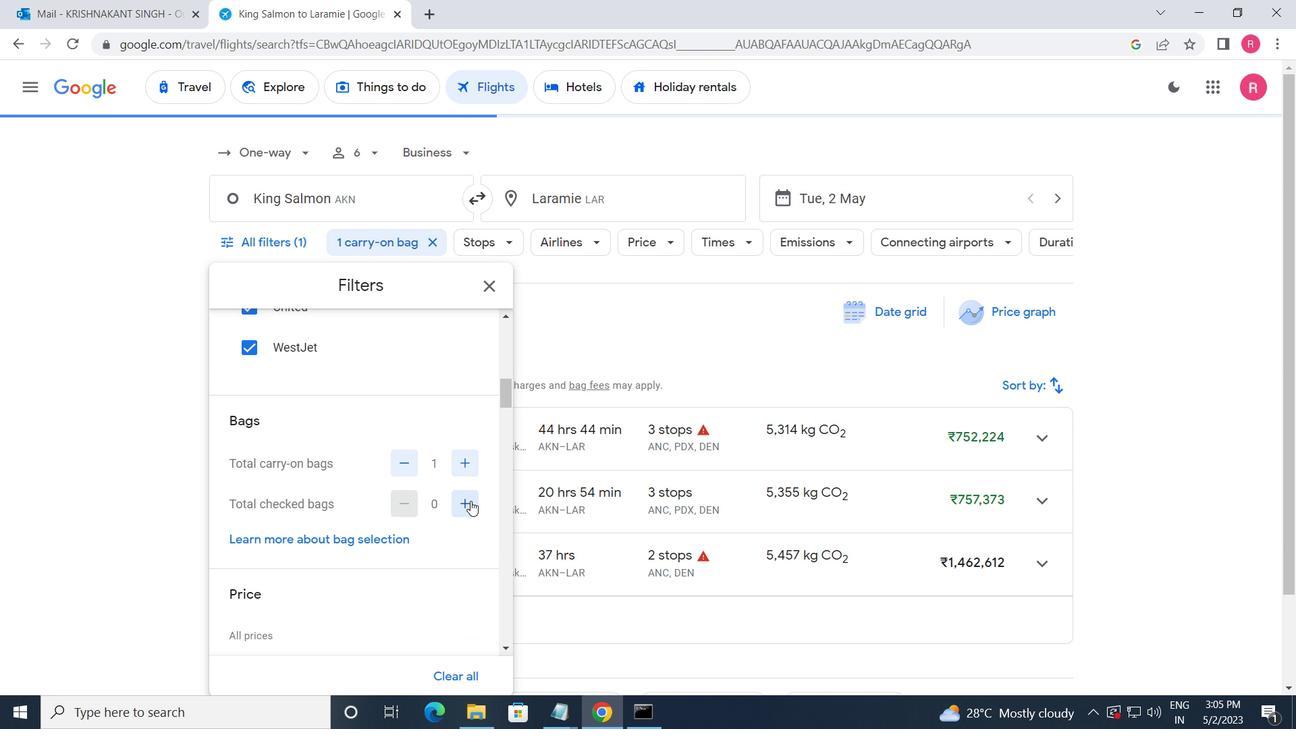 
Action: Mouse pressed left at (470, 501)
Screenshot: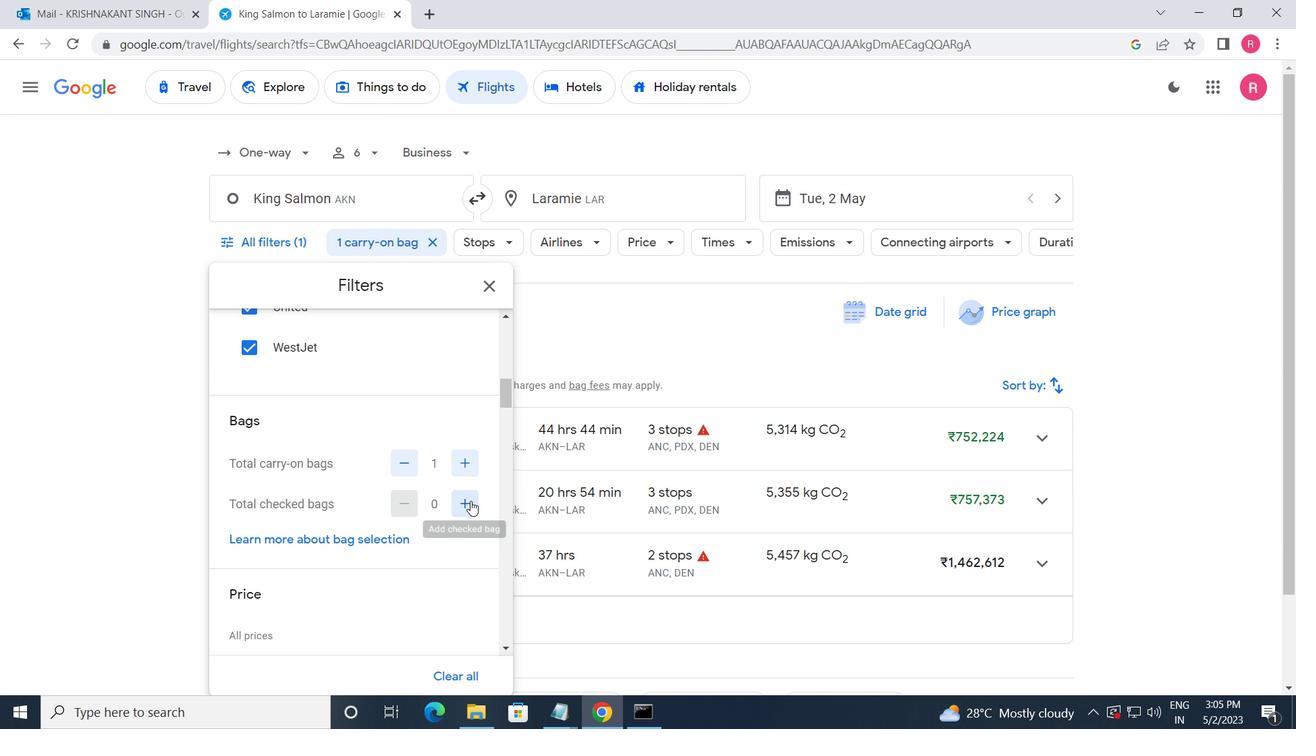 
Action: Mouse pressed left at (470, 501)
Screenshot: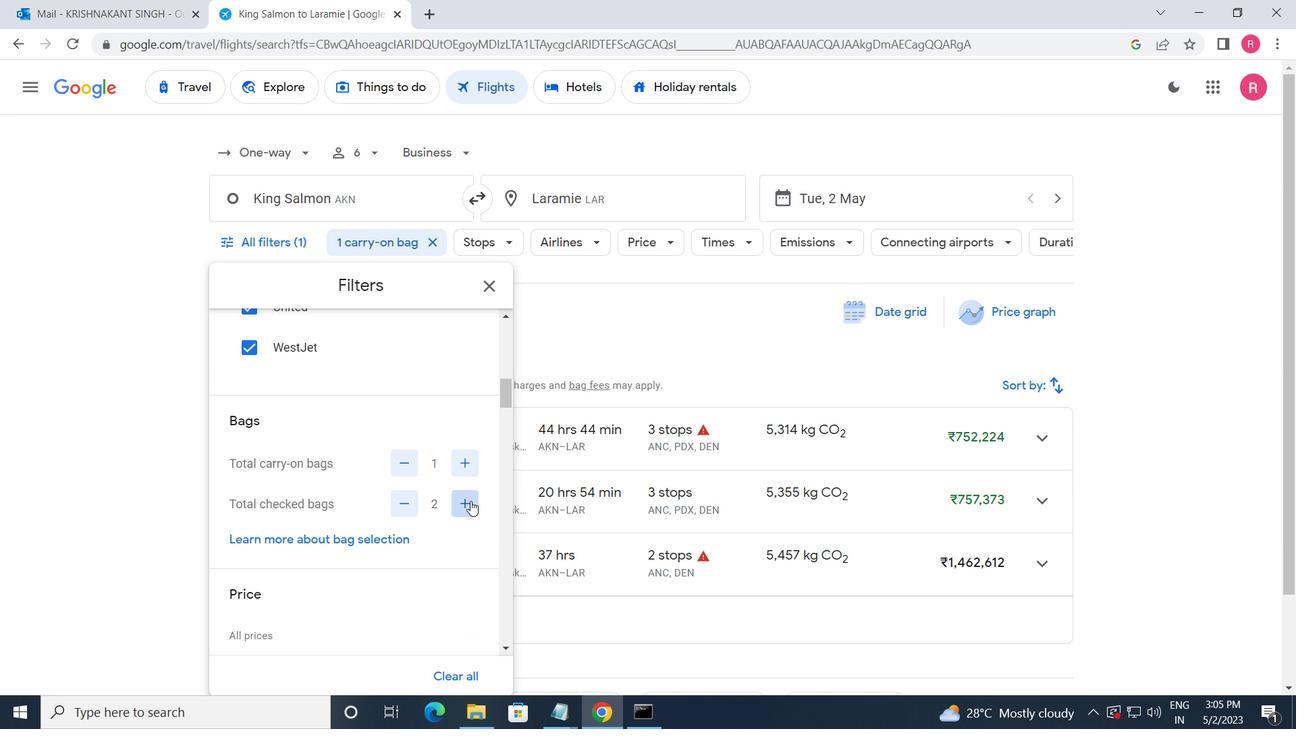 
Action: Mouse moved to (469, 502)
Screenshot: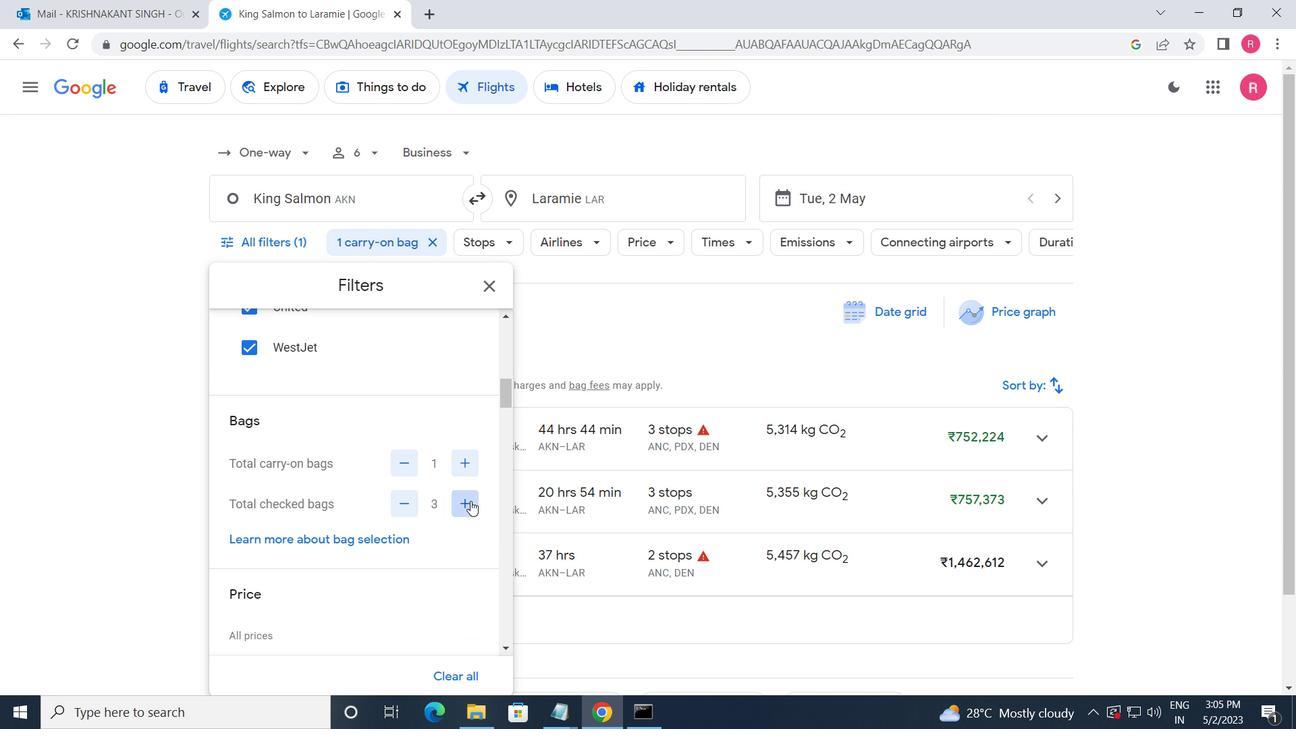 
Action: Mouse scrolled (469, 501) with delta (0, 0)
Screenshot: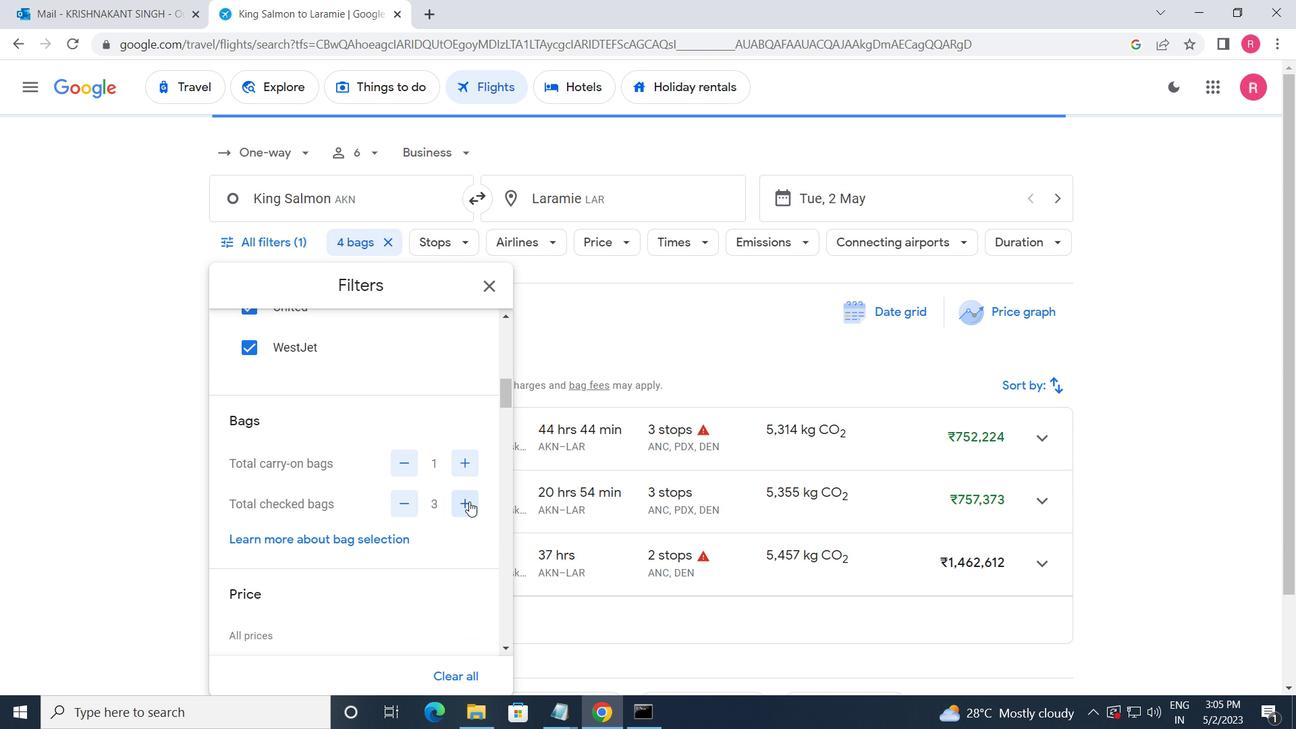 
Action: Mouse scrolled (469, 501) with delta (0, 0)
Screenshot: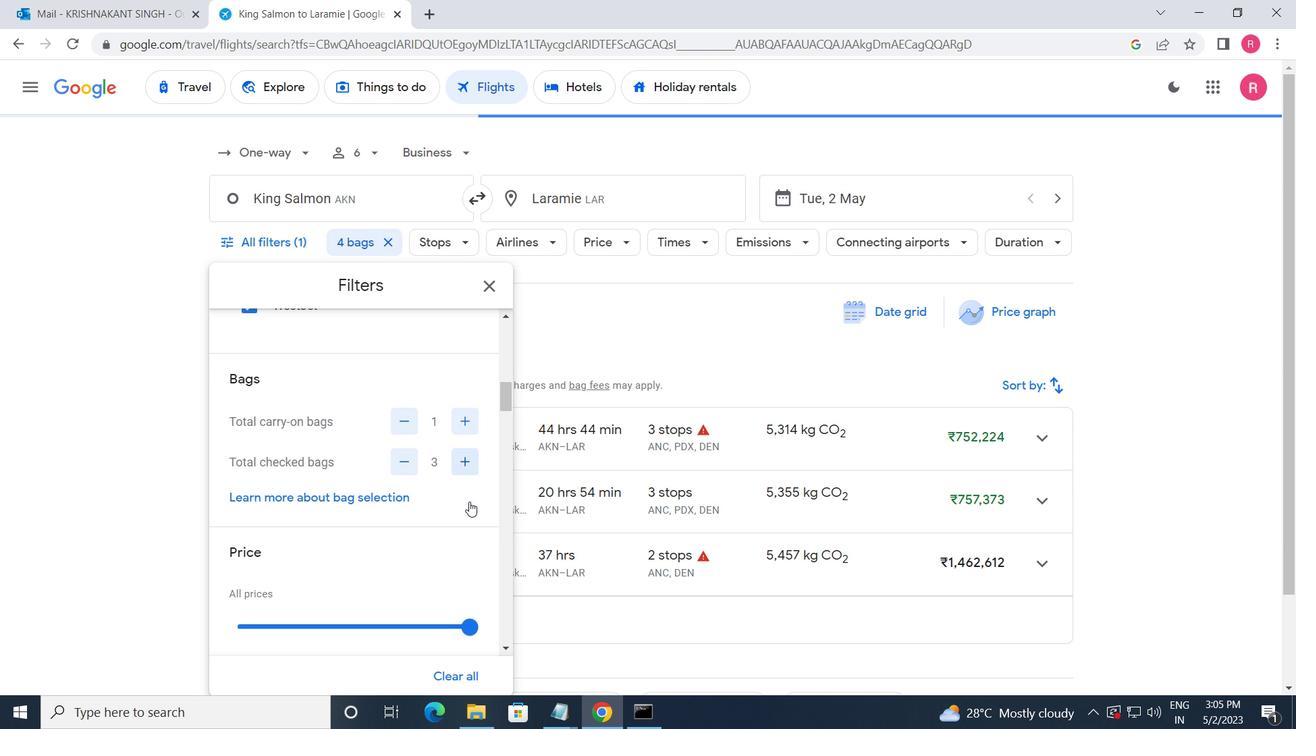 
Action: Mouse moved to (472, 509)
Screenshot: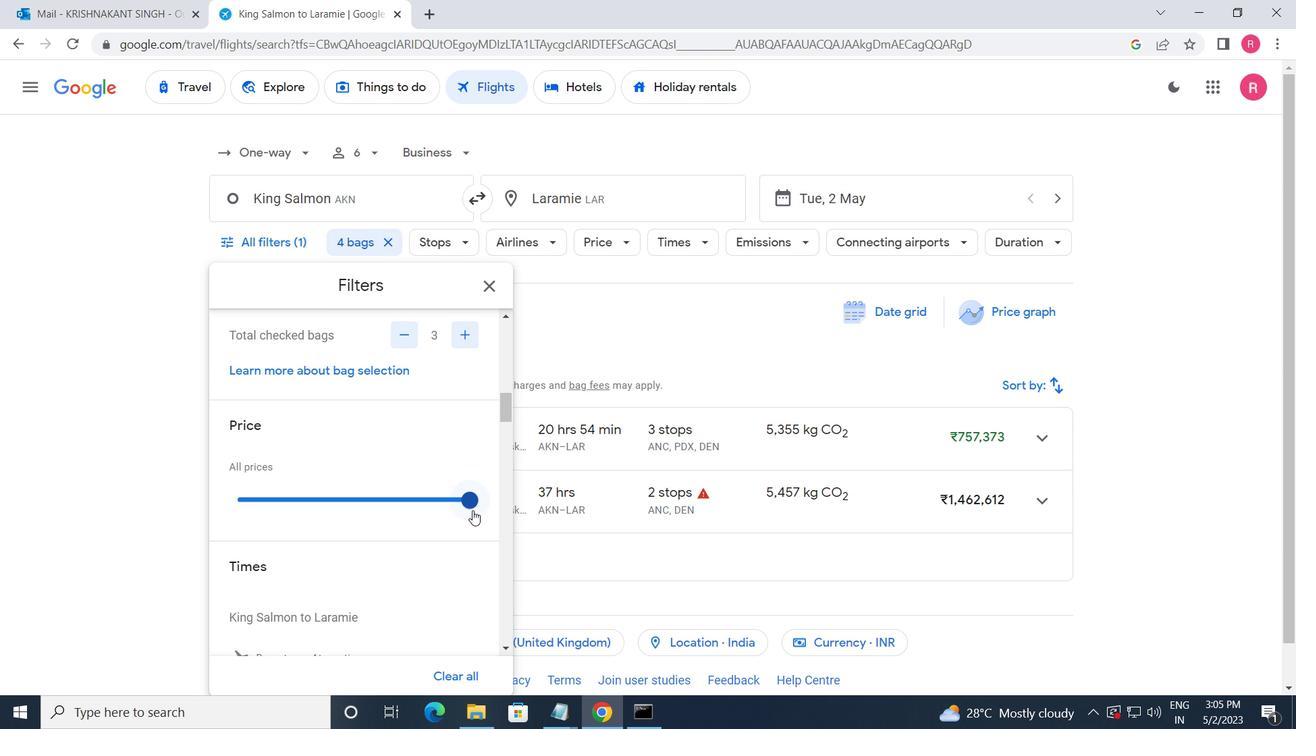 
Action: Mouse pressed left at (472, 509)
Screenshot: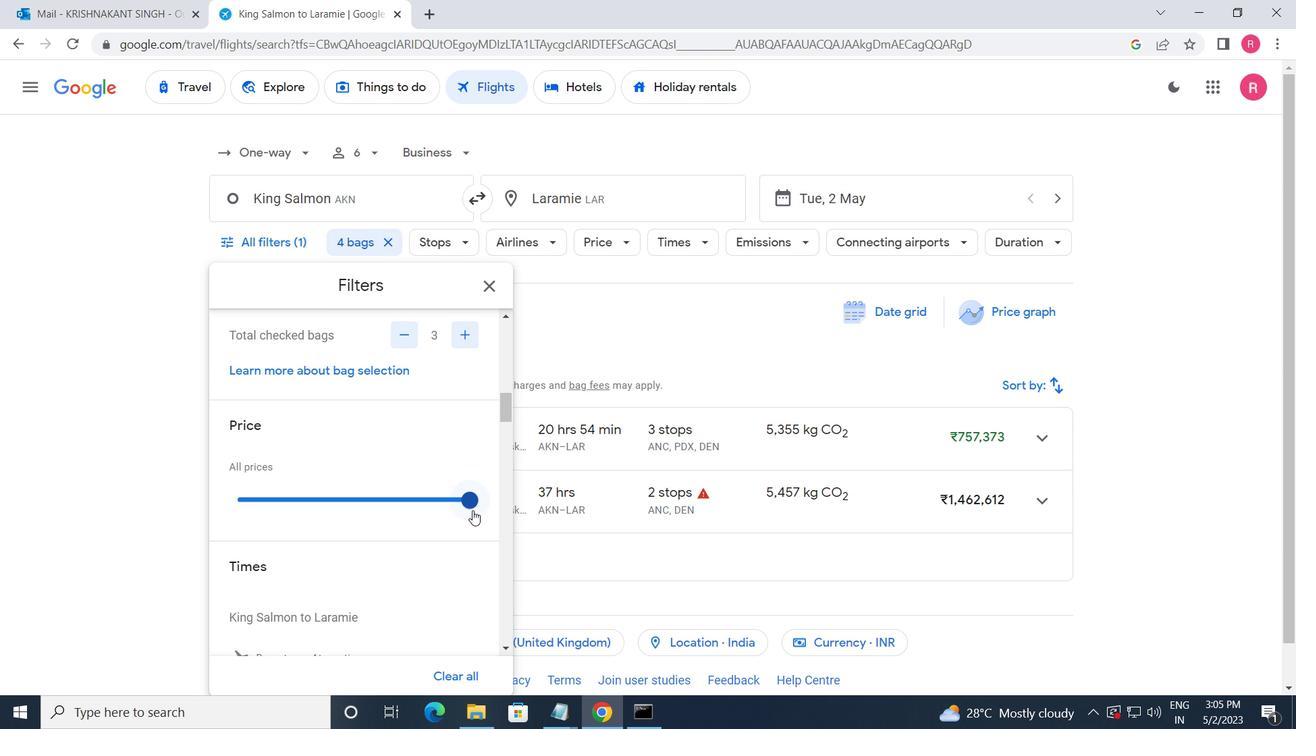 
Action: Mouse moved to (410, 566)
Screenshot: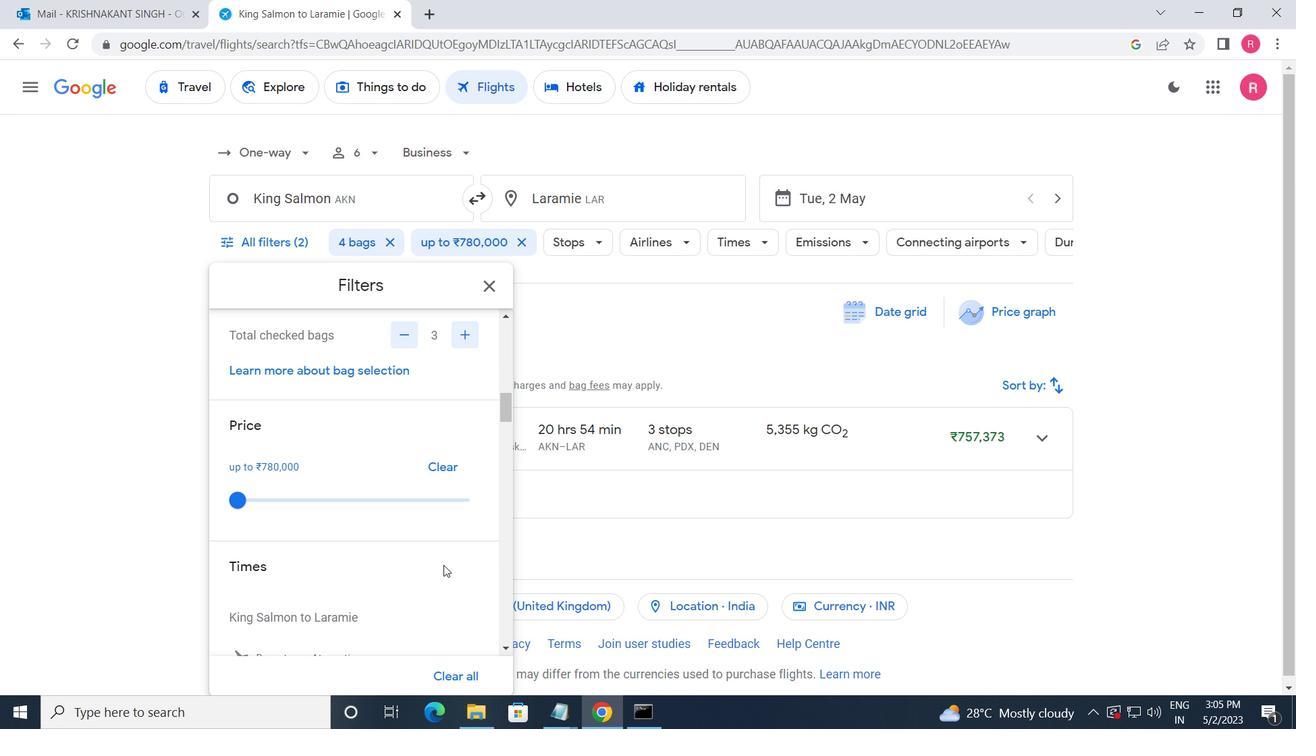 
Action: Mouse scrolled (410, 565) with delta (0, 0)
Screenshot: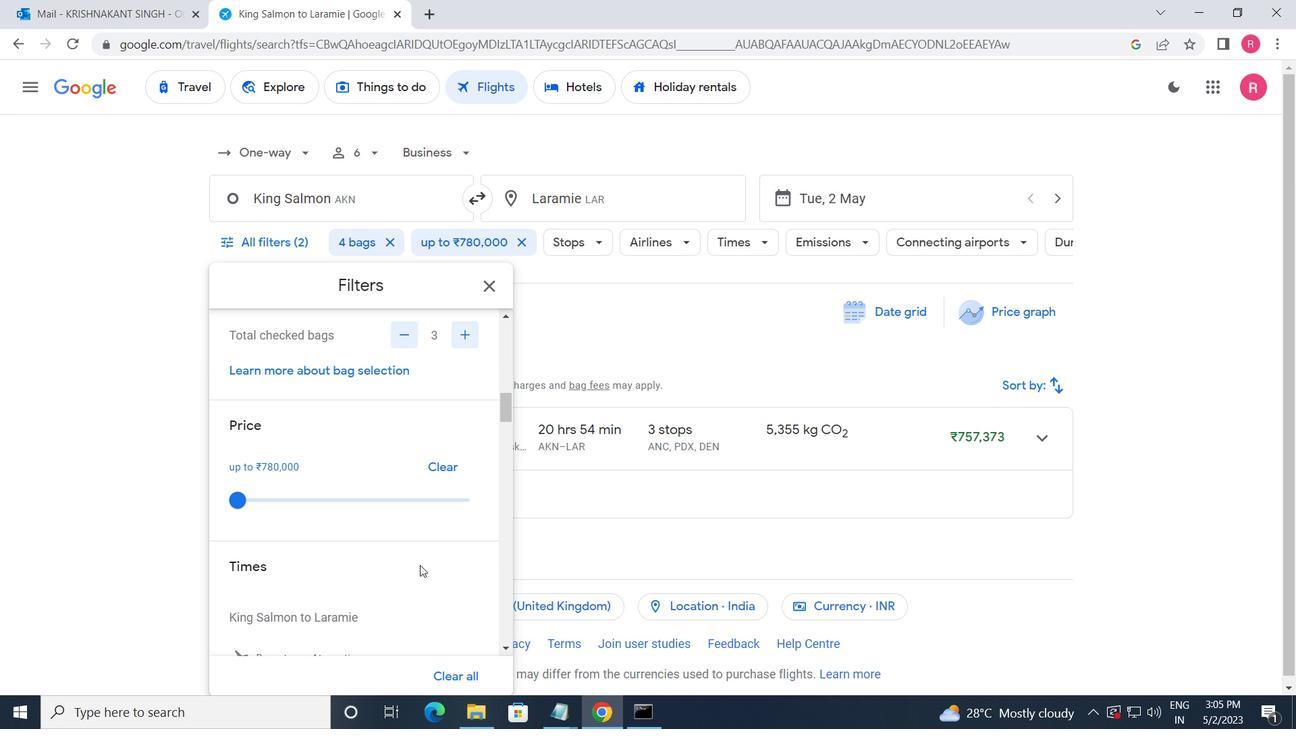 
Action: Mouse scrolled (410, 565) with delta (0, 0)
Screenshot: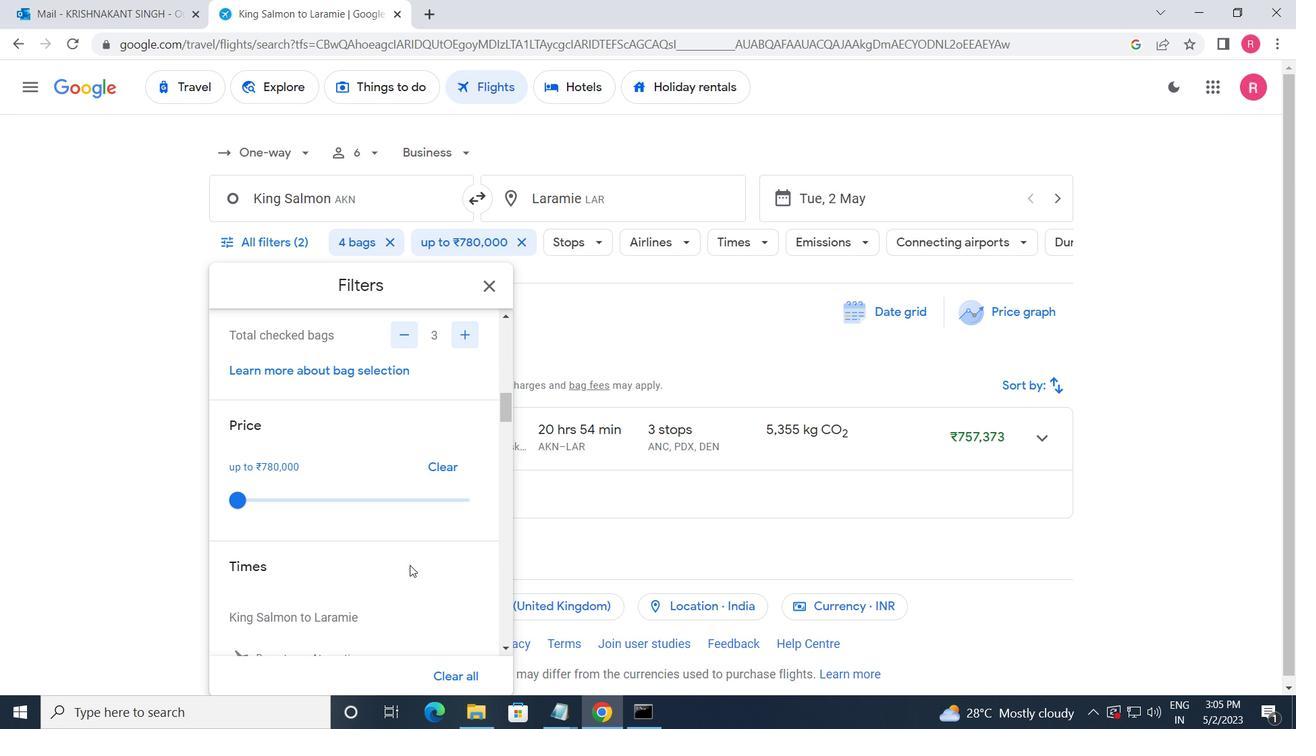 
Action: Mouse moved to (239, 522)
Screenshot: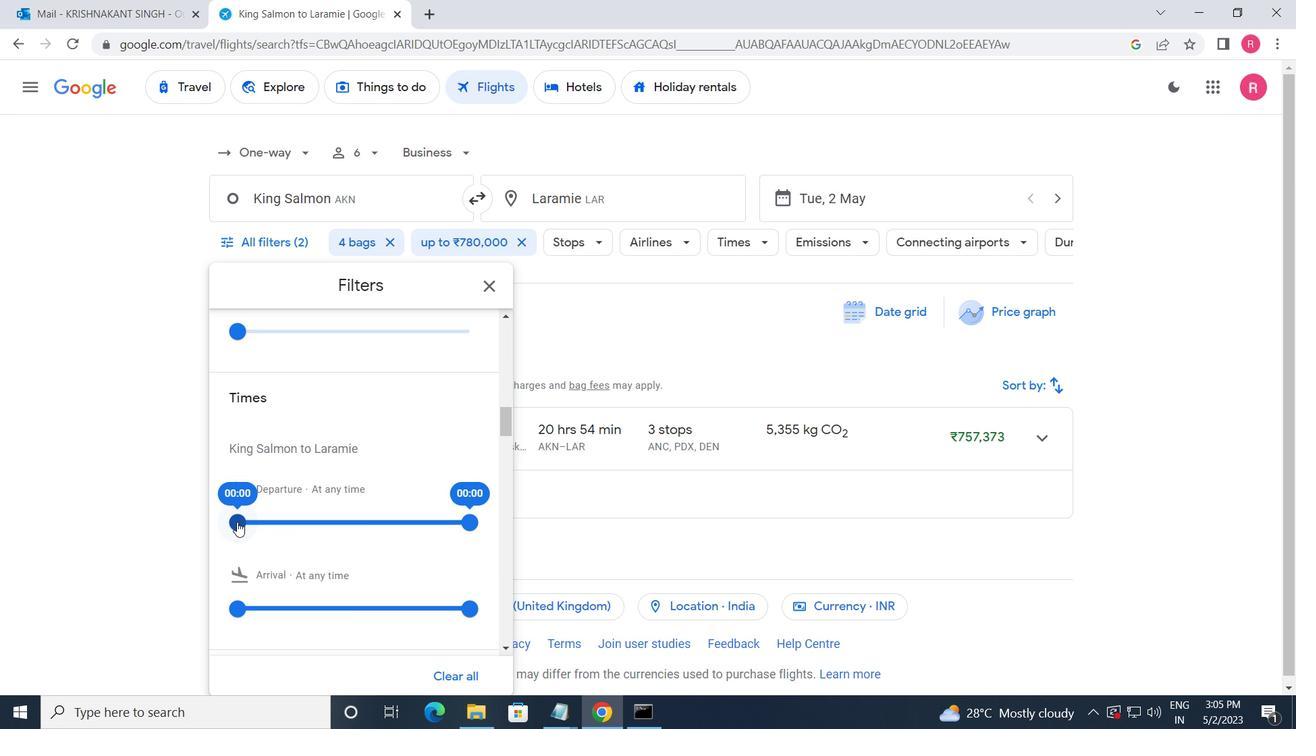 
Action: Mouse pressed left at (239, 522)
Screenshot: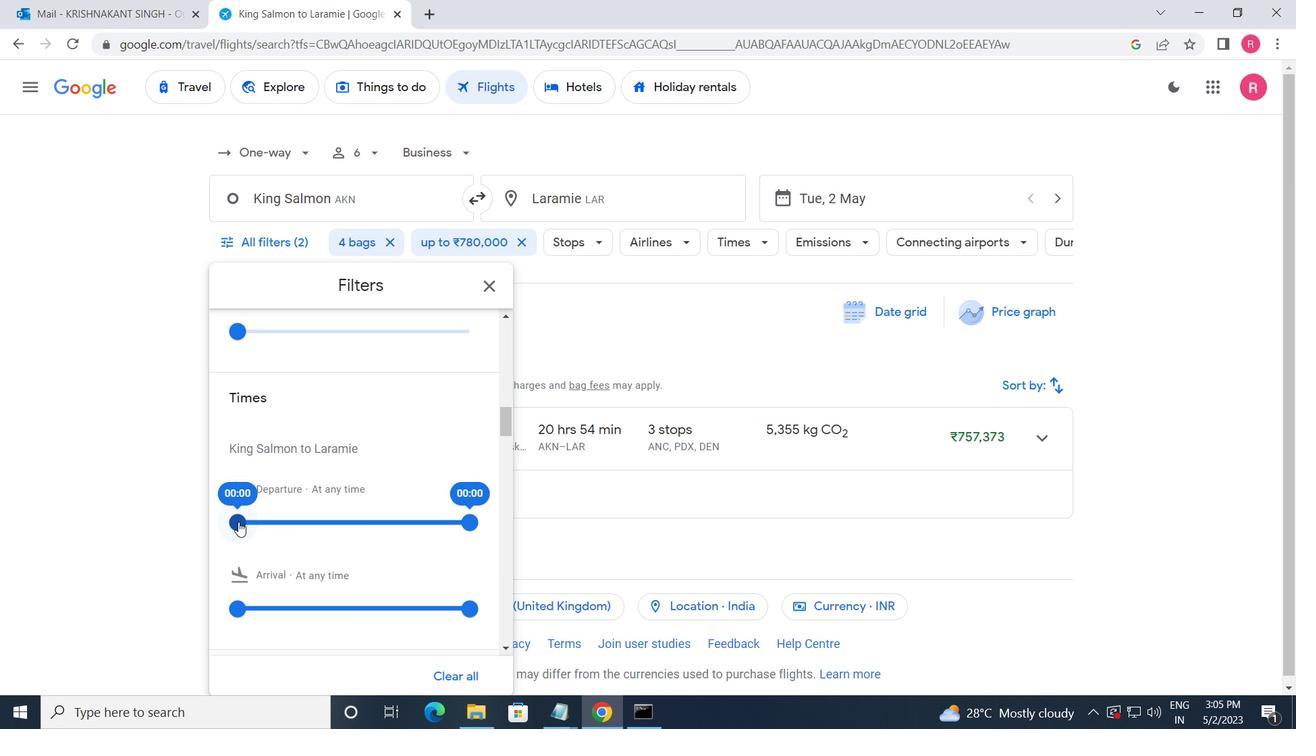 
Action: Mouse moved to (470, 527)
Screenshot: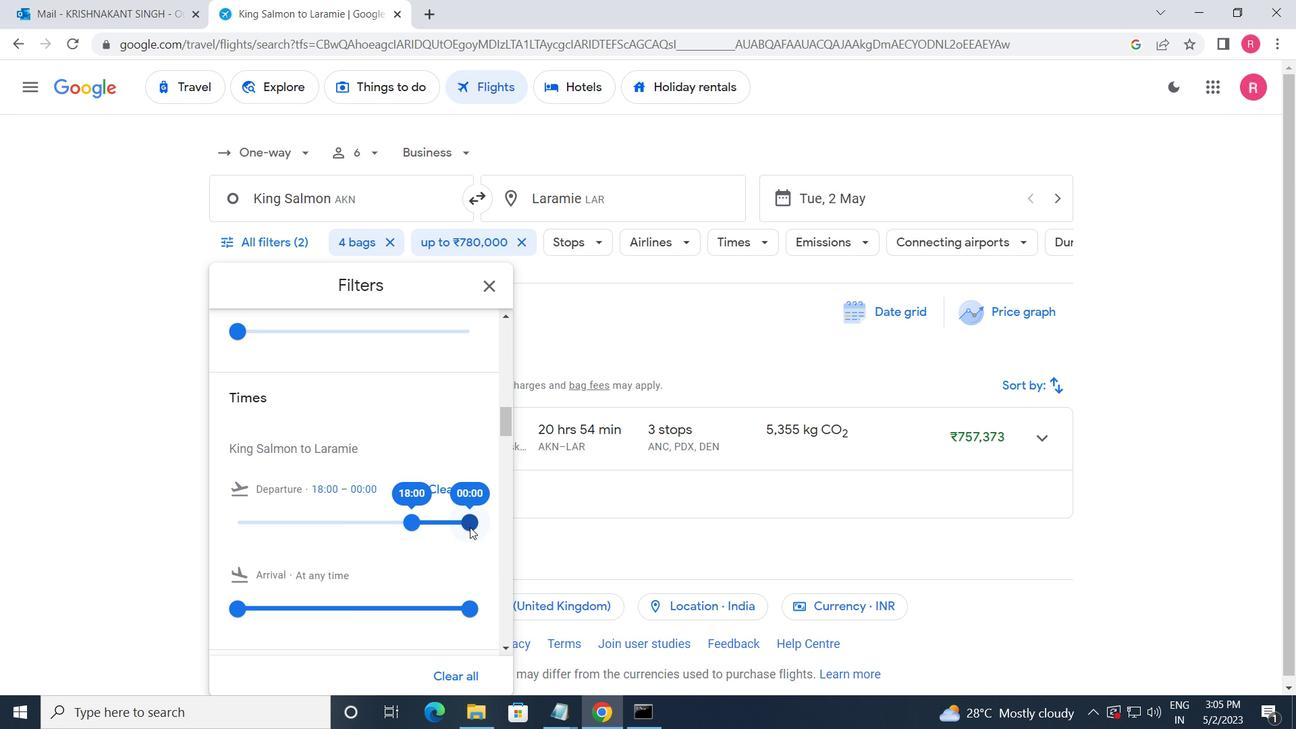 
Action: Mouse pressed left at (470, 527)
Screenshot: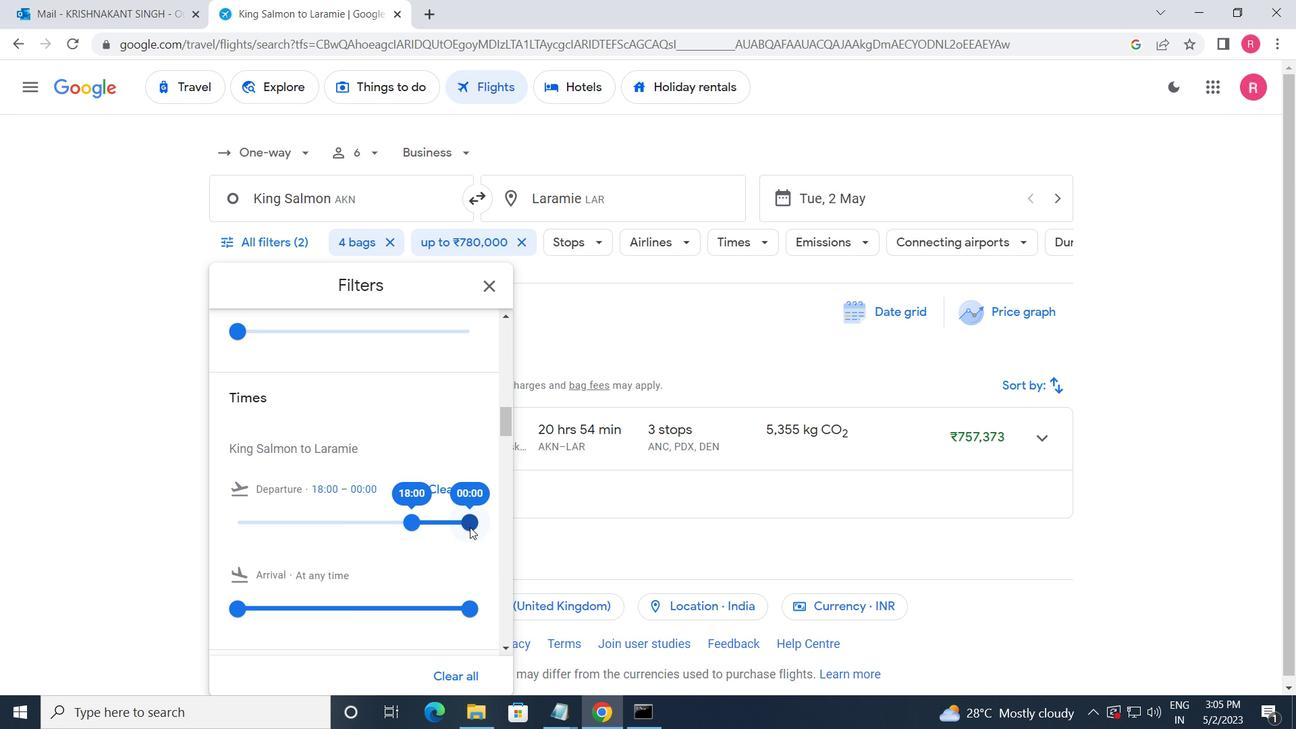
Action: Mouse moved to (490, 289)
Screenshot: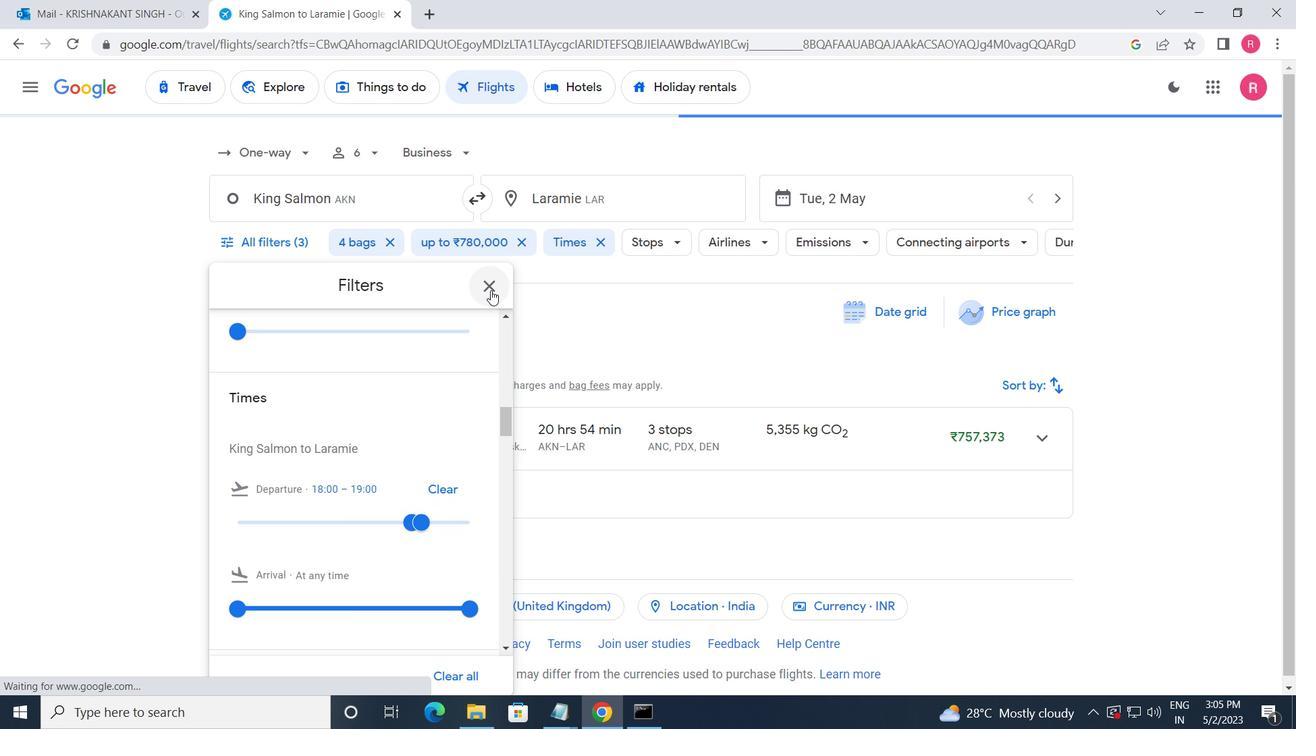 
Action: Mouse pressed left at (490, 289)
Screenshot: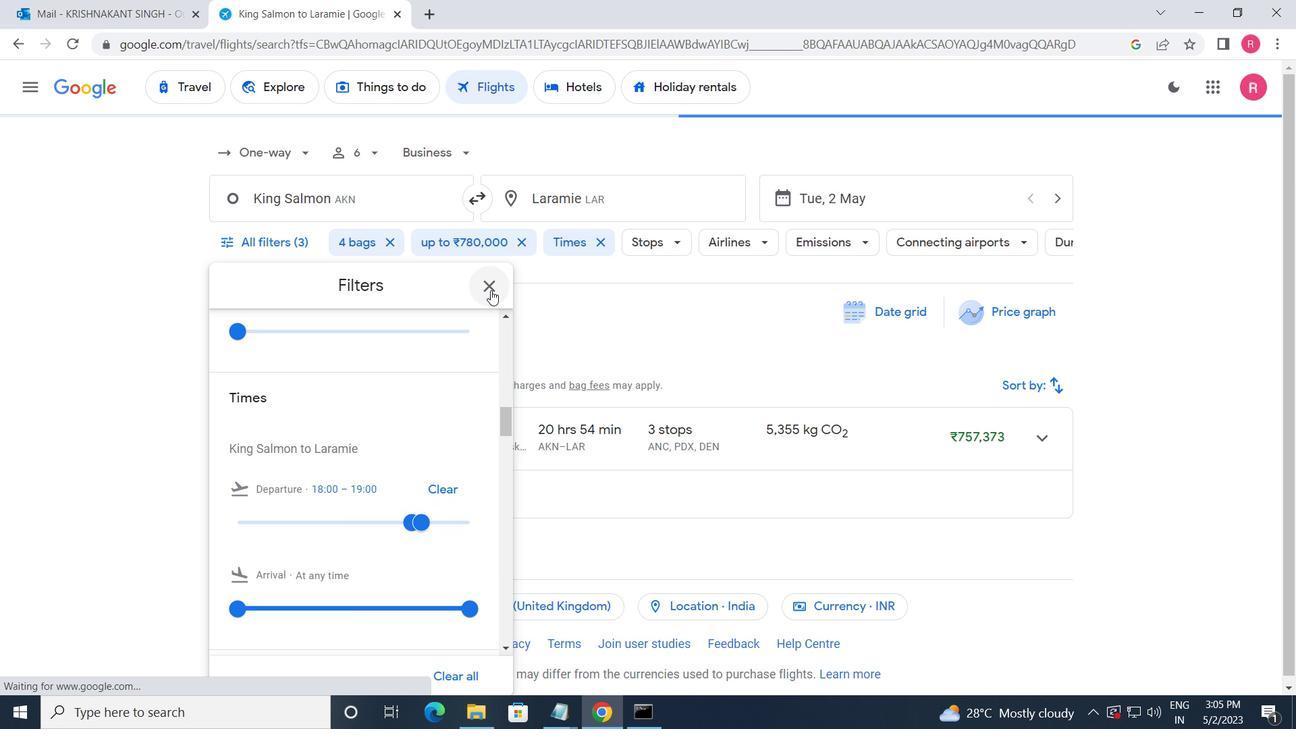 
Action: Mouse moved to (543, 418)
Screenshot: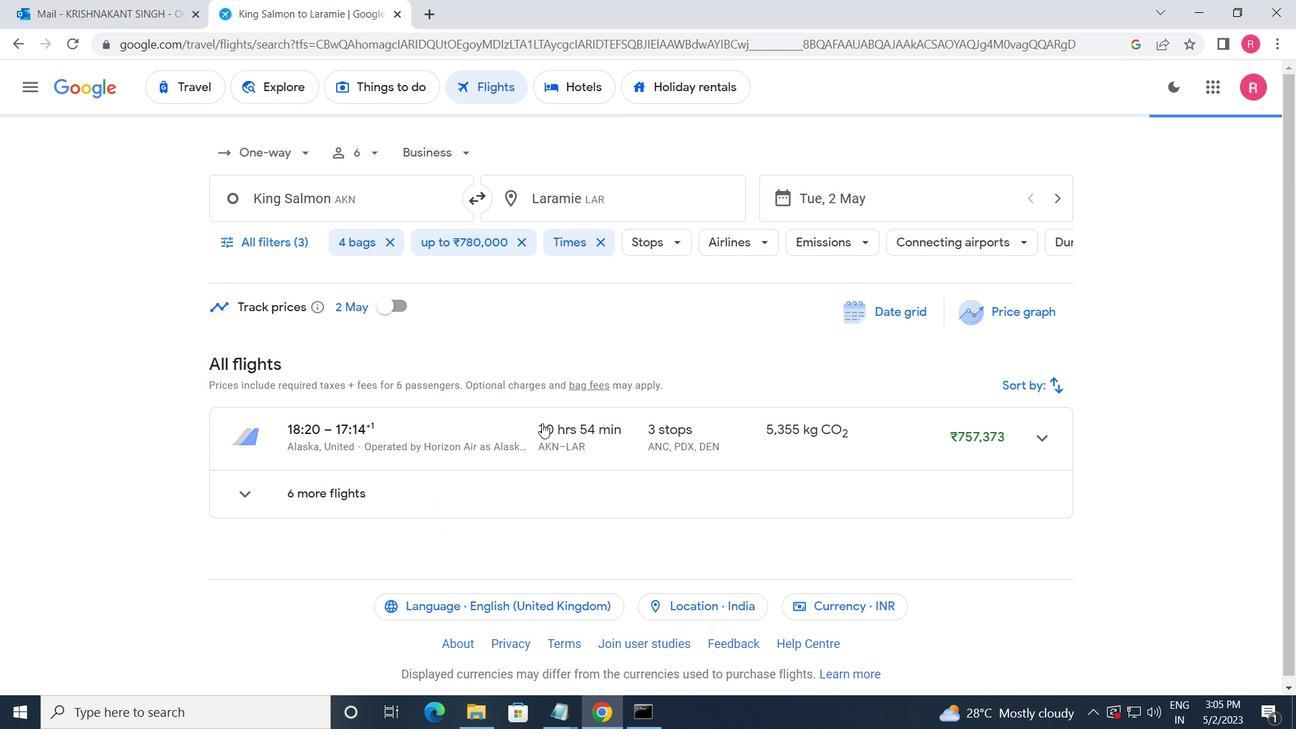 
Action: Mouse scrolled (543, 418) with delta (0, 0)
Screenshot: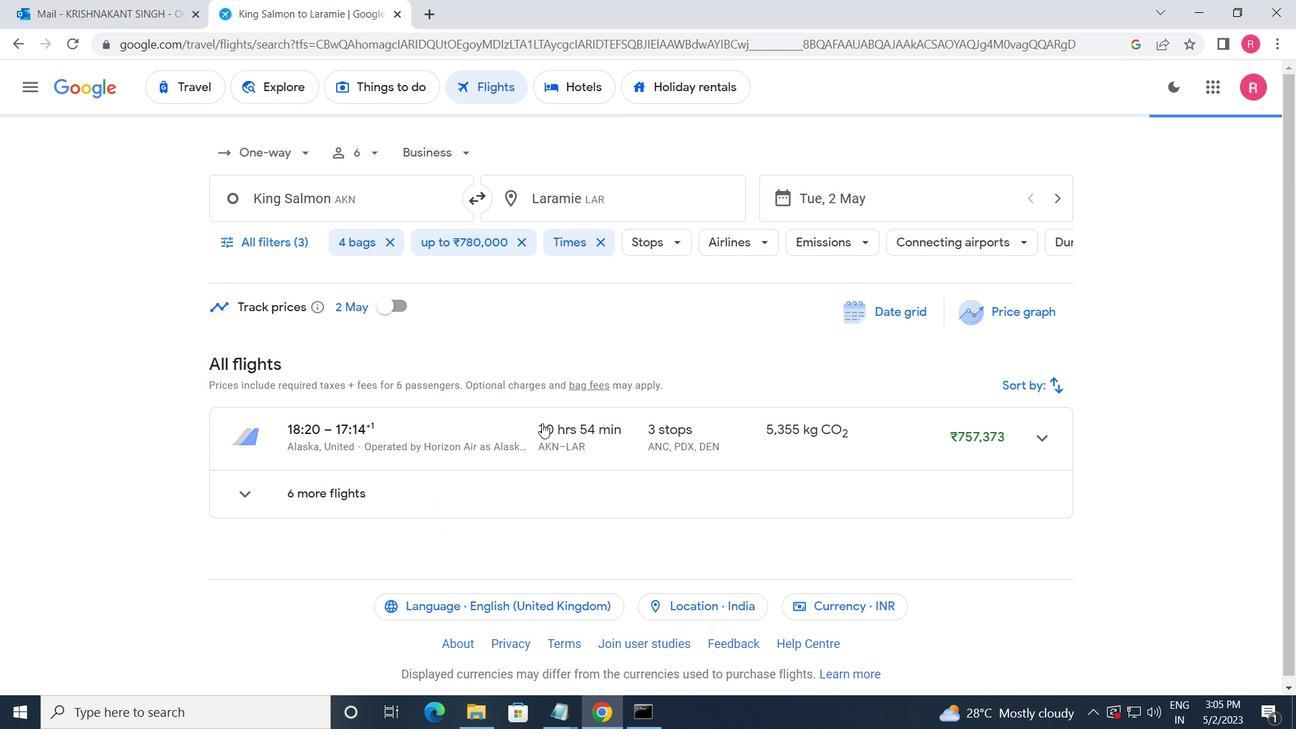 
Action: Mouse moved to (543, 414)
Screenshot: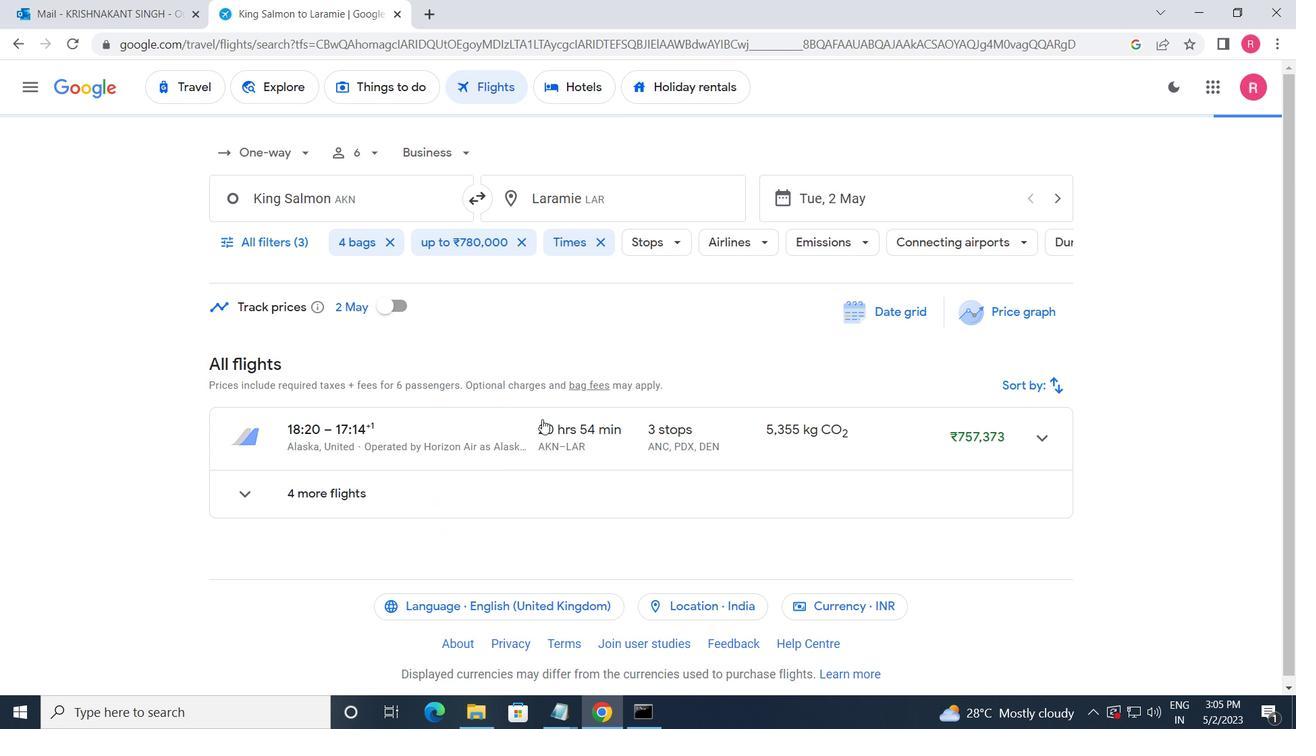 
Action: Mouse scrolled (543, 415) with delta (0, 0)
Screenshot: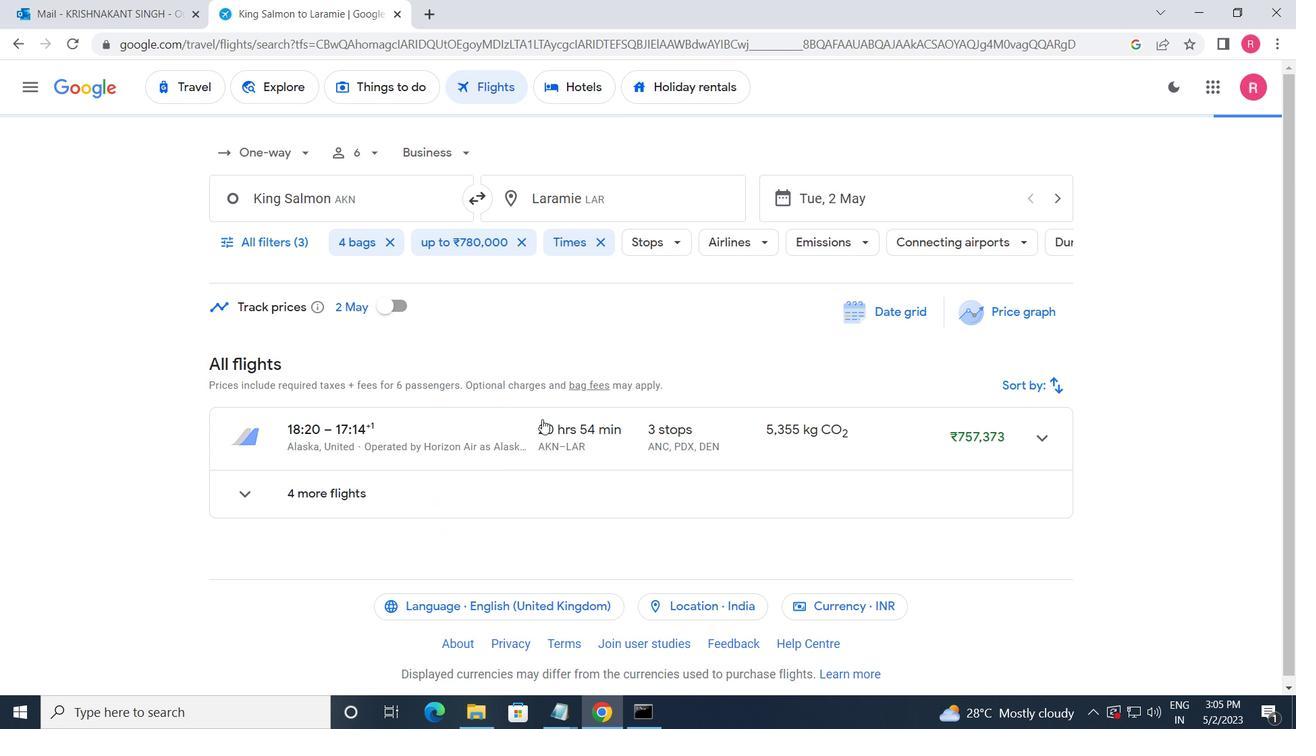 
Action: Mouse moved to (543, 412)
Screenshot: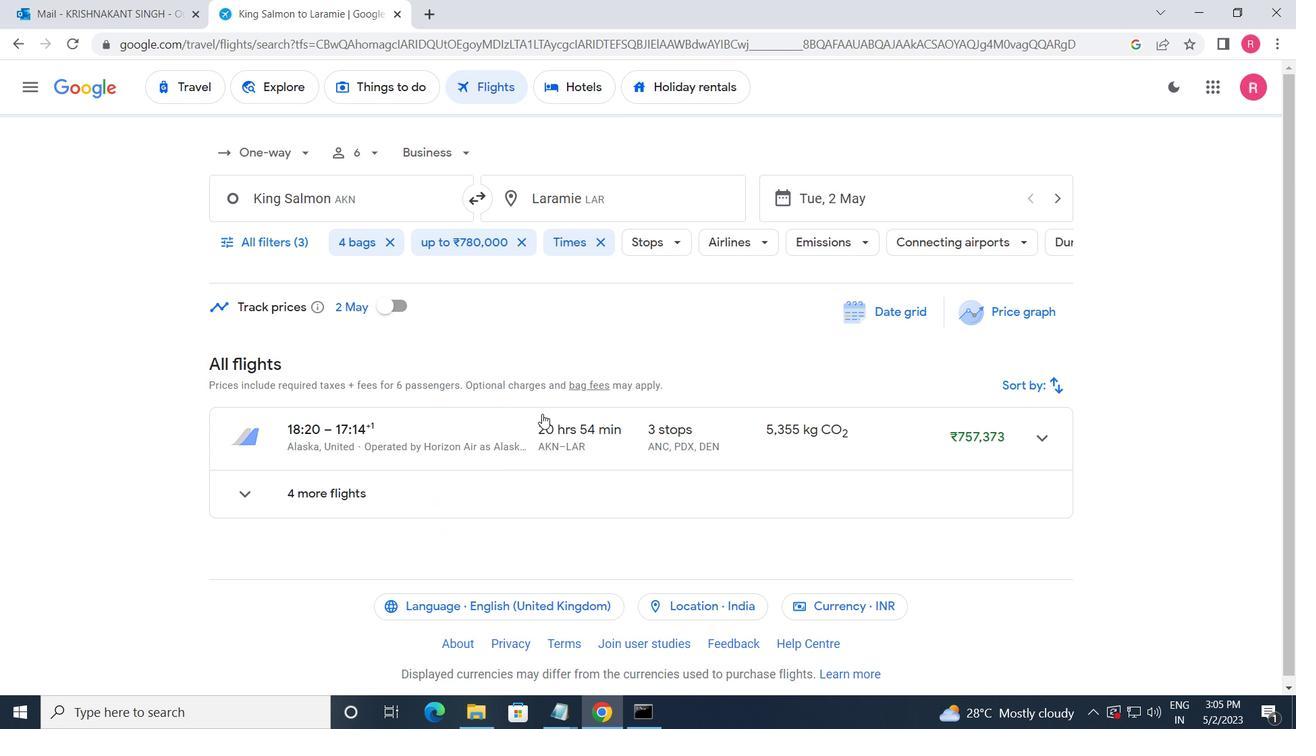 
